 Task: Reply All to email with the signature Dylan Clark with the subject Request for paternity leave from softage.1@softage.net with the message Would it be possible to have a project review meeting with all stakeholders next week?, select last sentence, change the font color from current to black and background color to maroon Send the email
Action: Mouse moved to (976, 78)
Screenshot: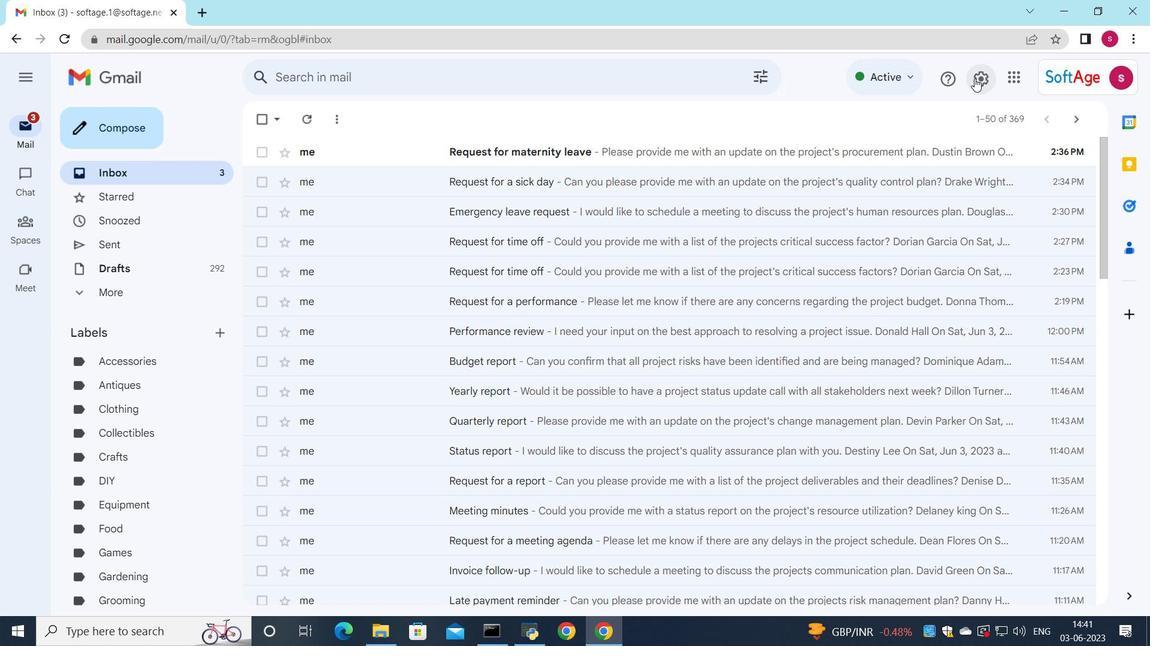 
Action: Mouse pressed left at (976, 78)
Screenshot: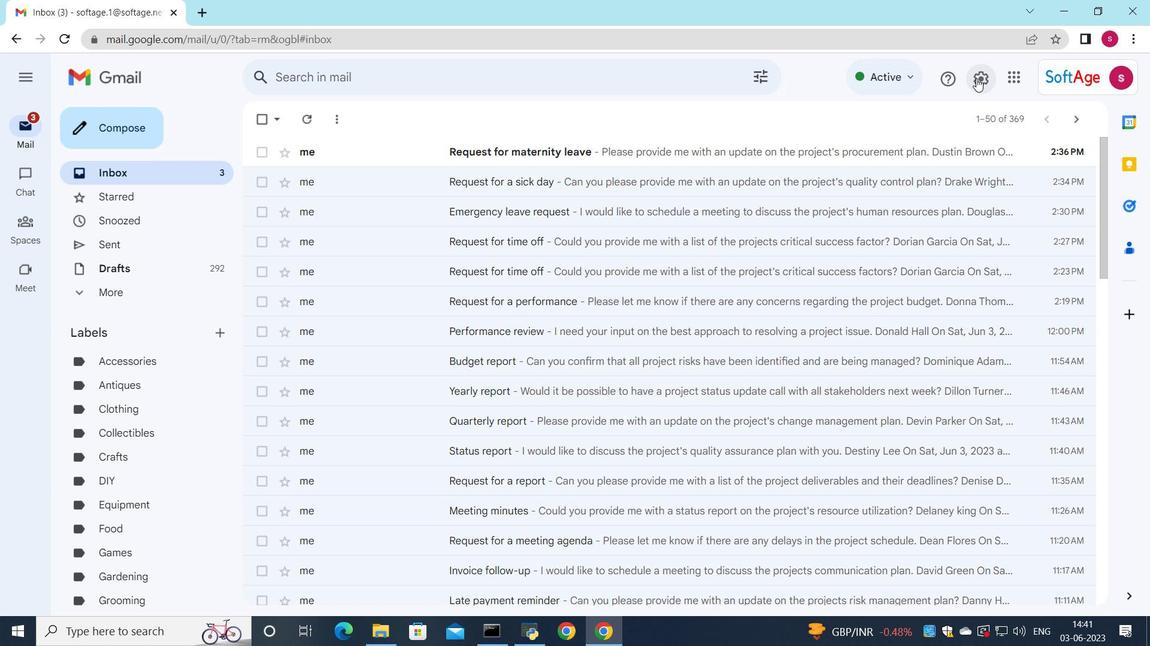 
Action: Mouse moved to (986, 156)
Screenshot: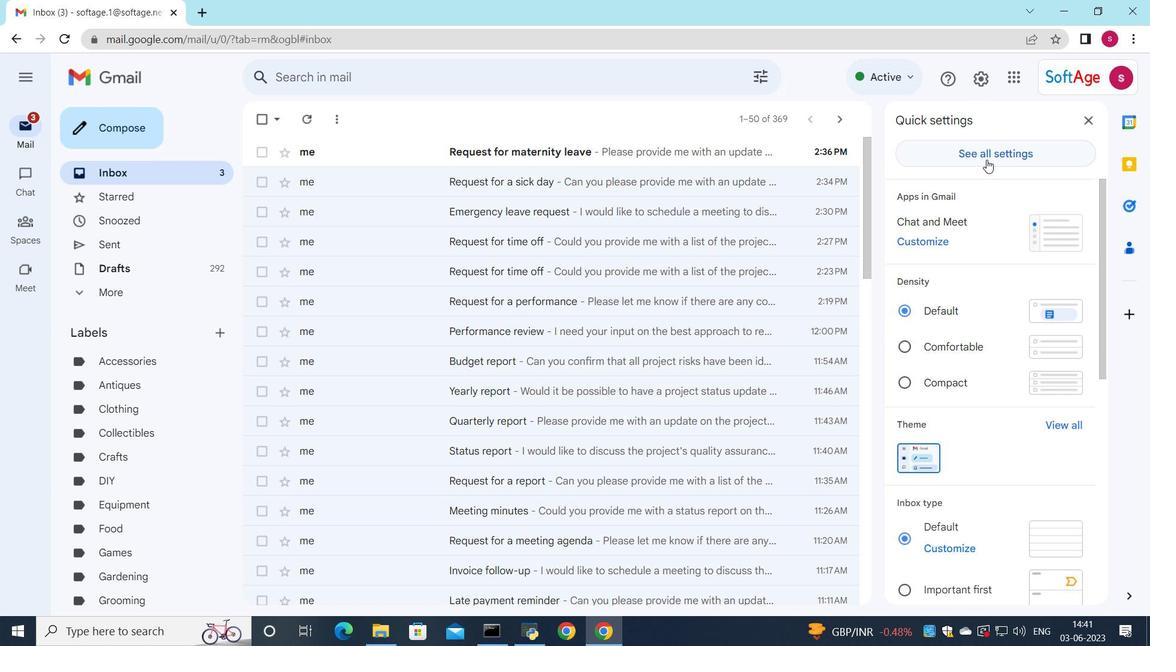 
Action: Mouse pressed left at (986, 156)
Screenshot: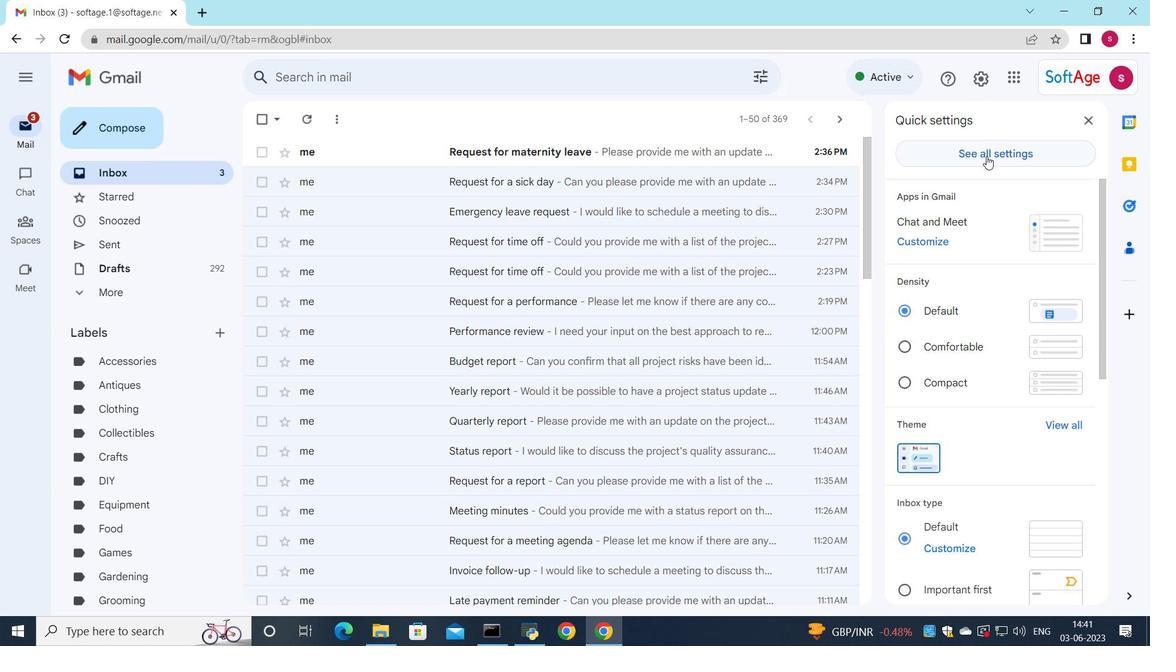 
Action: Mouse moved to (744, 318)
Screenshot: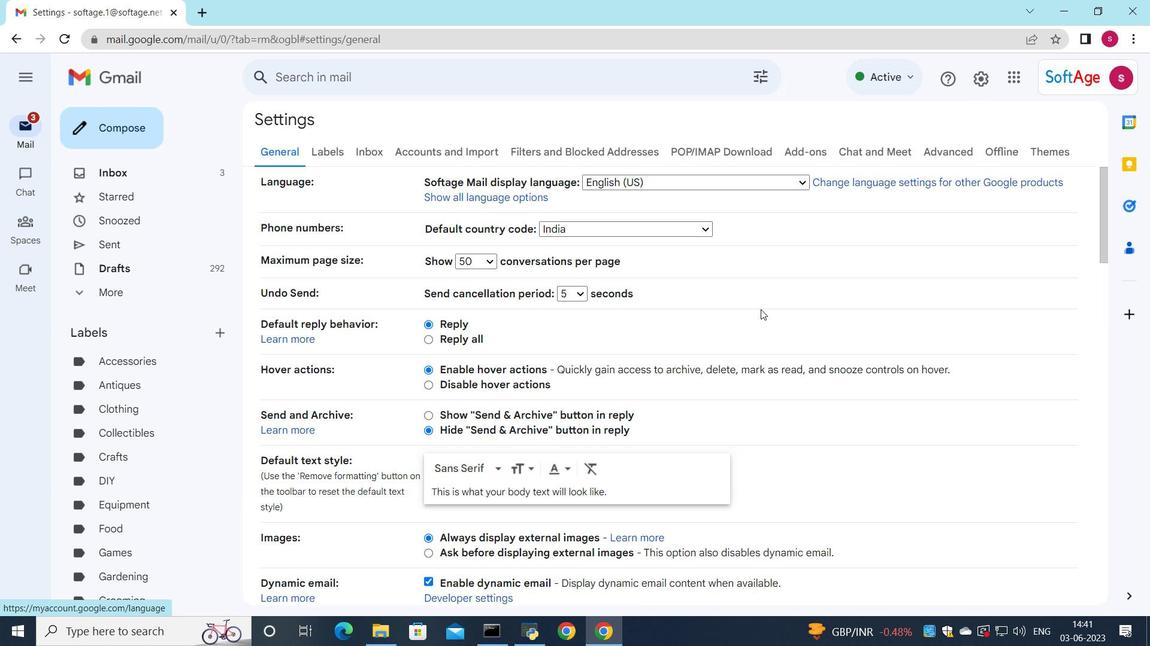 
Action: Mouse scrolled (744, 317) with delta (0, 0)
Screenshot: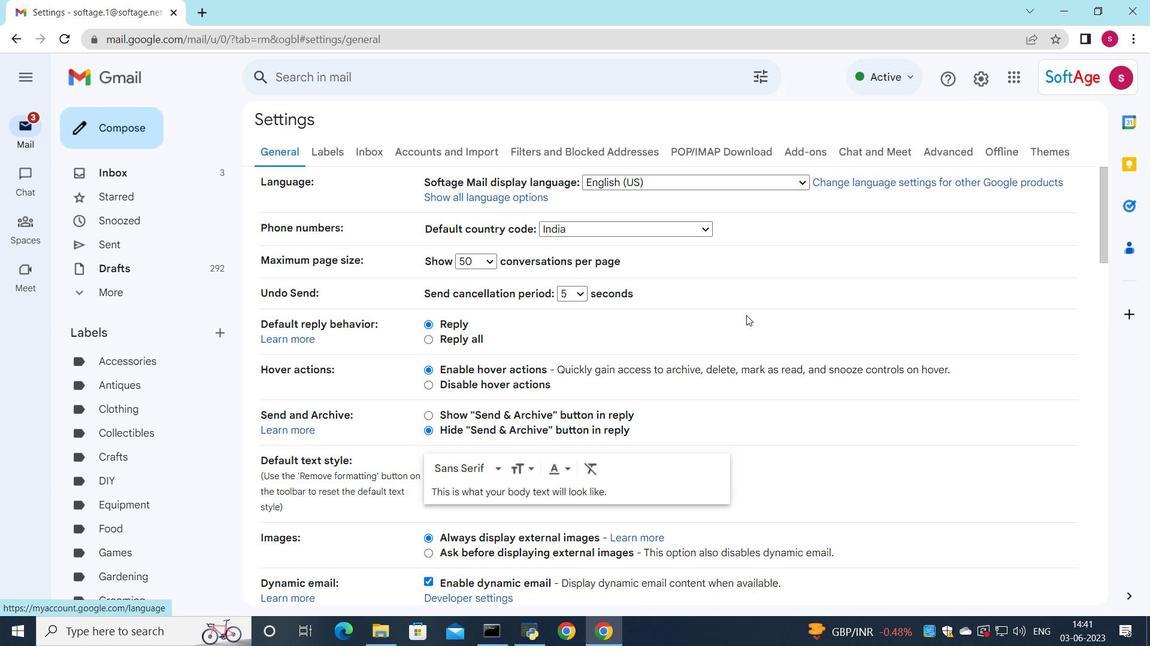 
Action: Mouse moved to (743, 323)
Screenshot: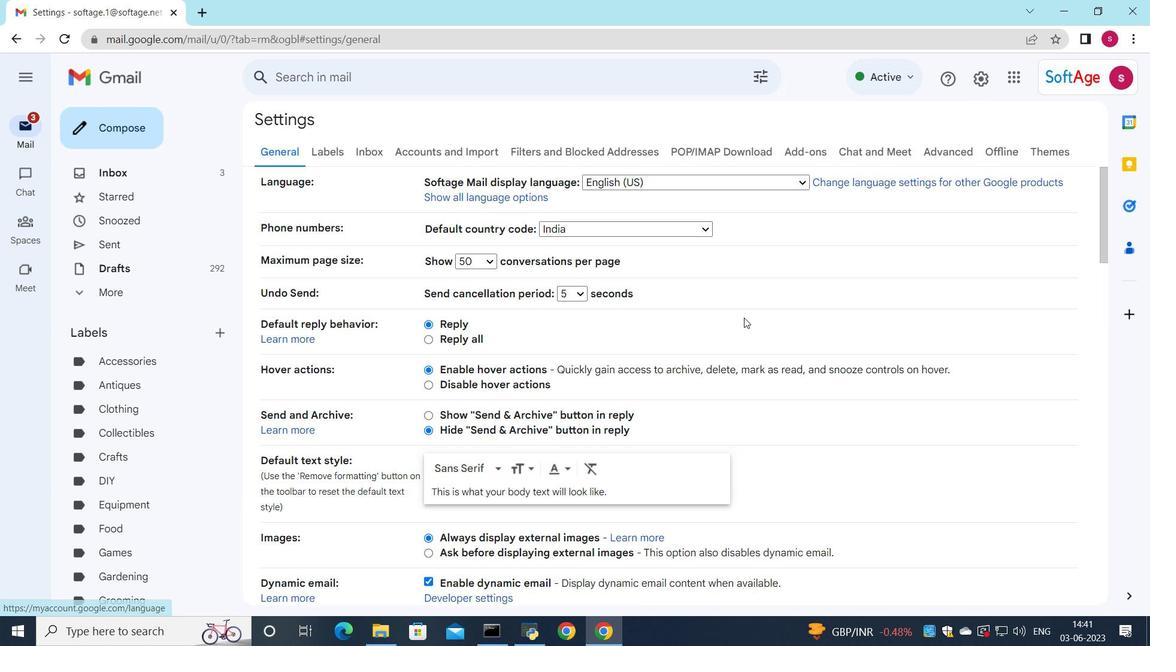 
Action: Mouse scrolled (744, 319) with delta (0, 0)
Screenshot: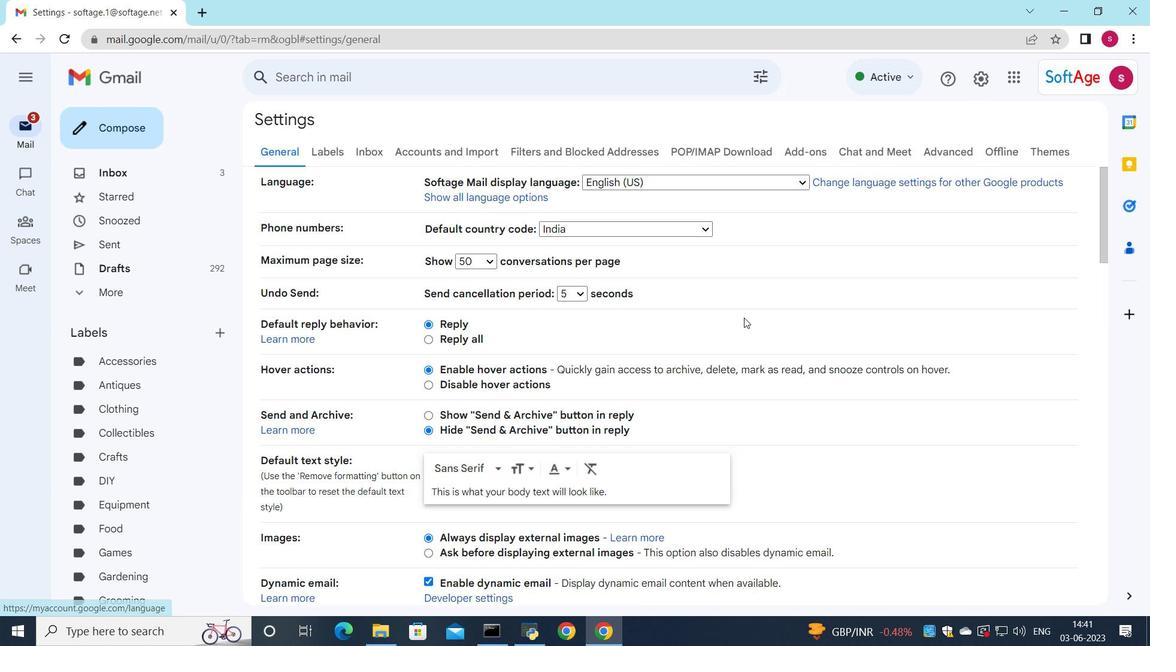 
Action: Mouse moved to (742, 325)
Screenshot: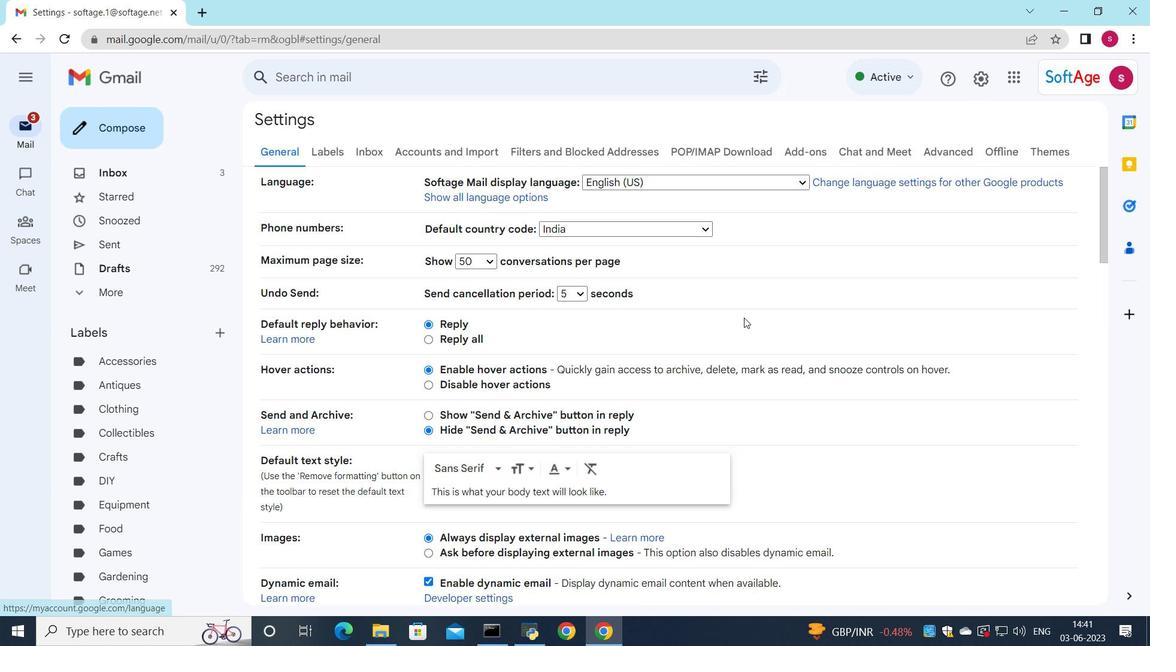 
Action: Mouse scrolled (742, 322) with delta (0, 0)
Screenshot: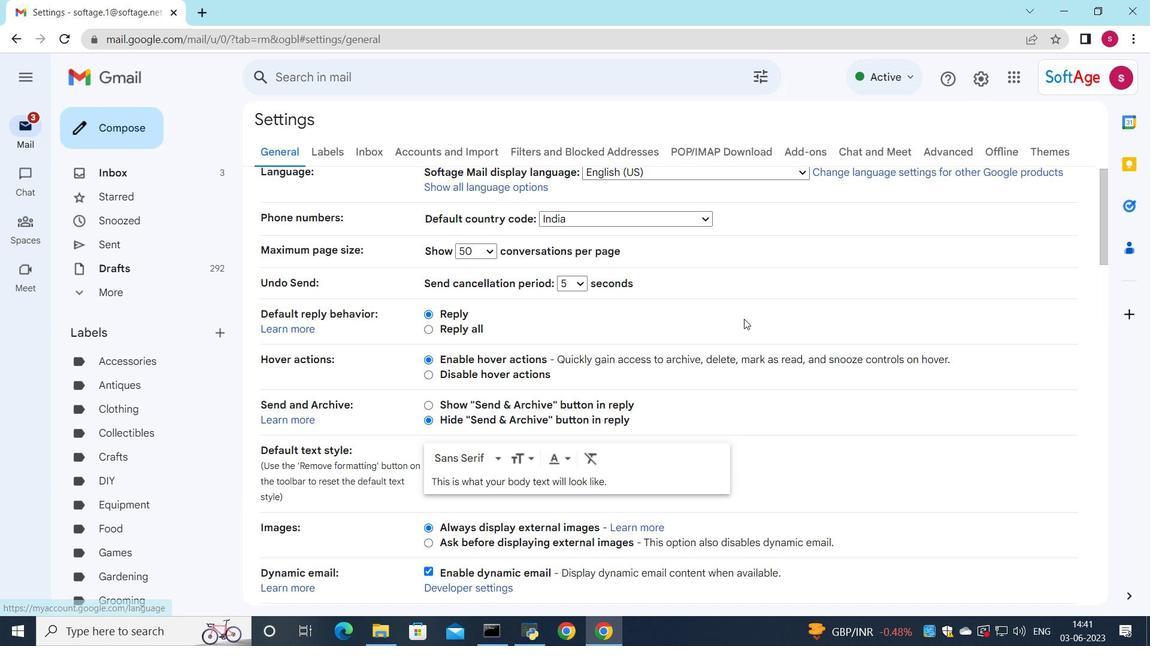 
Action: Mouse moved to (720, 339)
Screenshot: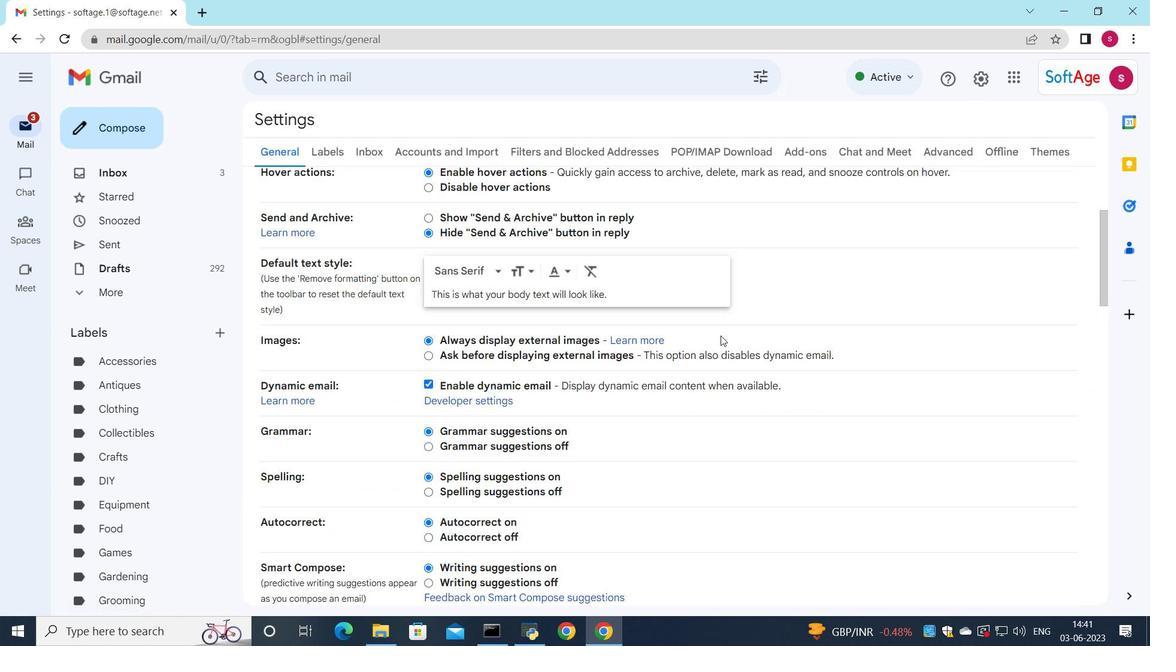
Action: Mouse scrolled (720, 337) with delta (0, 0)
Screenshot: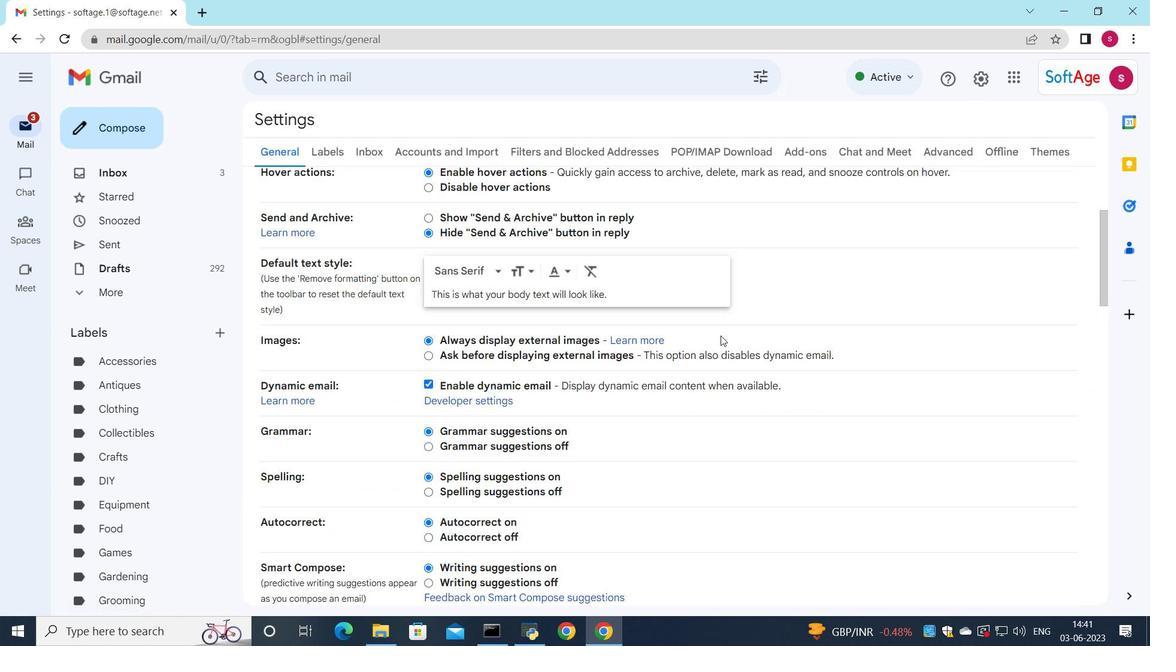 
Action: Mouse moved to (692, 367)
Screenshot: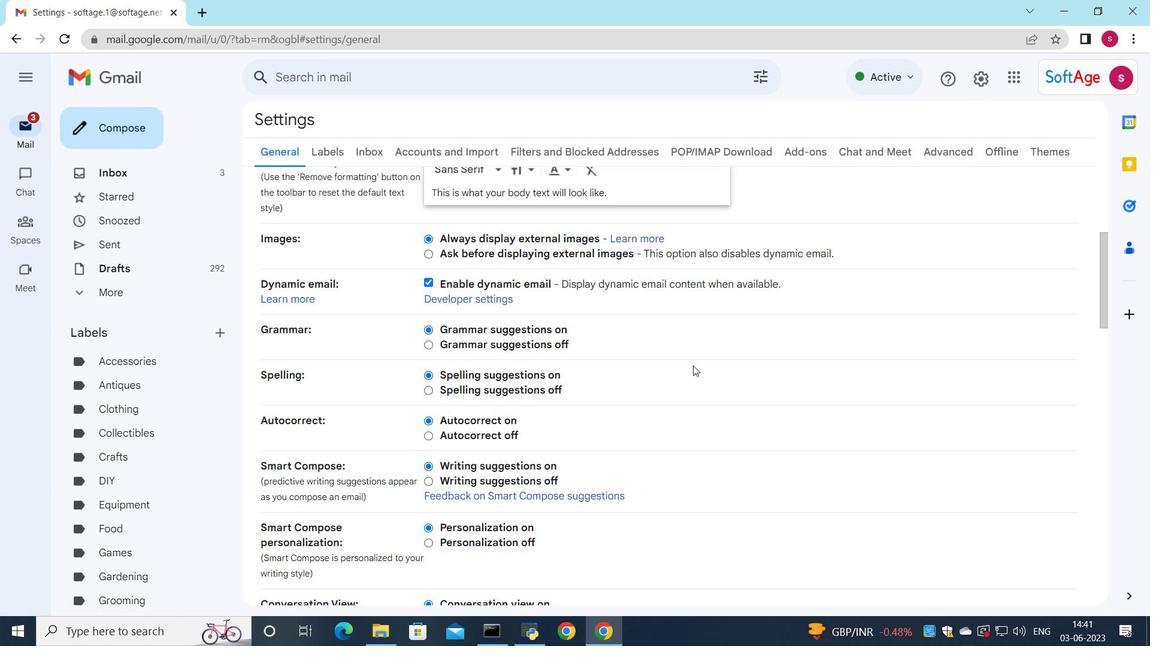
Action: Mouse scrolled (692, 367) with delta (0, 0)
Screenshot: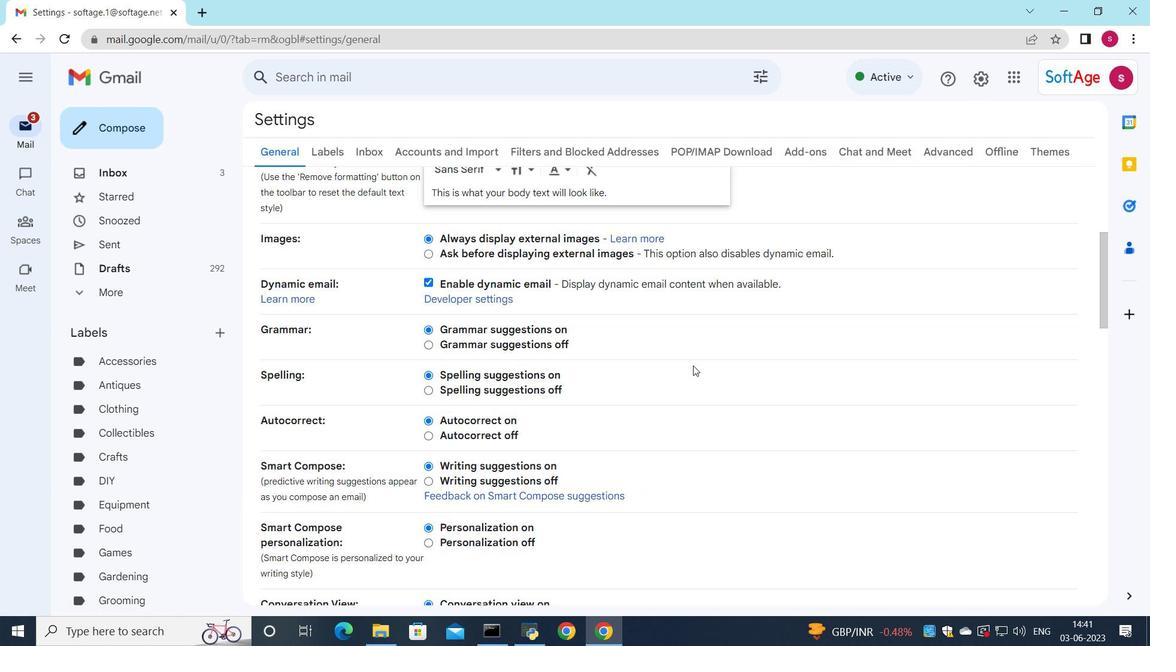 
Action: Mouse scrolled (692, 367) with delta (0, 0)
Screenshot: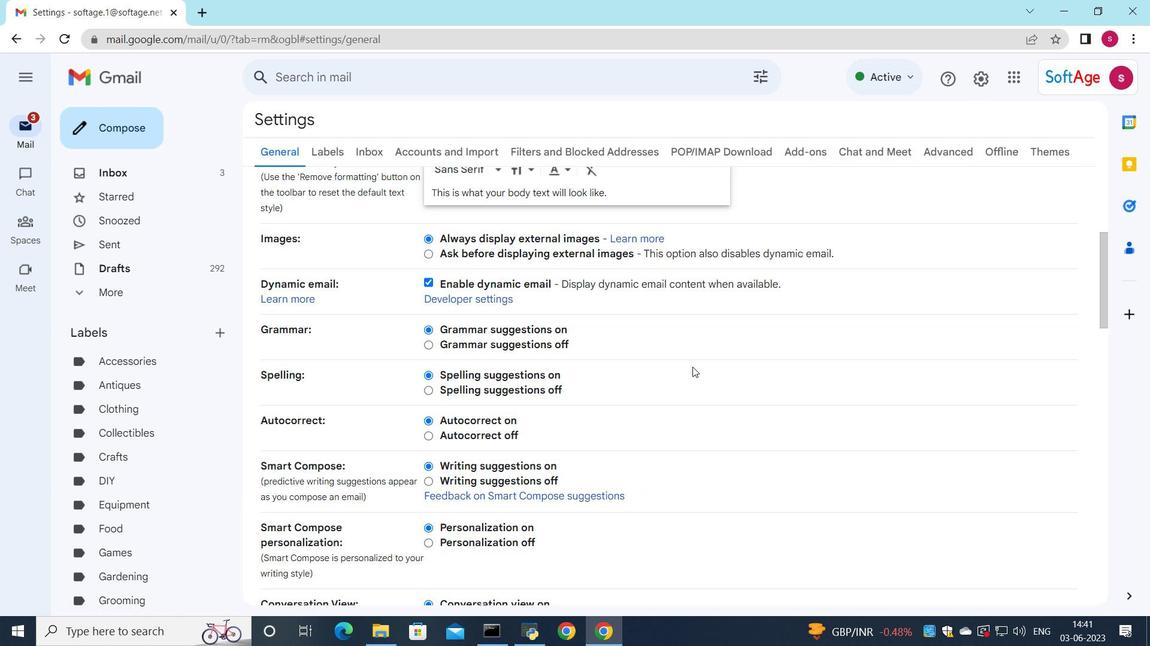 
Action: Mouse scrolled (692, 367) with delta (0, 0)
Screenshot: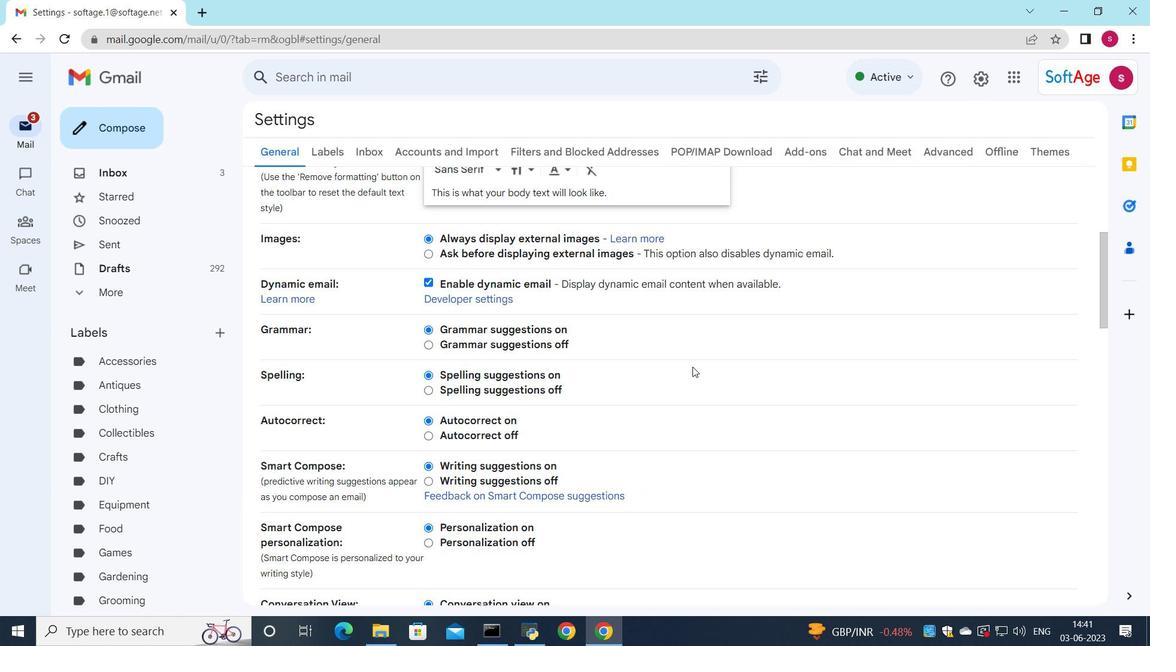 
Action: Mouse moved to (467, 486)
Screenshot: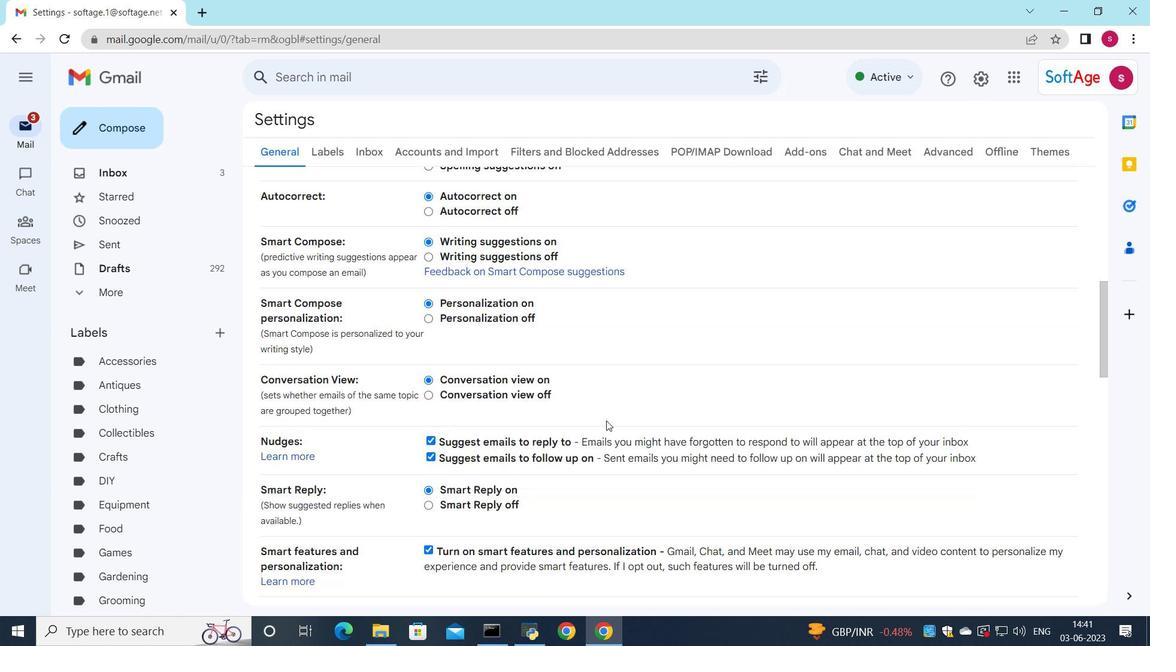 
Action: Mouse scrolled (467, 485) with delta (0, 0)
Screenshot: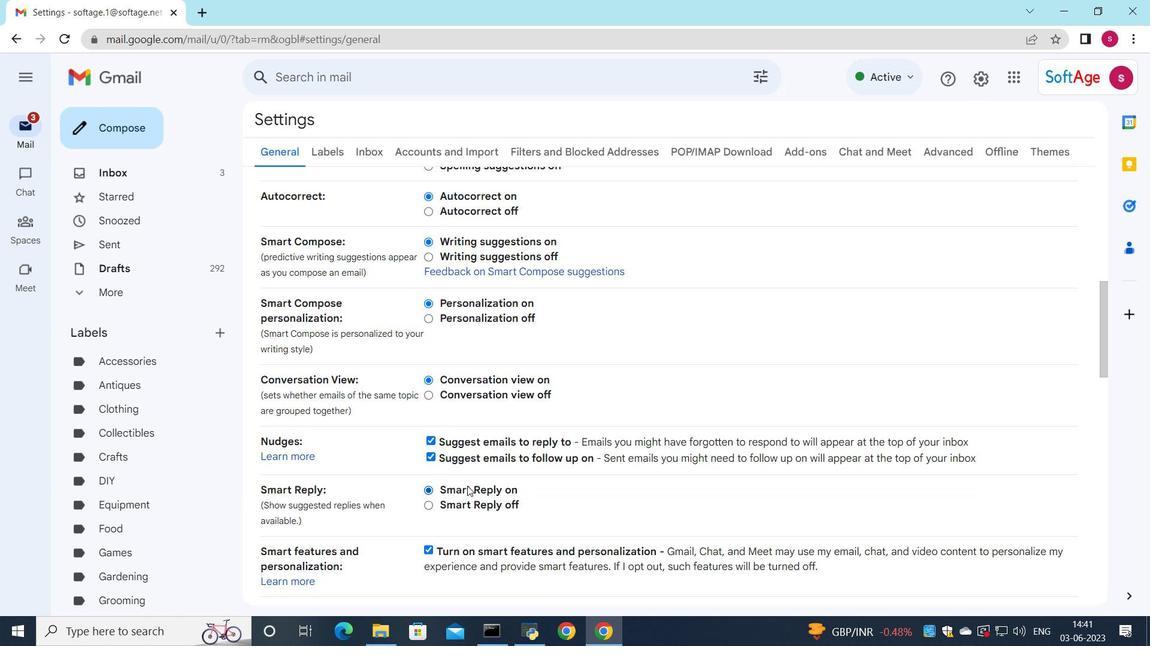 
Action: Mouse scrolled (467, 485) with delta (0, 0)
Screenshot: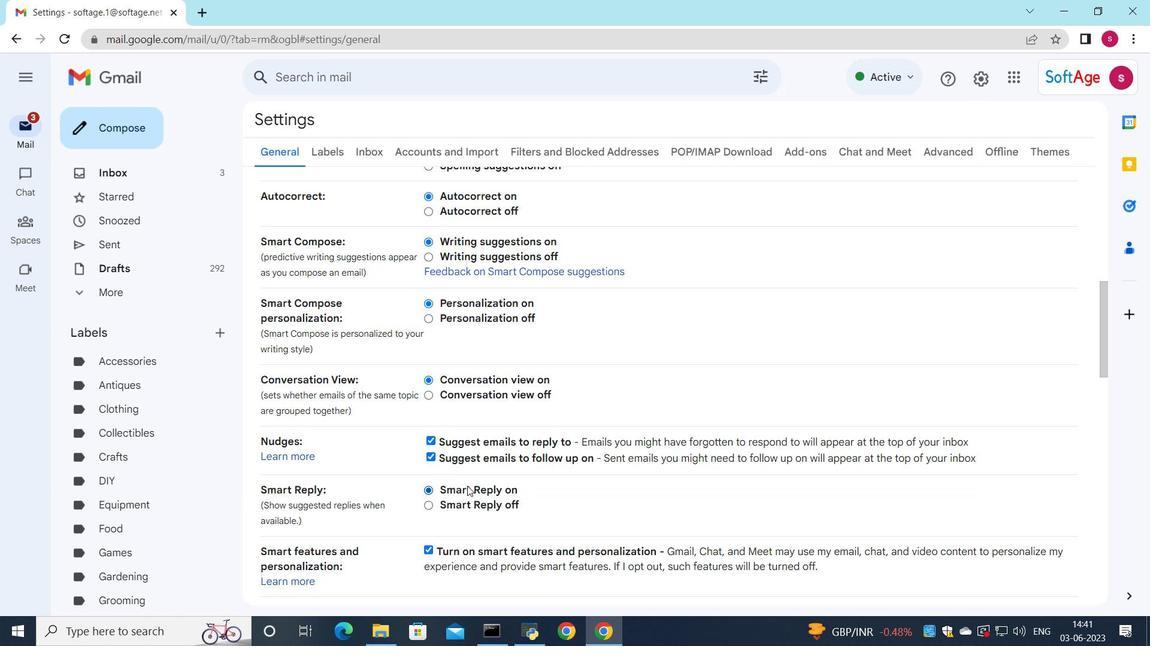 
Action: Mouse scrolled (467, 485) with delta (0, 0)
Screenshot: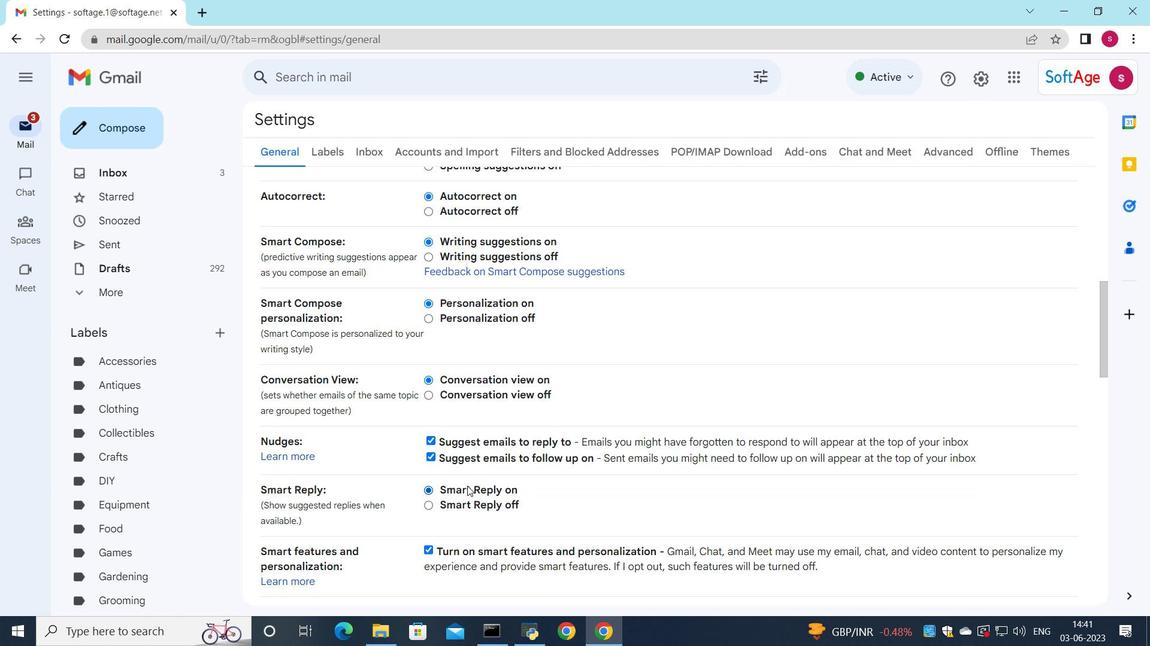 
Action: Mouse moved to (470, 482)
Screenshot: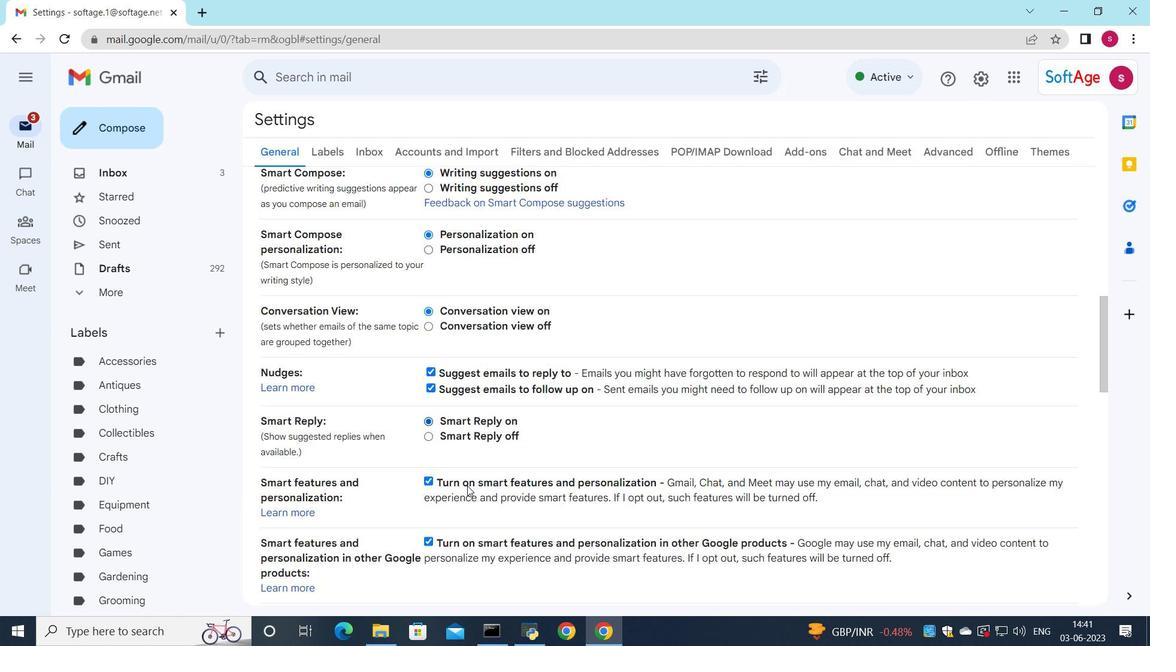 
Action: Mouse scrolled (470, 481) with delta (0, 0)
Screenshot: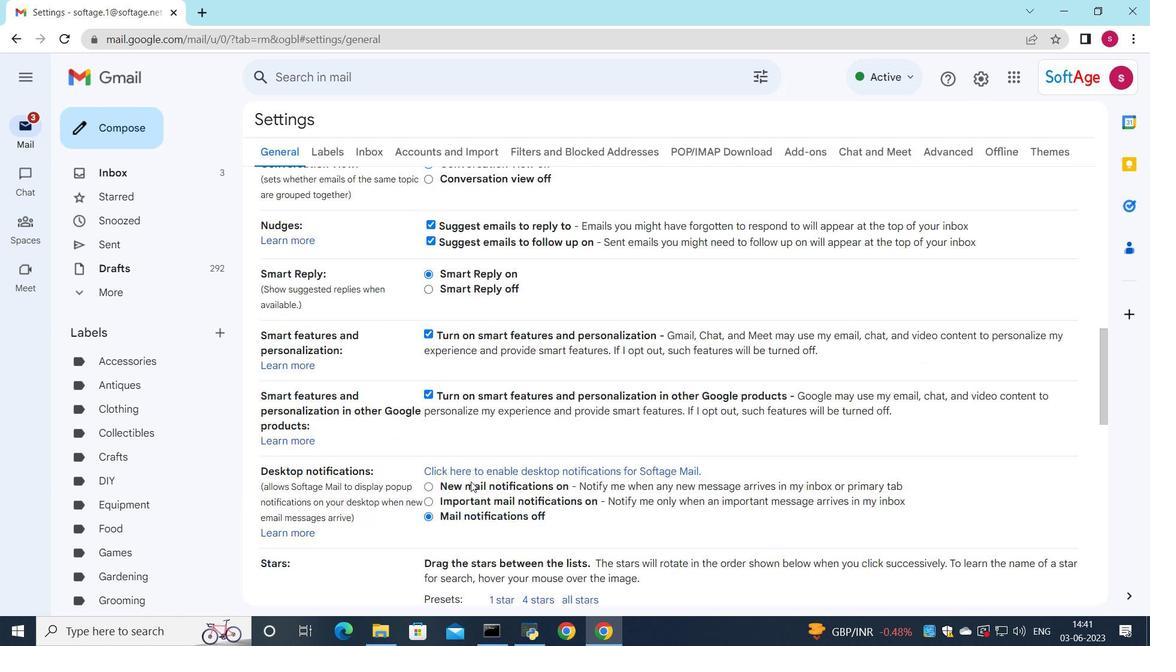 
Action: Mouse moved to (471, 482)
Screenshot: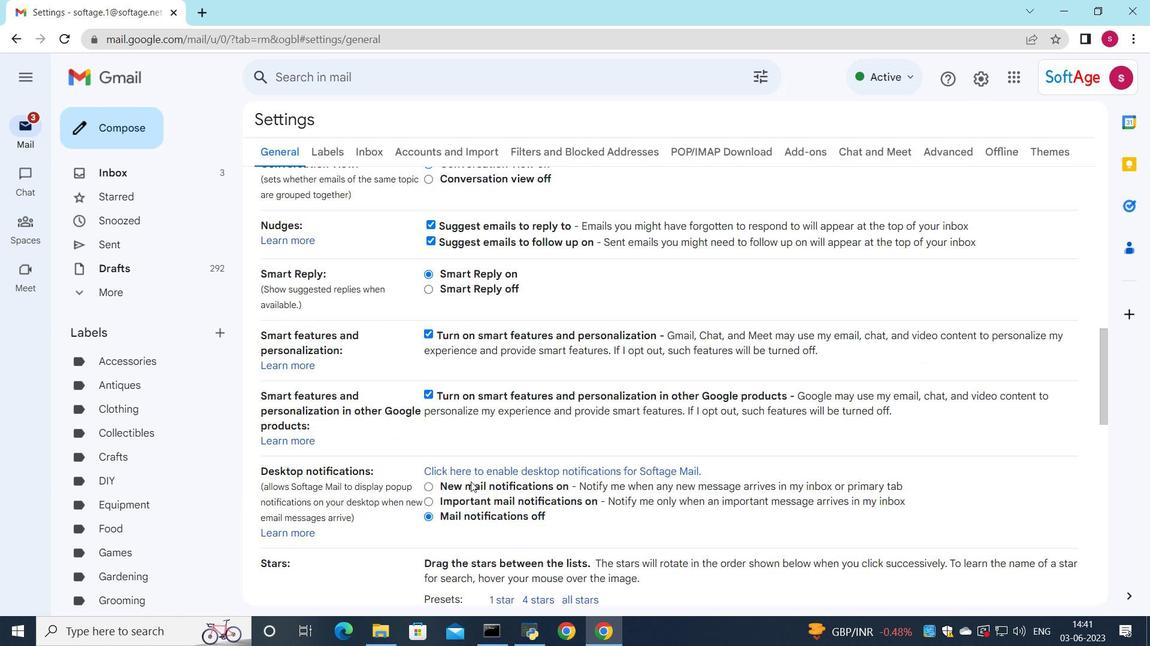 
Action: Mouse scrolled (471, 481) with delta (0, 0)
Screenshot: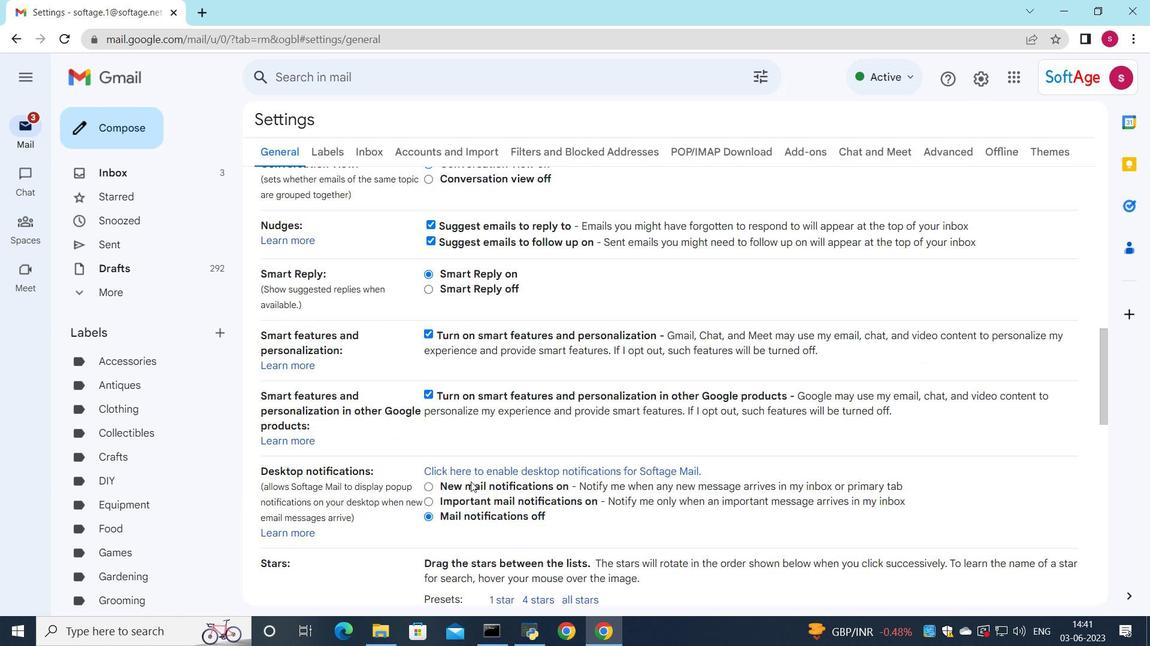 
Action: Mouse moved to (475, 479)
Screenshot: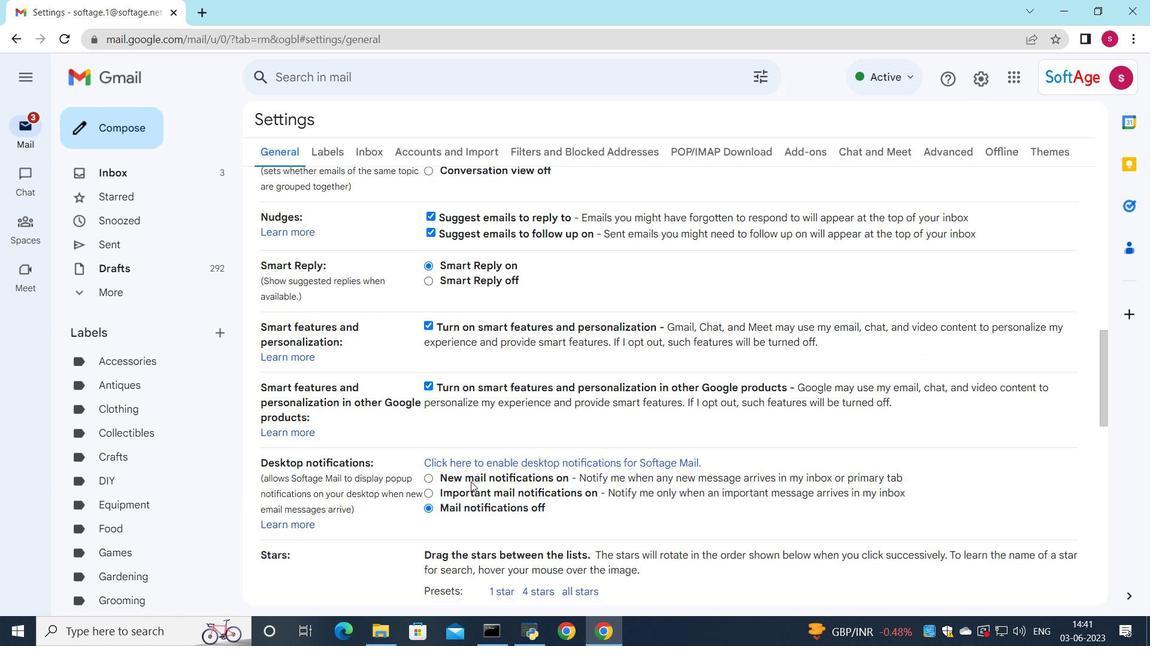 
Action: Mouse scrolled (475, 479) with delta (0, 0)
Screenshot: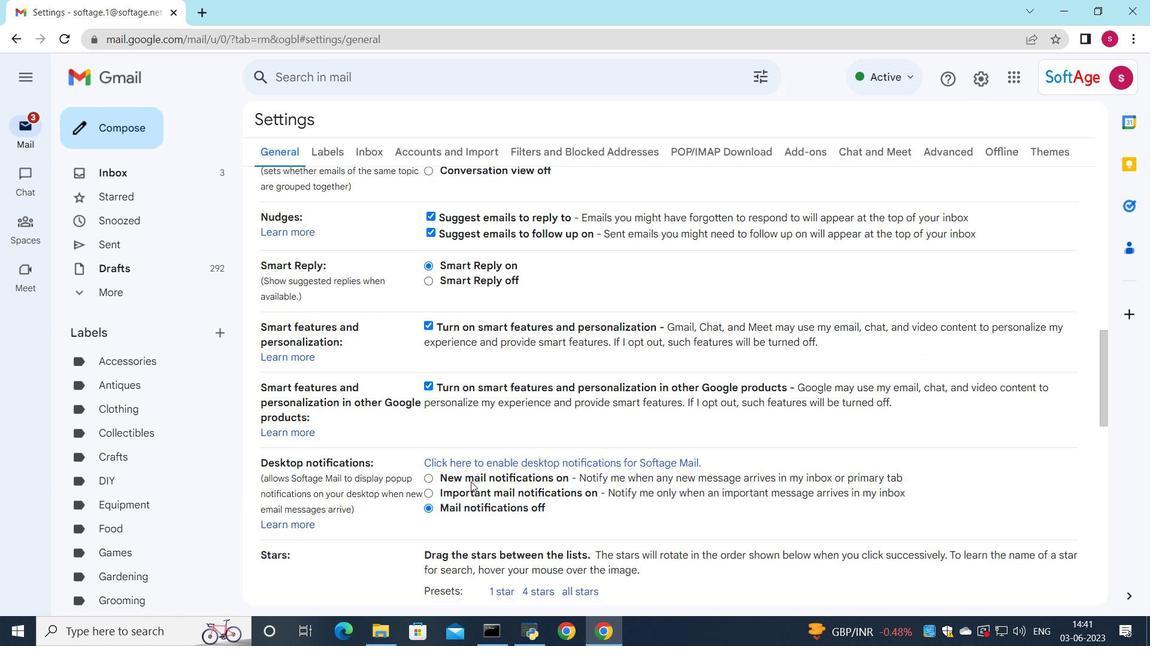 
Action: Mouse moved to (493, 464)
Screenshot: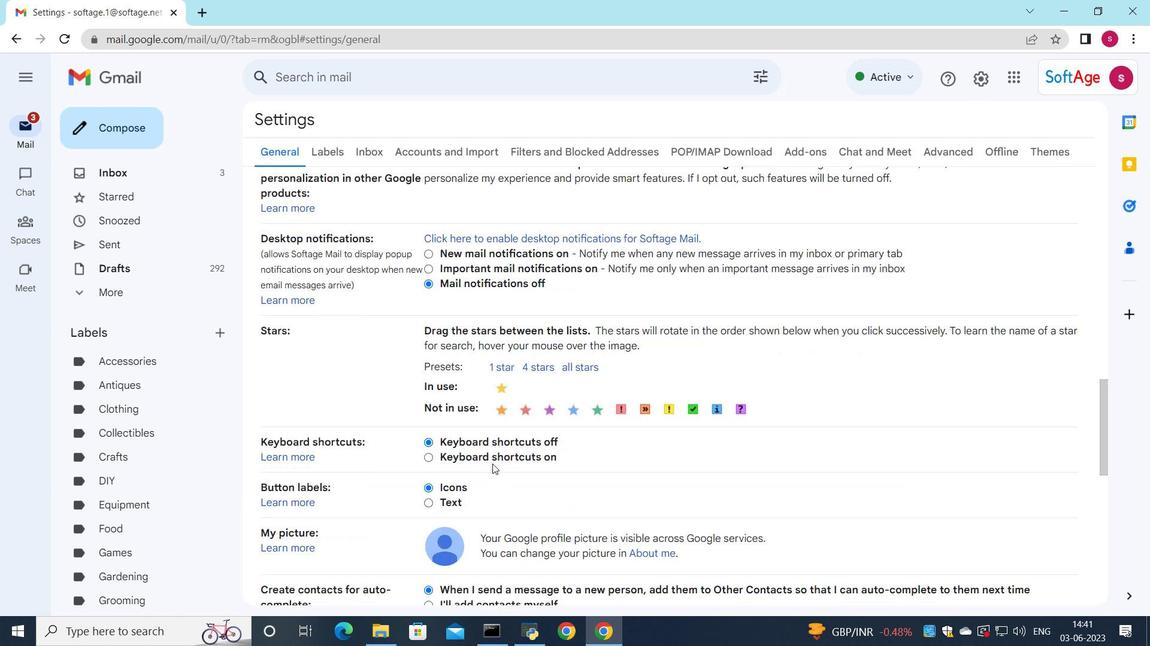 
Action: Mouse scrolled (493, 463) with delta (0, 0)
Screenshot: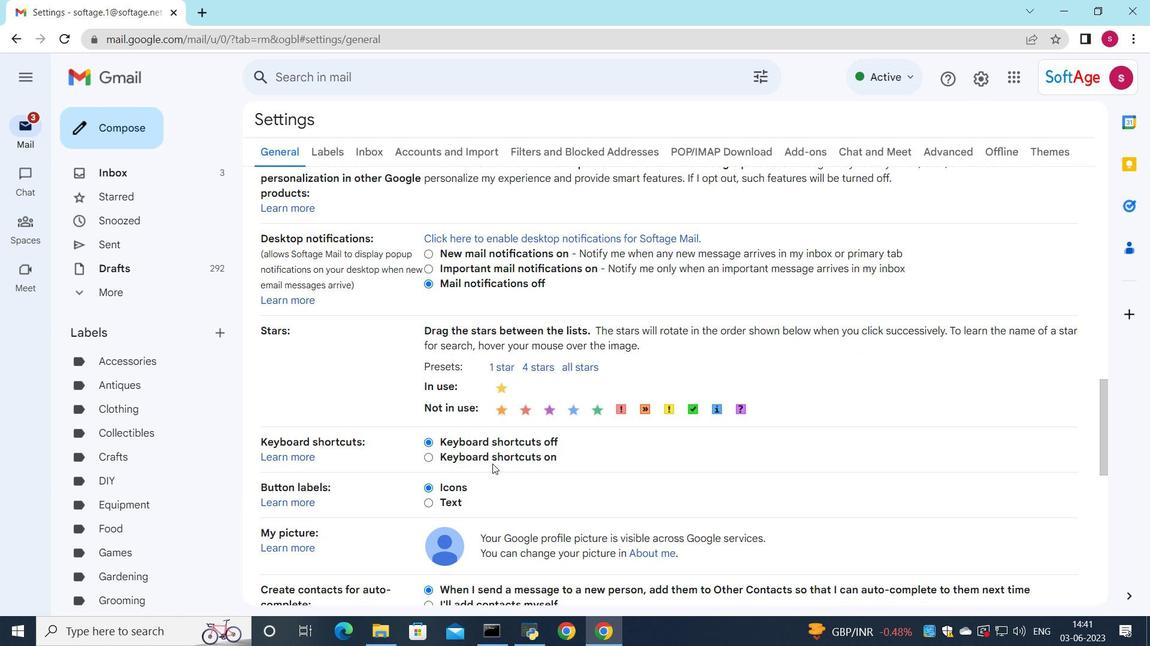 
Action: Mouse scrolled (493, 463) with delta (0, 0)
Screenshot: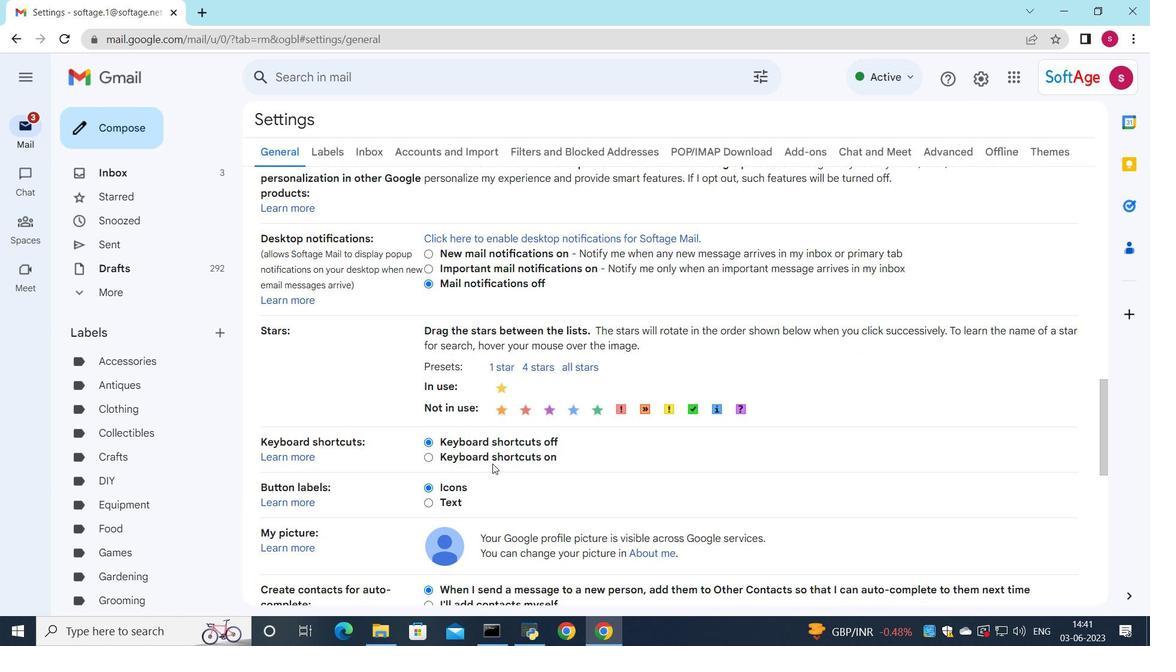 
Action: Mouse scrolled (493, 463) with delta (0, 0)
Screenshot: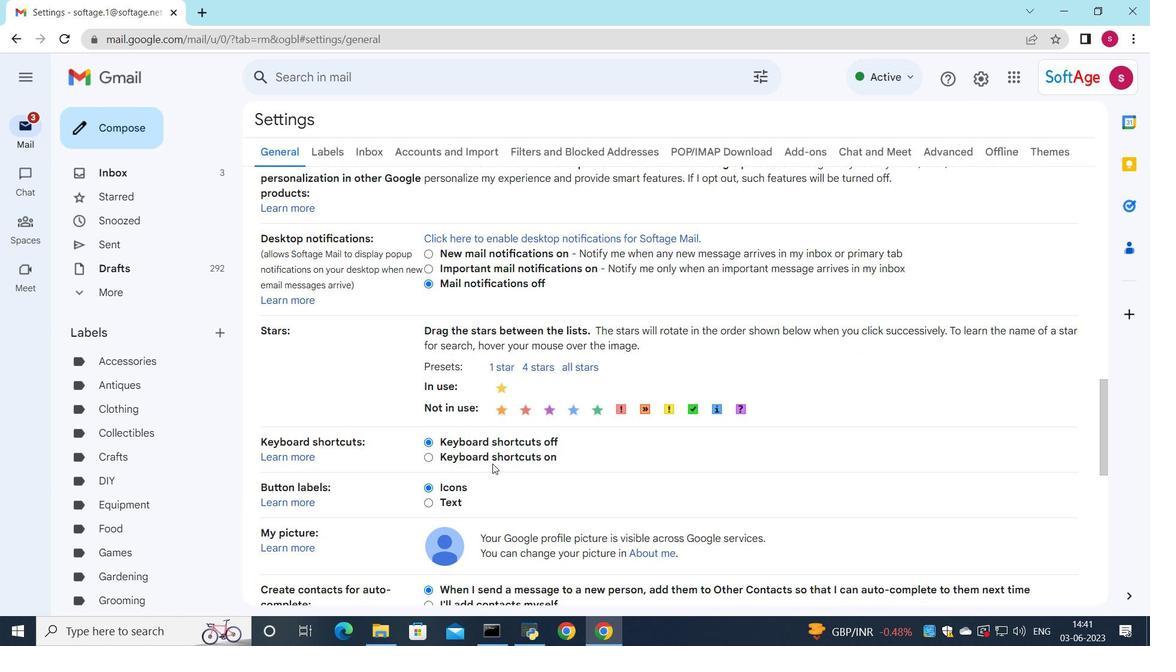 
Action: Mouse scrolled (493, 463) with delta (0, 0)
Screenshot: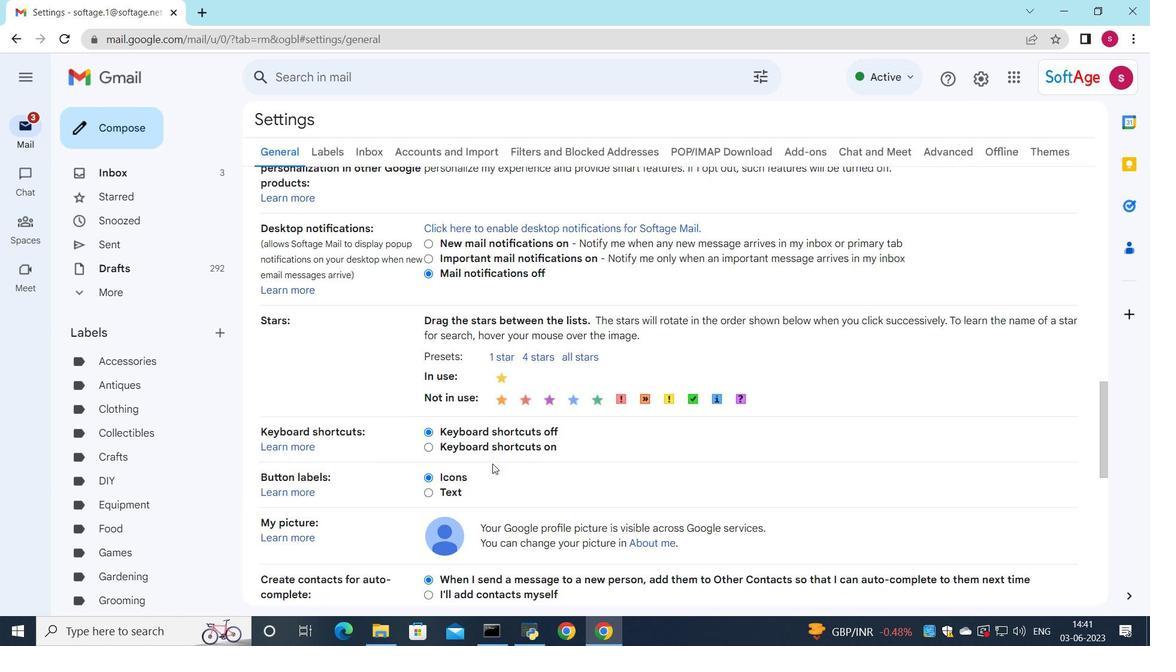 
Action: Mouse moved to (499, 367)
Screenshot: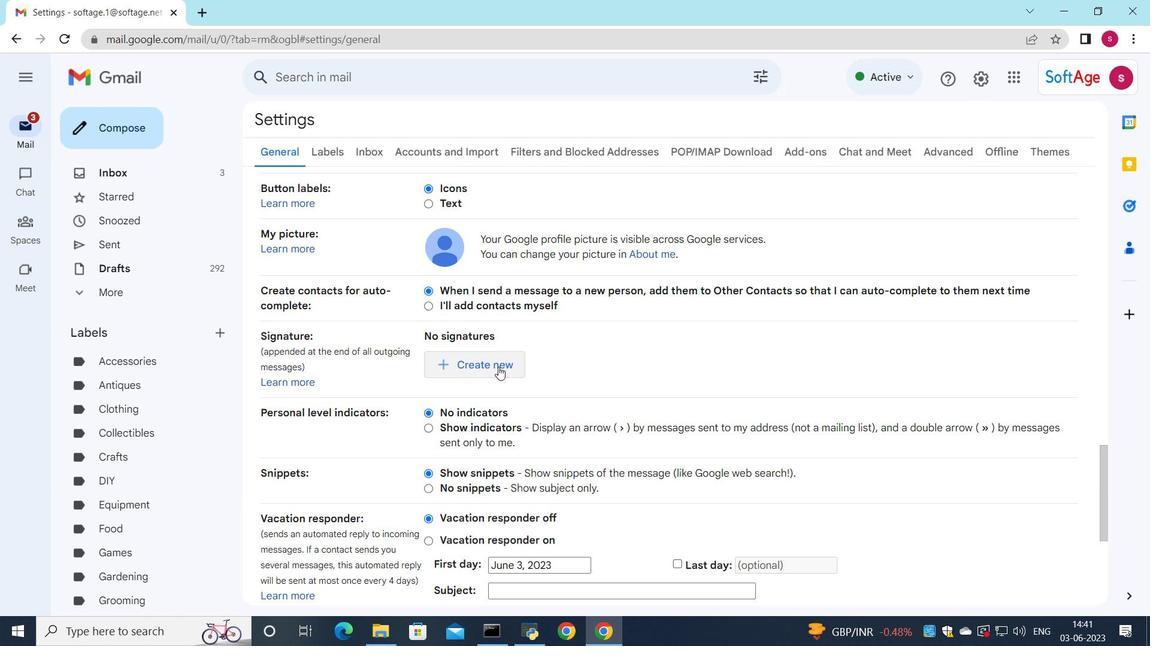 
Action: Mouse pressed left at (499, 367)
Screenshot: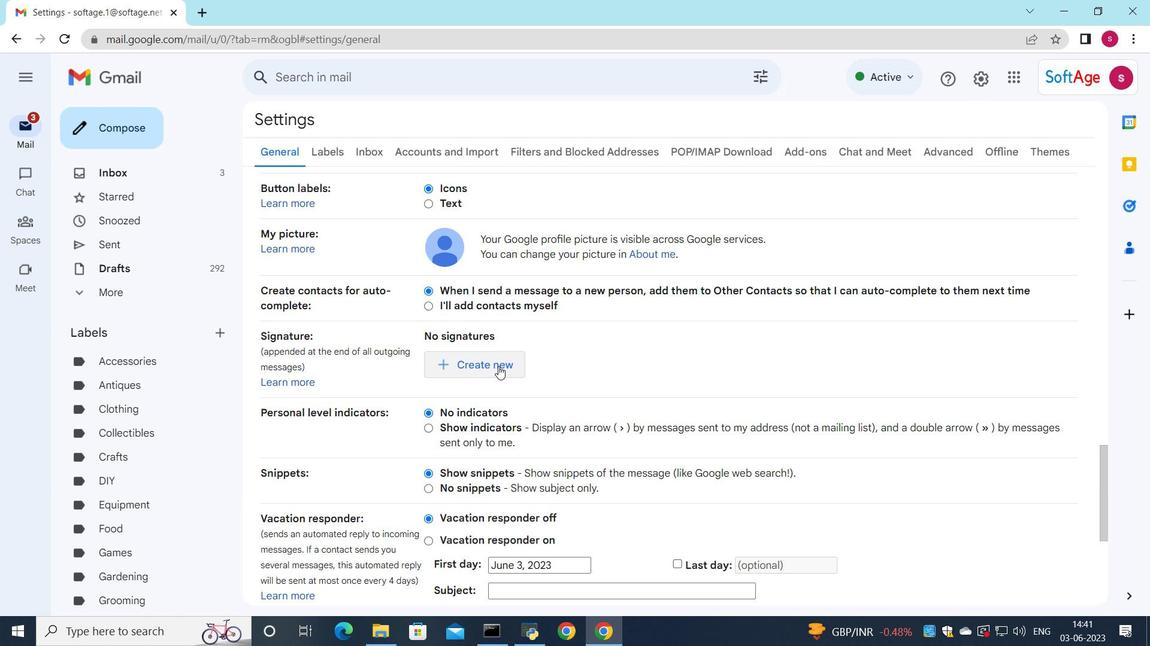 
Action: Mouse moved to (578, 326)
Screenshot: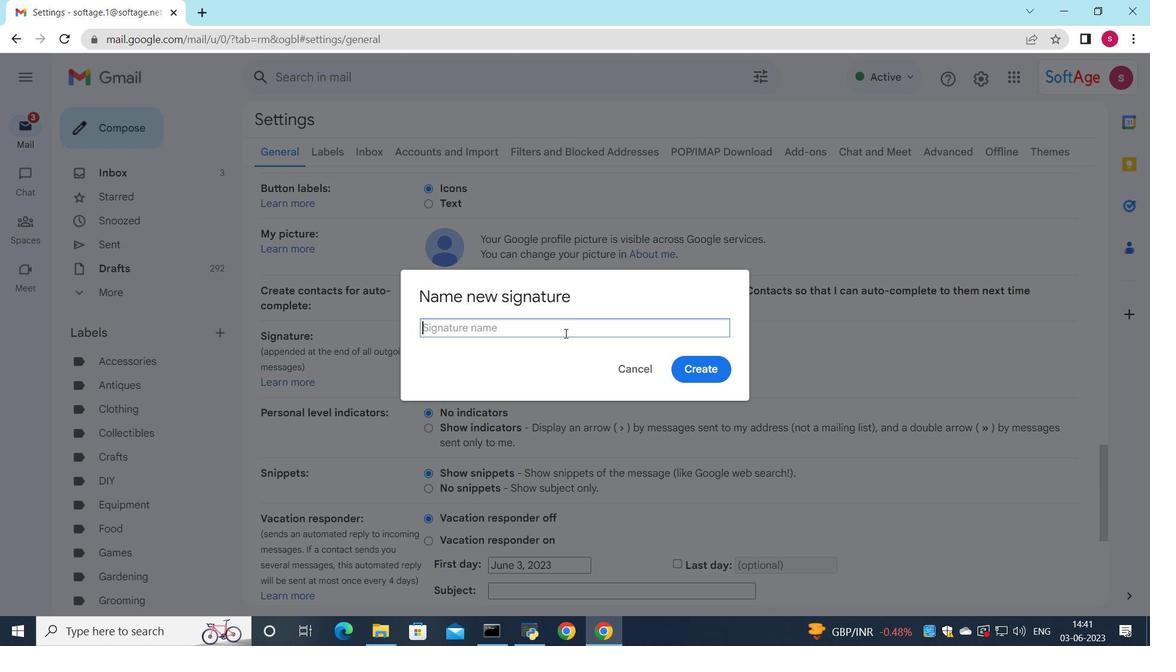 
Action: Key pressed <Key.shift>Dylan<Key.space><Key.shift><Key.shift><Key.shift><Key.shift><Key.shift><Key.shift><Key.shift><Key.shift>Clark
Screenshot: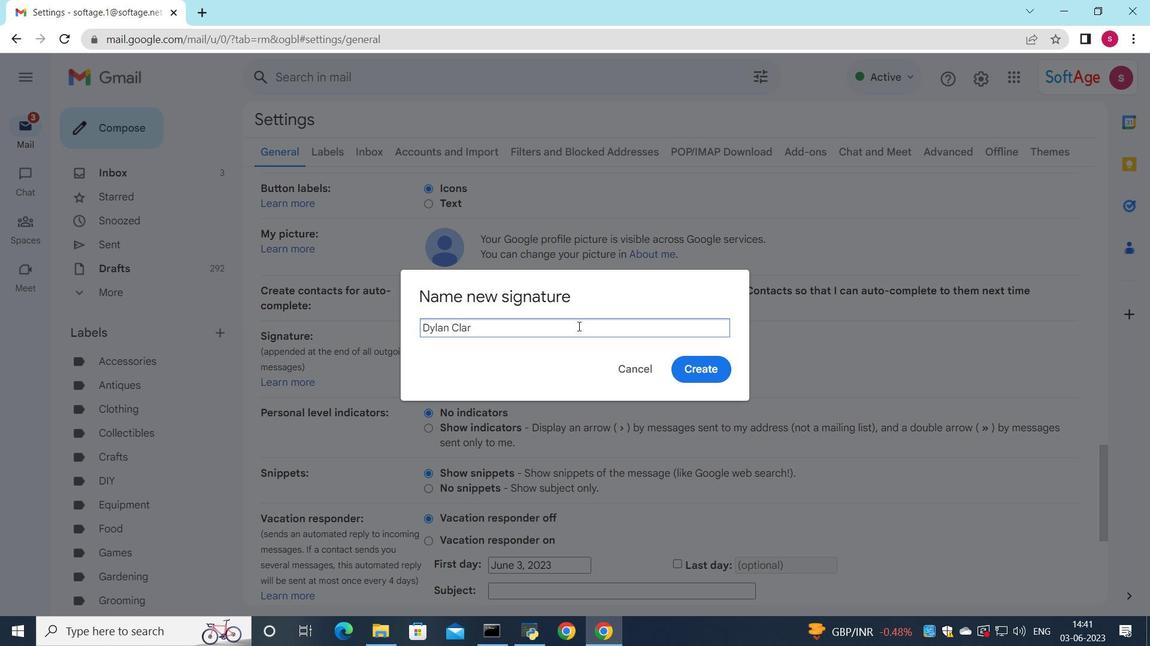 
Action: Mouse moved to (689, 368)
Screenshot: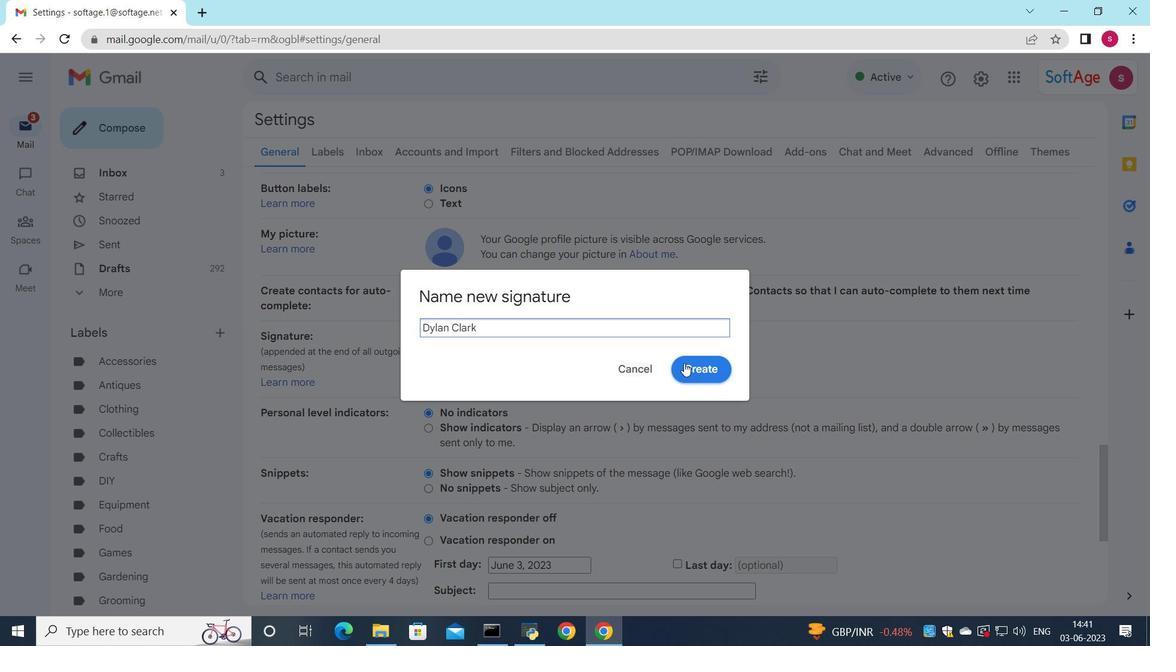 
Action: Mouse pressed left at (689, 368)
Screenshot: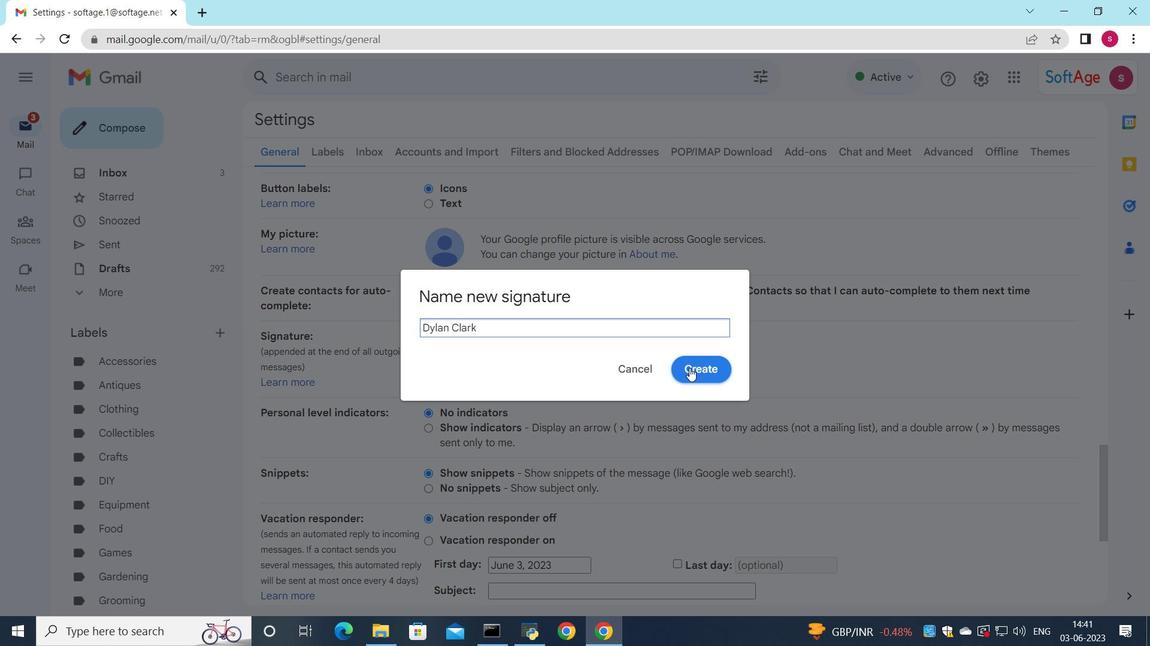 
Action: Mouse moved to (680, 366)
Screenshot: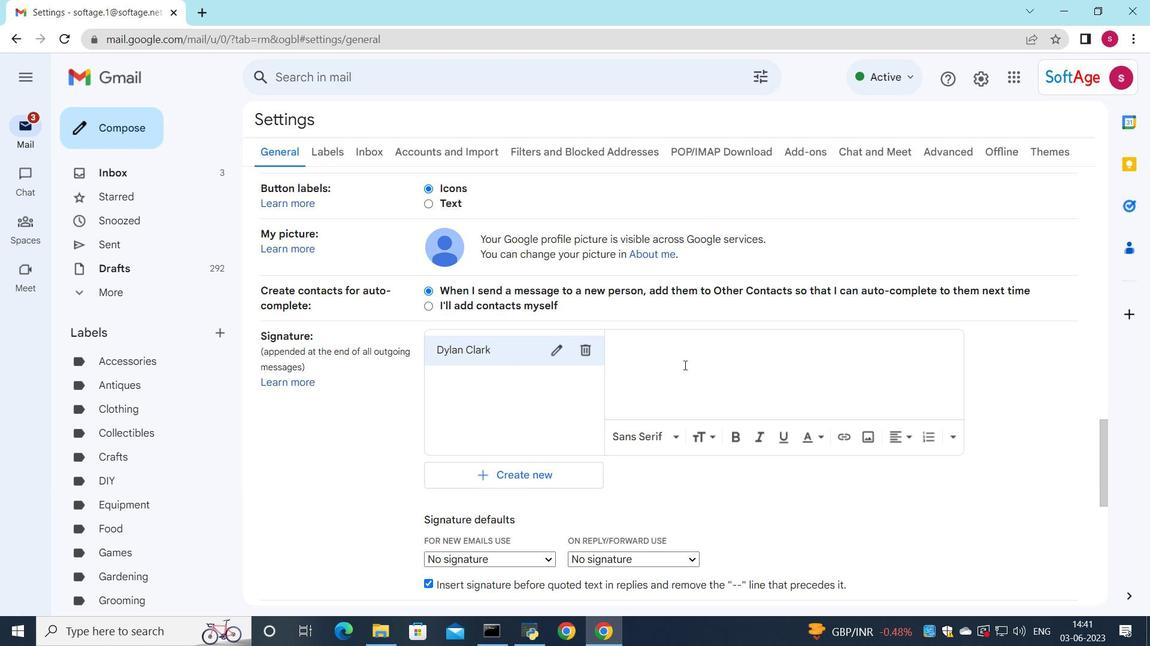 
Action: Mouse pressed left at (680, 366)
Screenshot: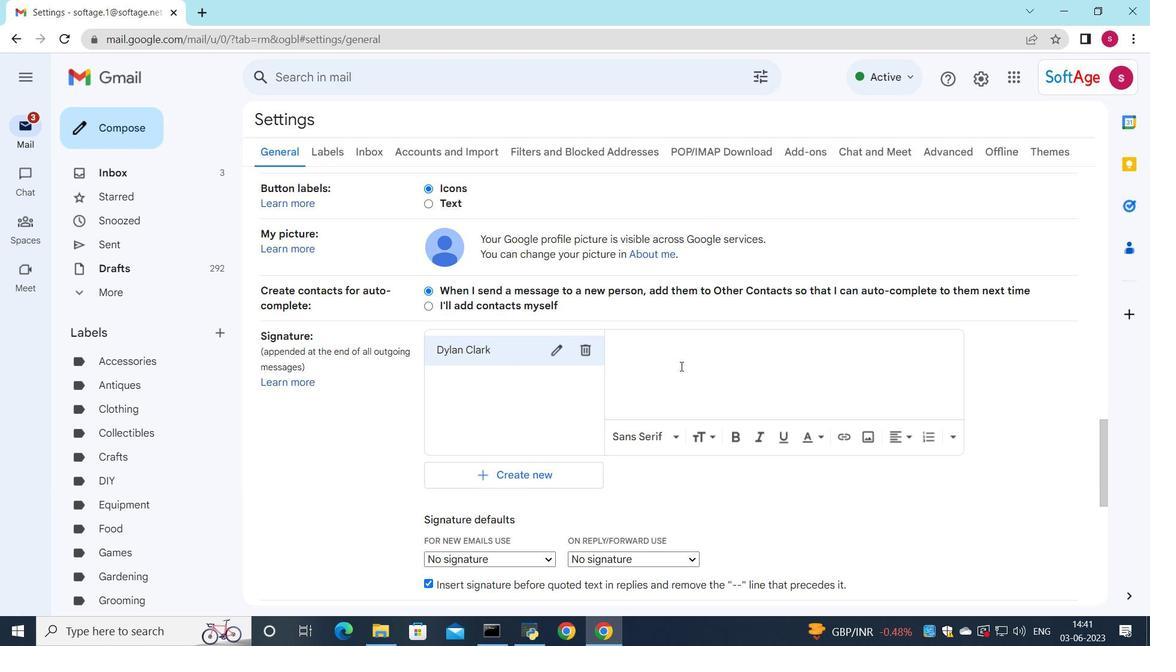 
Action: Key pressed <Key.shift>Dylan<Key.space><Key.shift>Clark
Screenshot: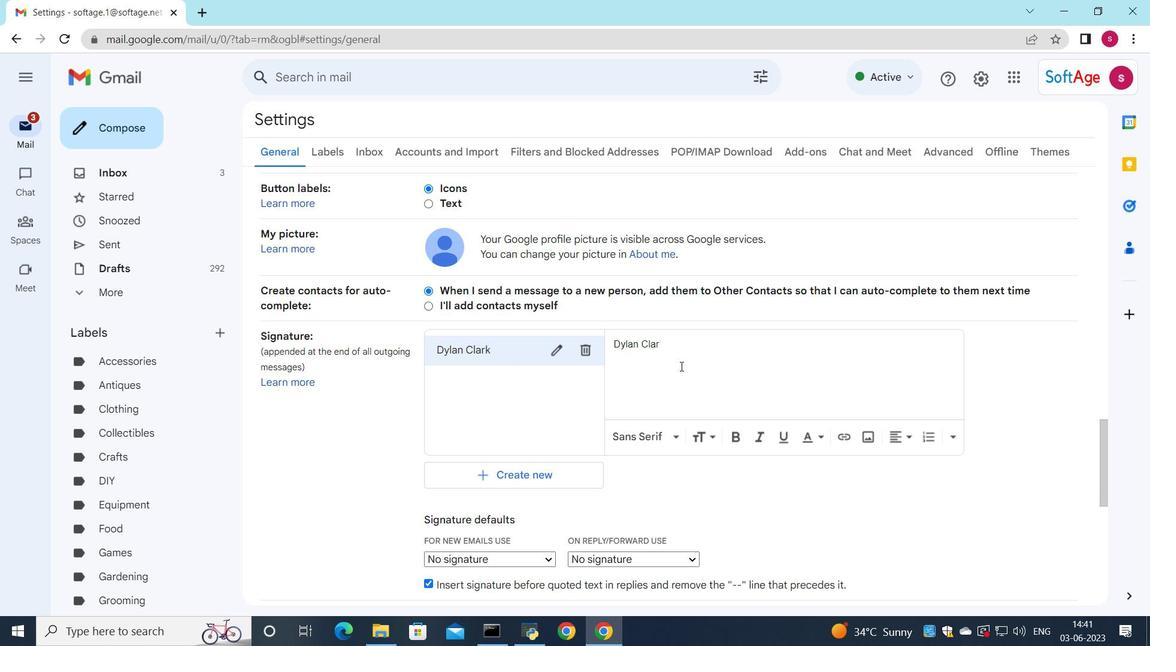 
Action: Mouse scrolled (680, 366) with delta (0, 0)
Screenshot: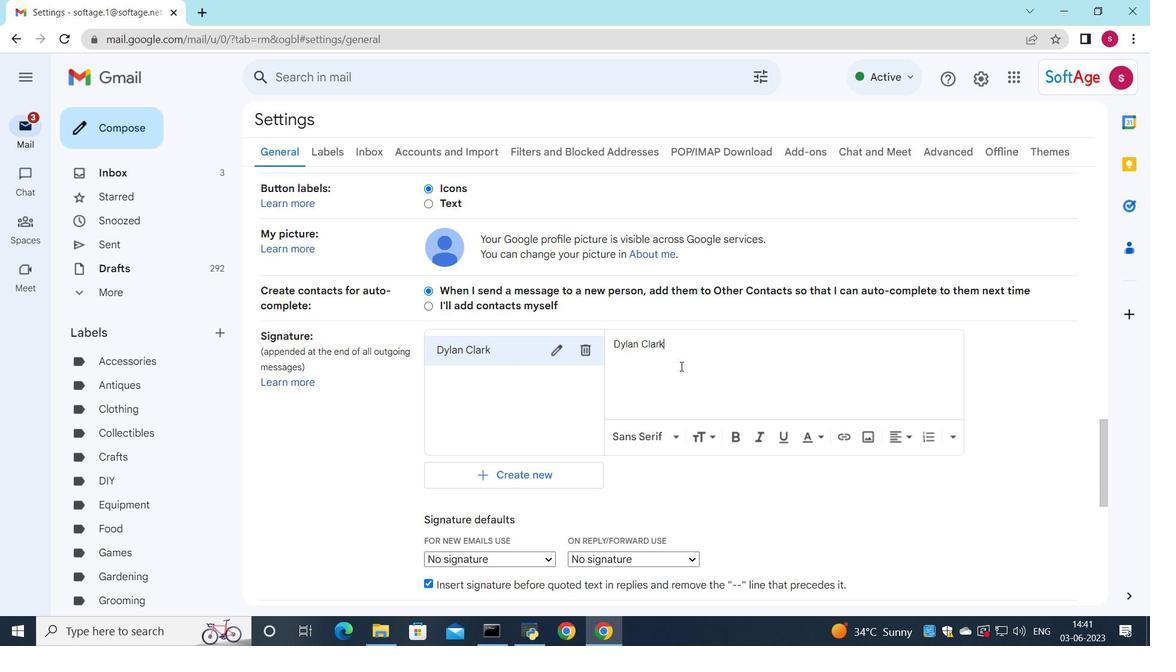 
Action: Mouse scrolled (680, 366) with delta (0, 0)
Screenshot: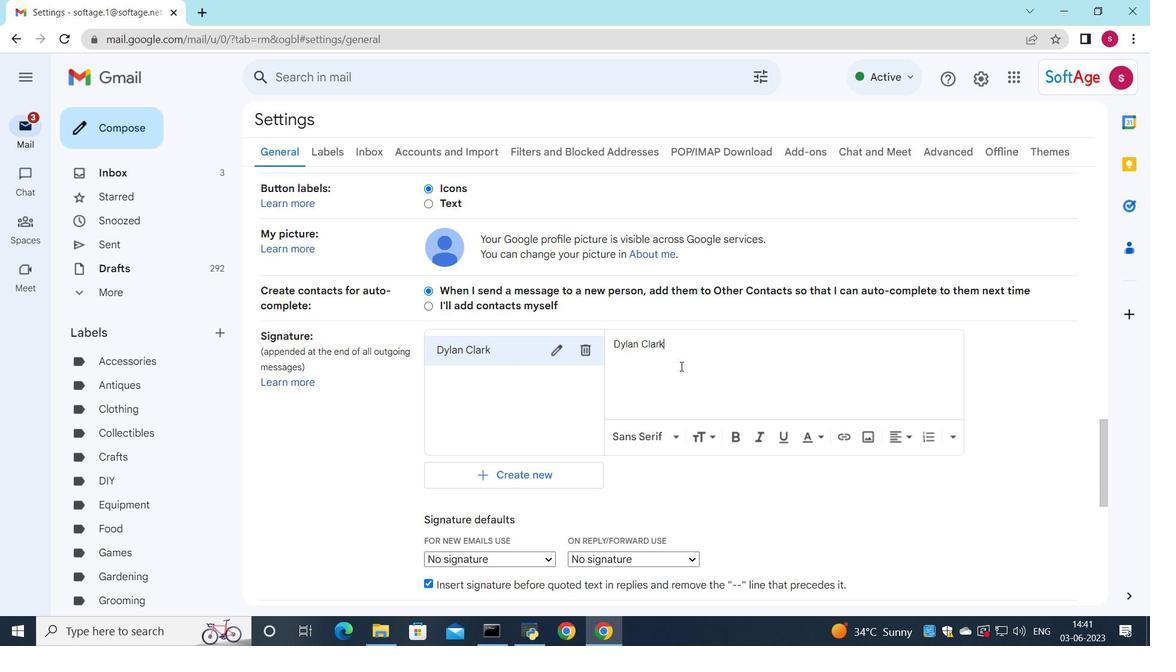
Action: Mouse moved to (544, 405)
Screenshot: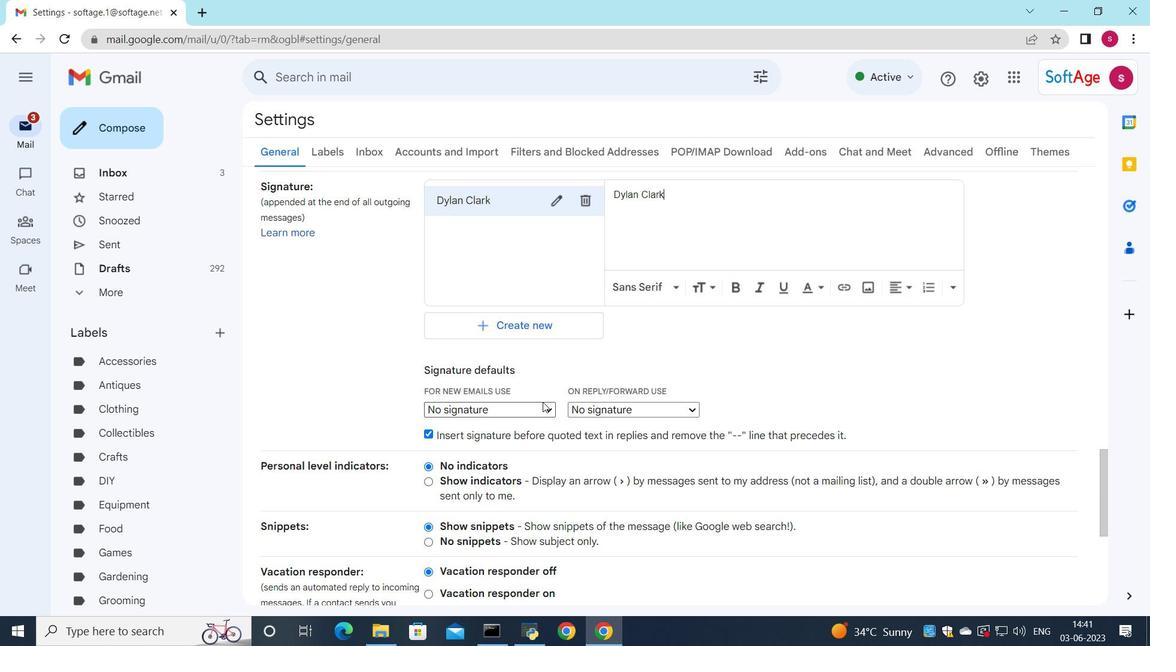 
Action: Mouse pressed left at (544, 405)
Screenshot: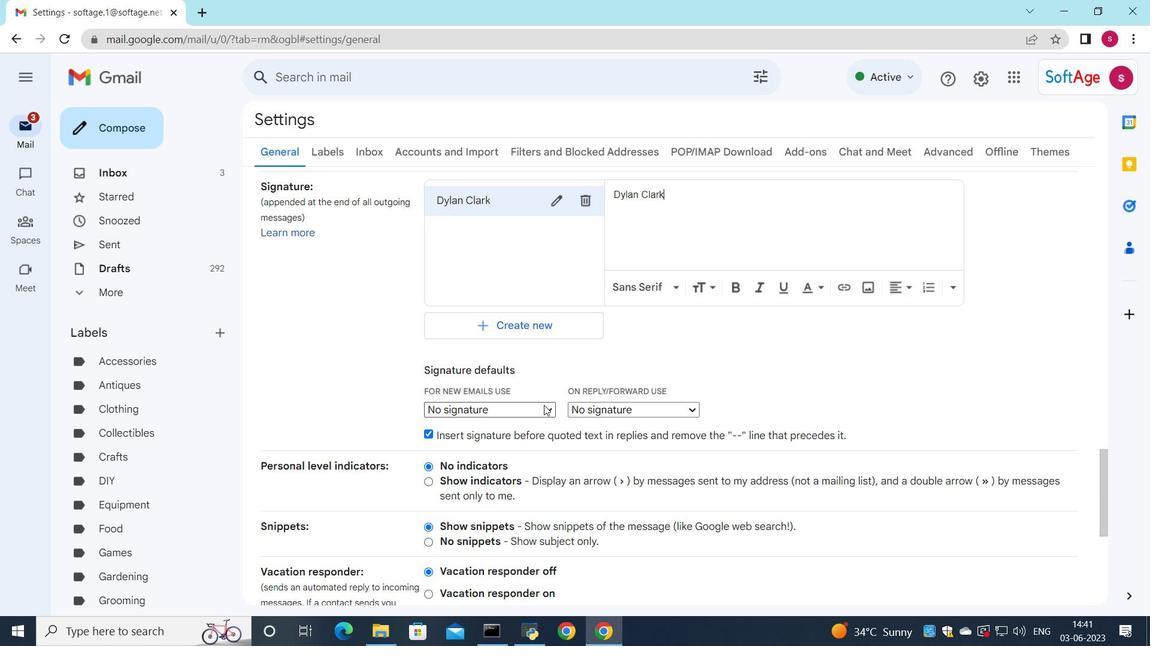 
Action: Mouse moved to (538, 436)
Screenshot: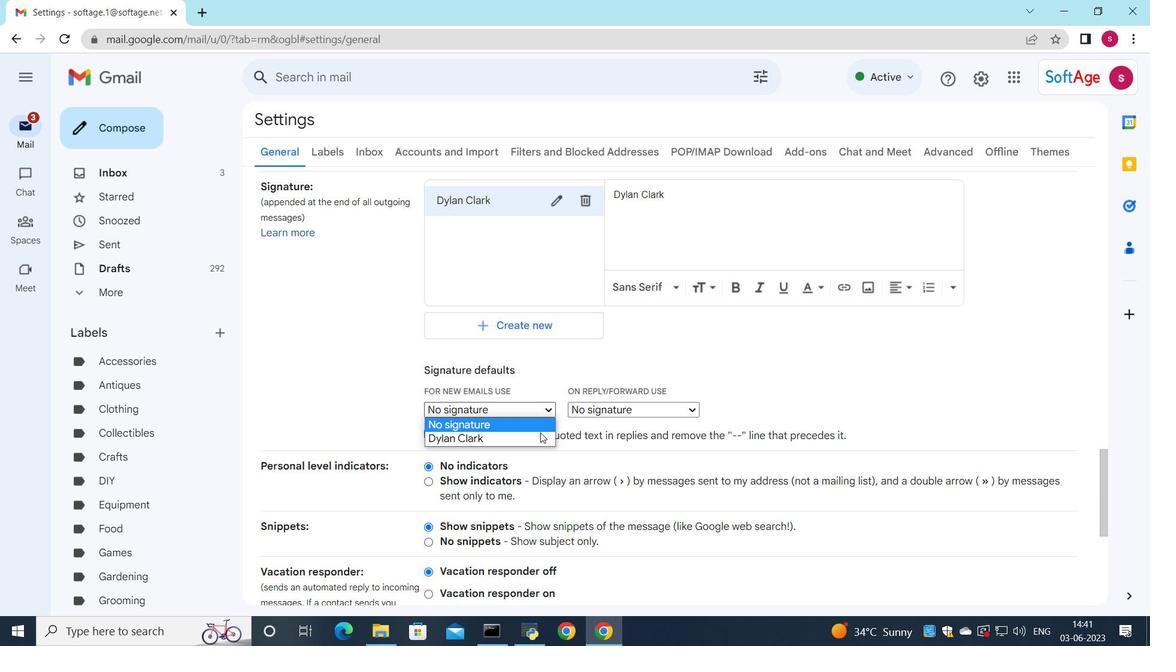 
Action: Mouse pressed left at (538, 436)
Screenshot: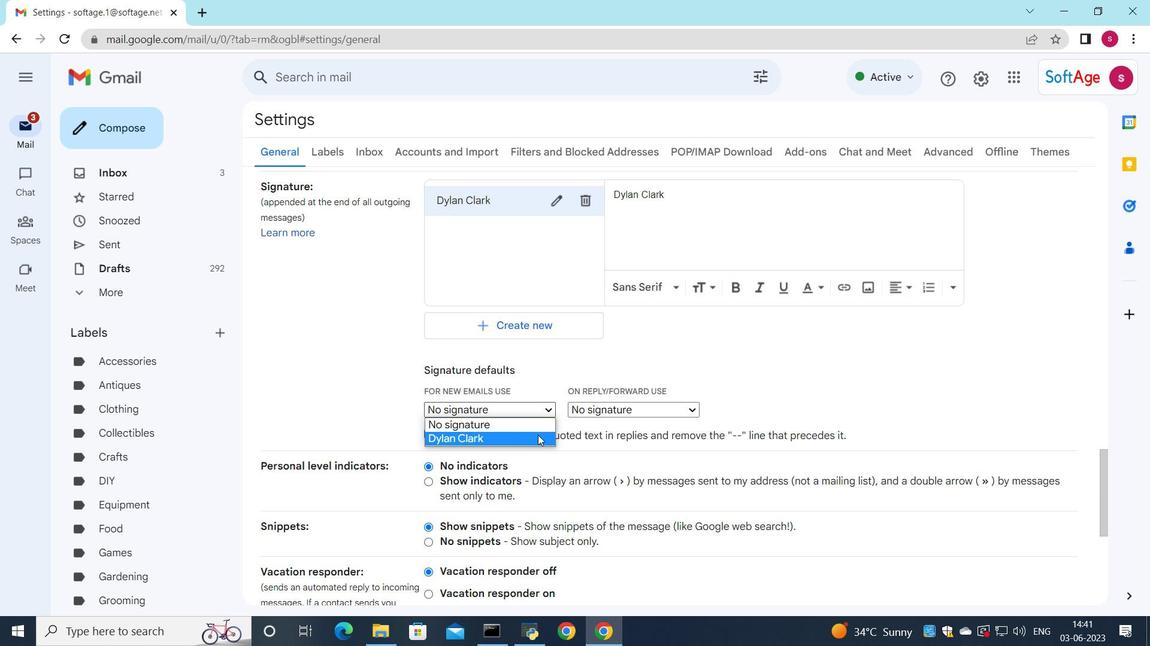
Action: Mouse moved to (598, 412)
Screenshot: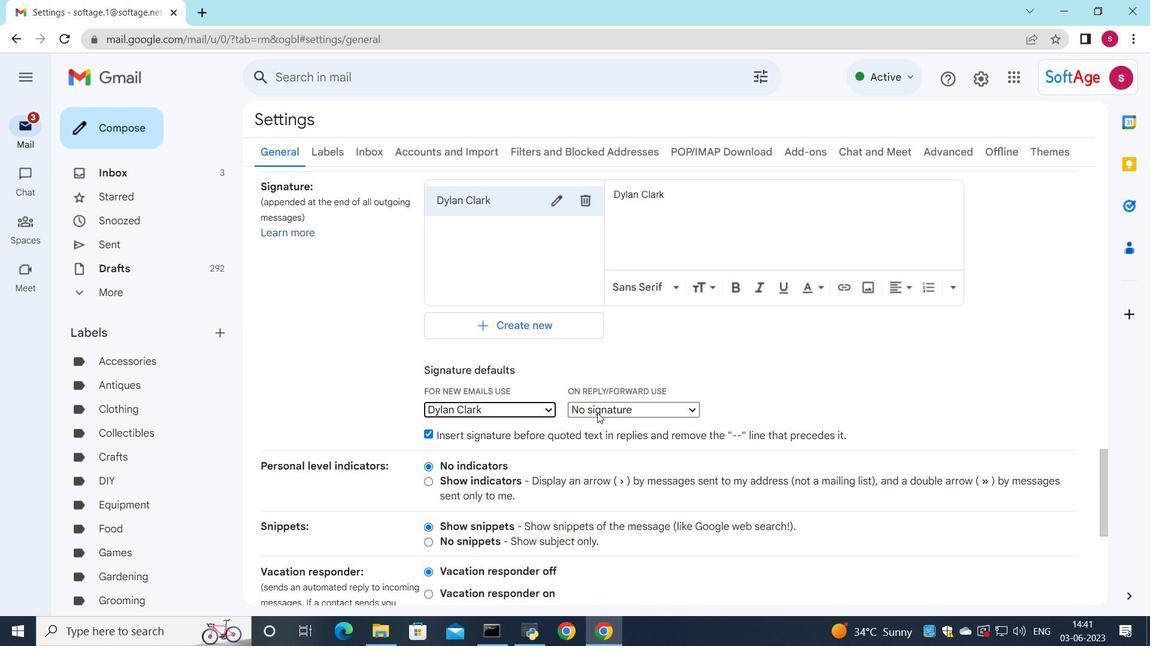 
Action: Mouse pressed left at (598, 412)
Screenshot: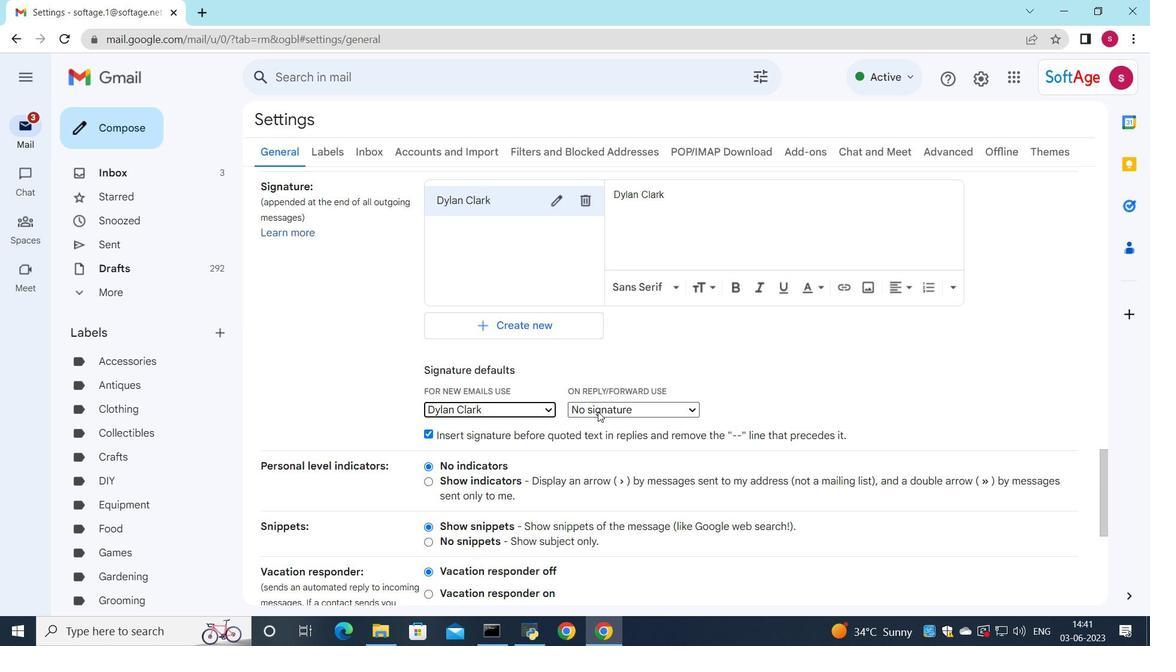 
Action: Mouse moved to (603, 434)
Screenshot: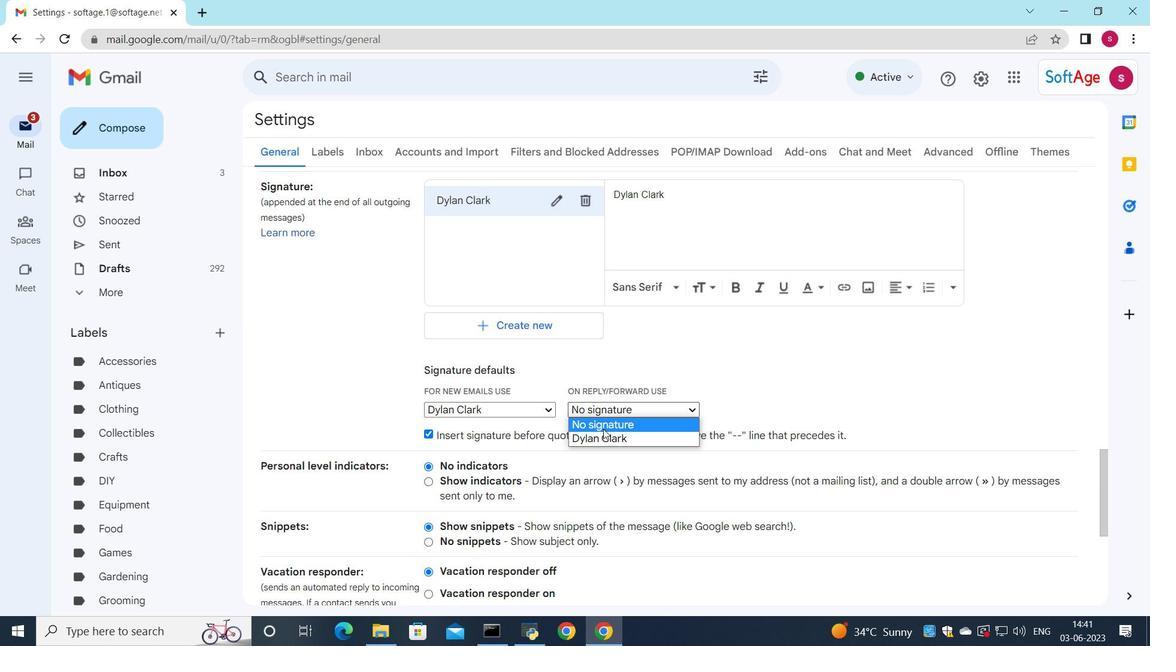 
Action: Mouse pressed left at (603, 434)
Screenshot: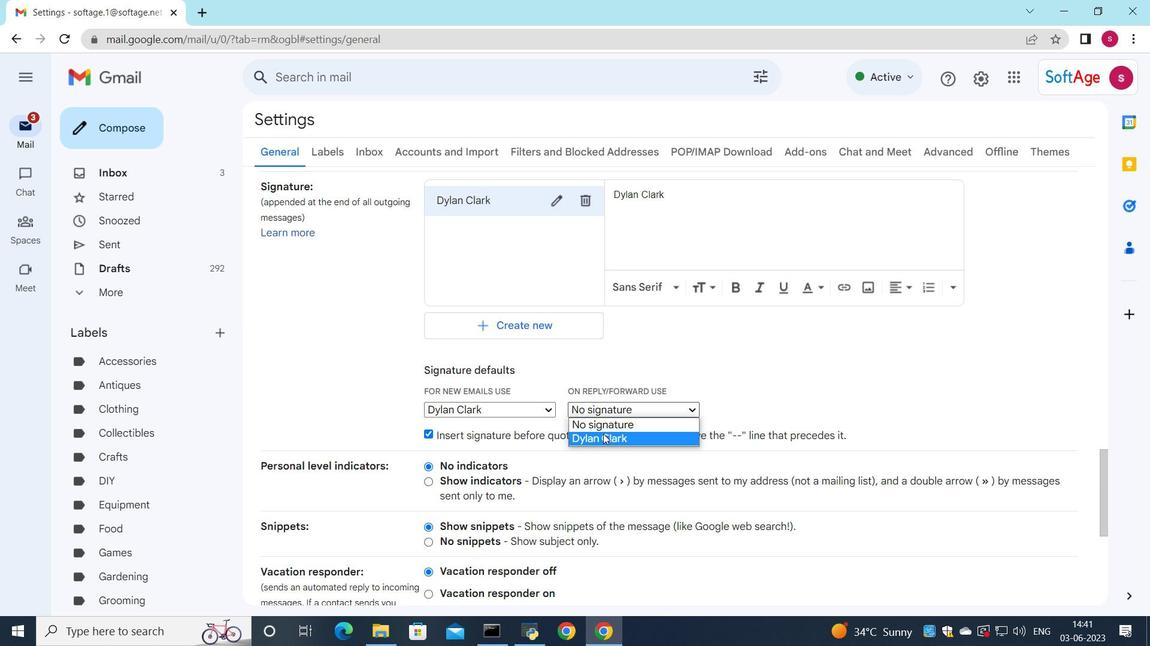 
Action: Mouse moved to (600, 431)
Screenshot: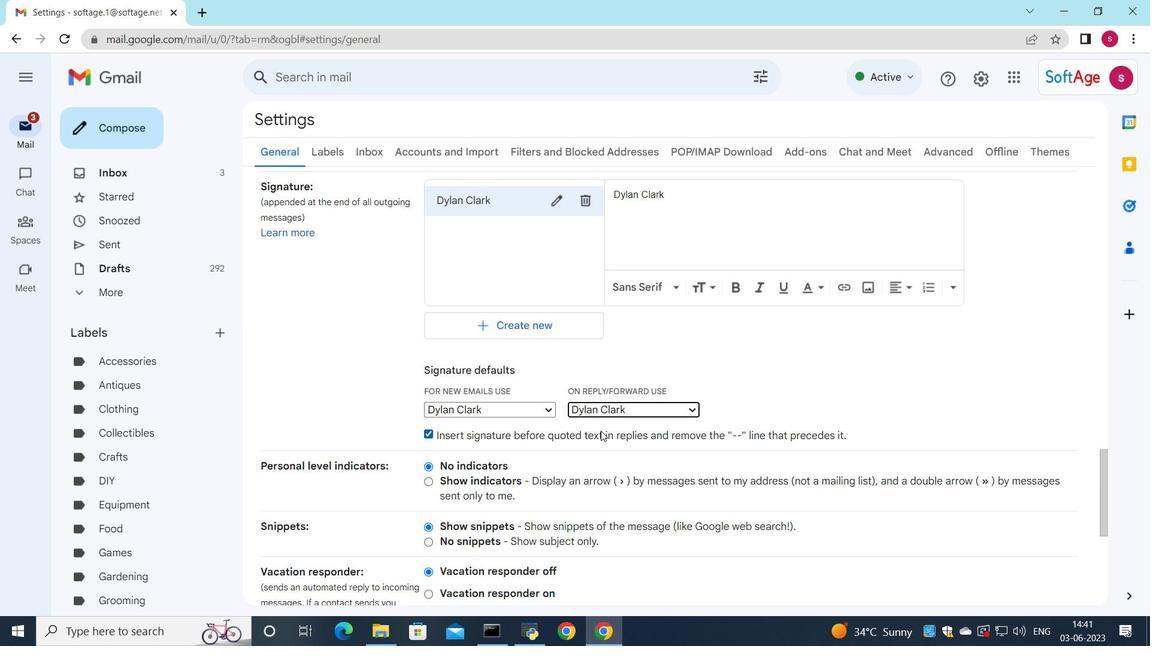 
Action: Mouse scrolled (600, 430) with delta (0, 0)
Screenshot: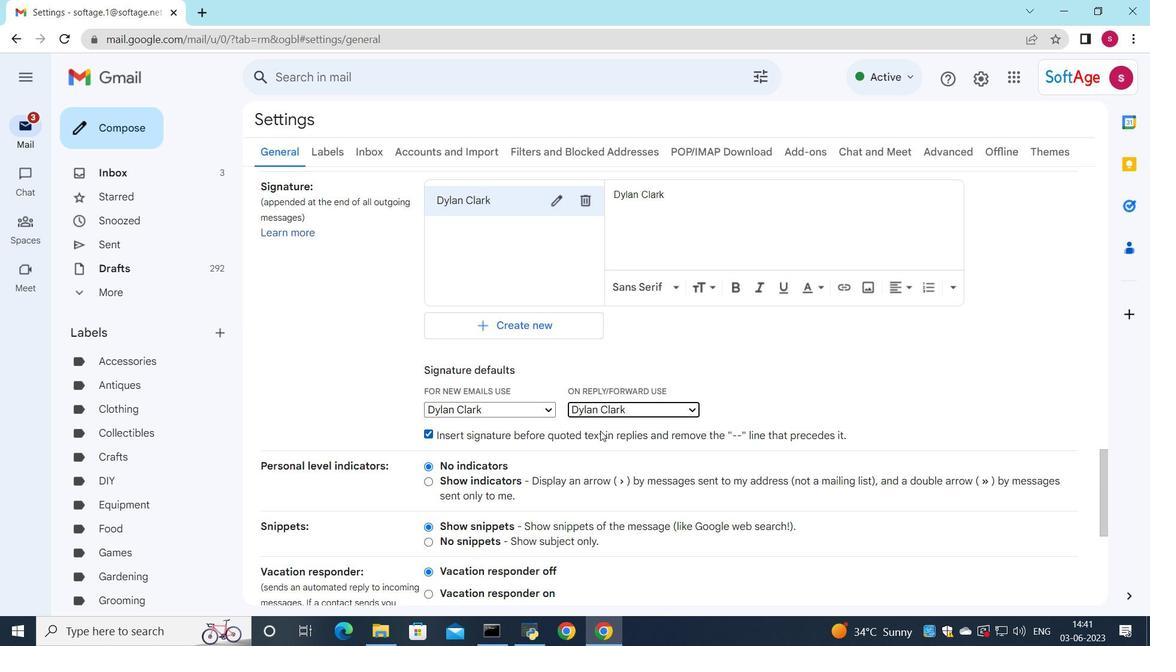 
Action: Mouse scrolled (600, 430) with delta (0, 0)
Screenshot: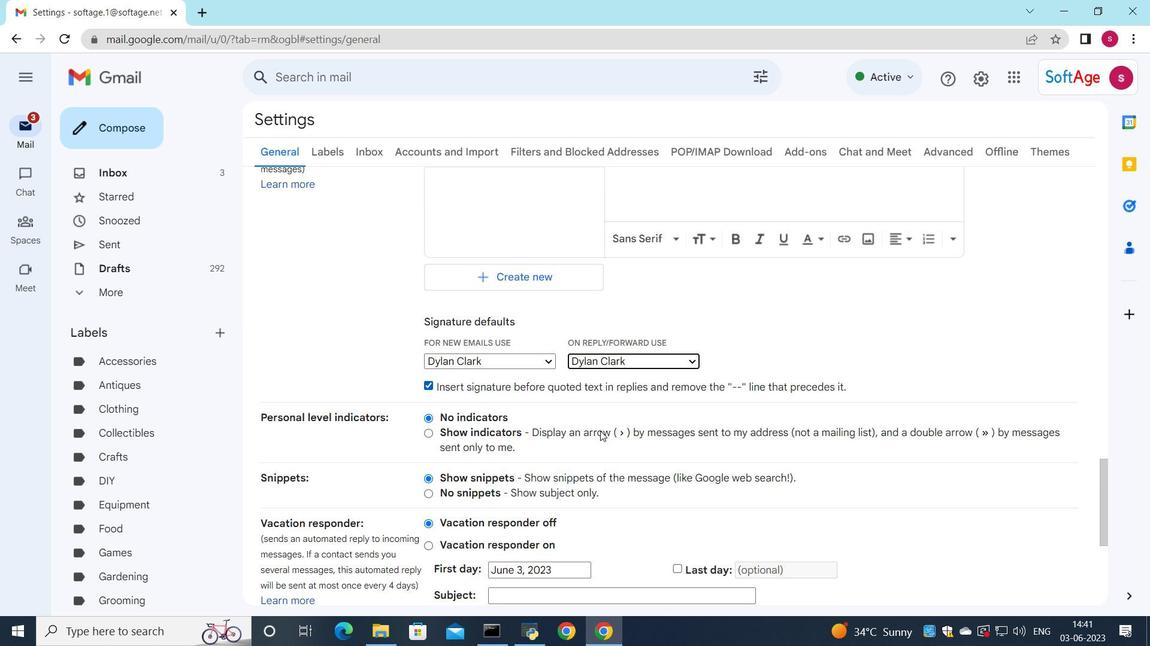 
Action: Mouse moved to (549, 413)
Screenshot: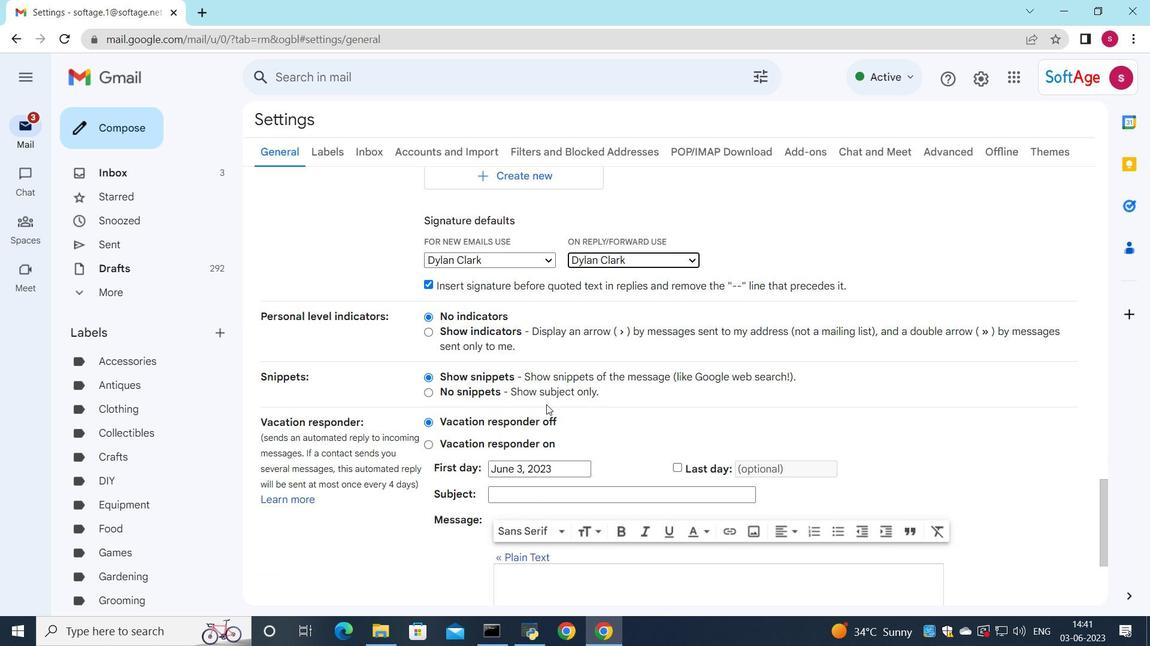 
Action: Mouse scrolled (549, 413) with delta (0, 0)
Screenshot: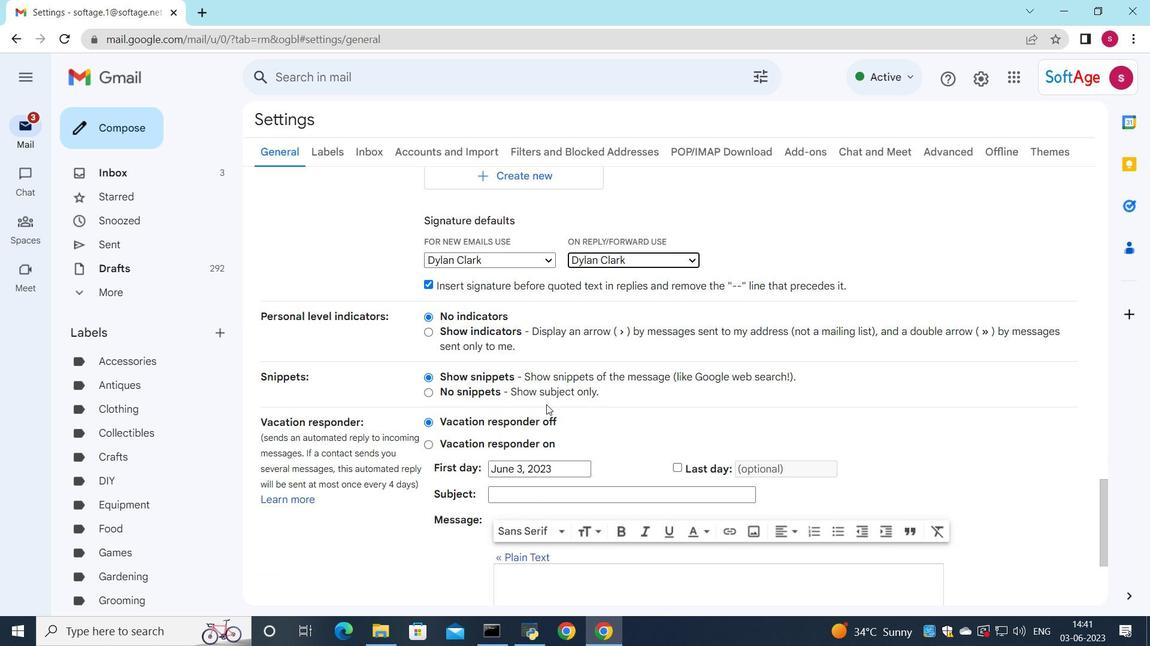 
Action: Mouse scrolled (549, 413) with delta (0, 0)
Screenshot: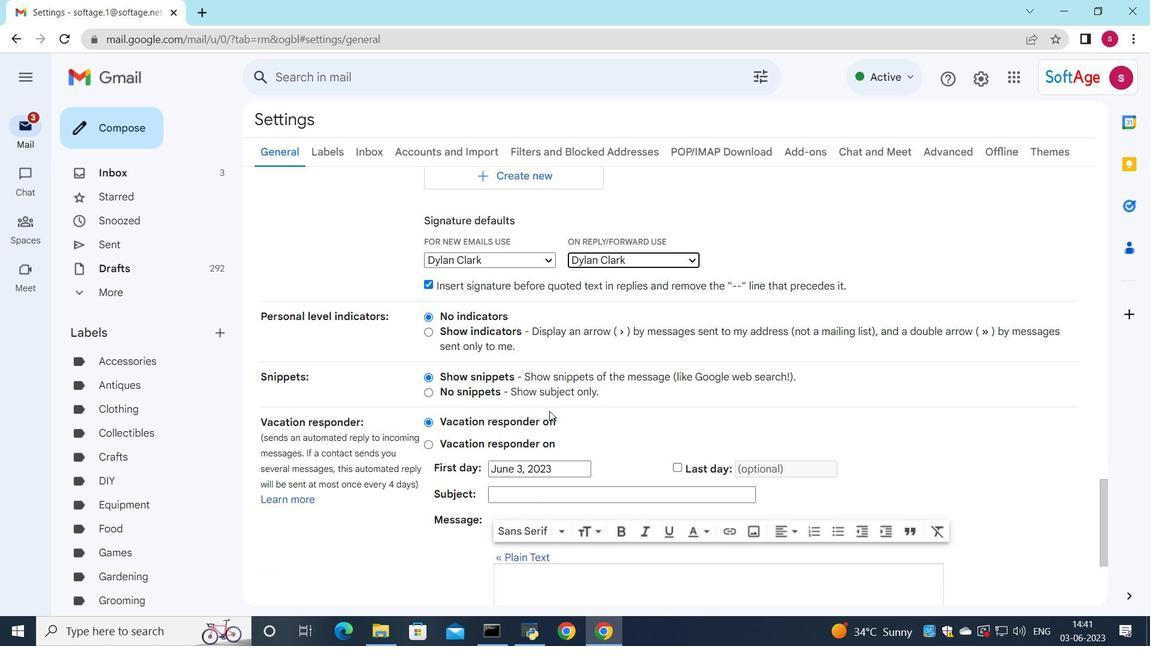 
Action: Mouse scrolled (549, 413) with delta (0, 0)
Screenshot: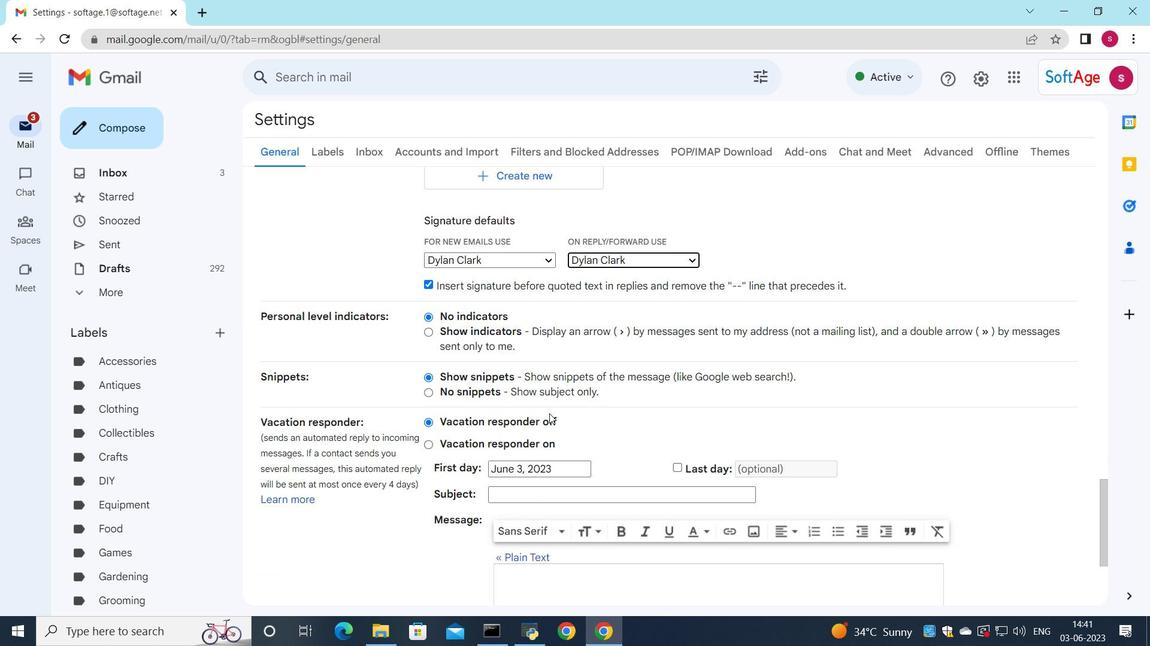 
Action: Mouse moved to (569, 460)
Screenshot: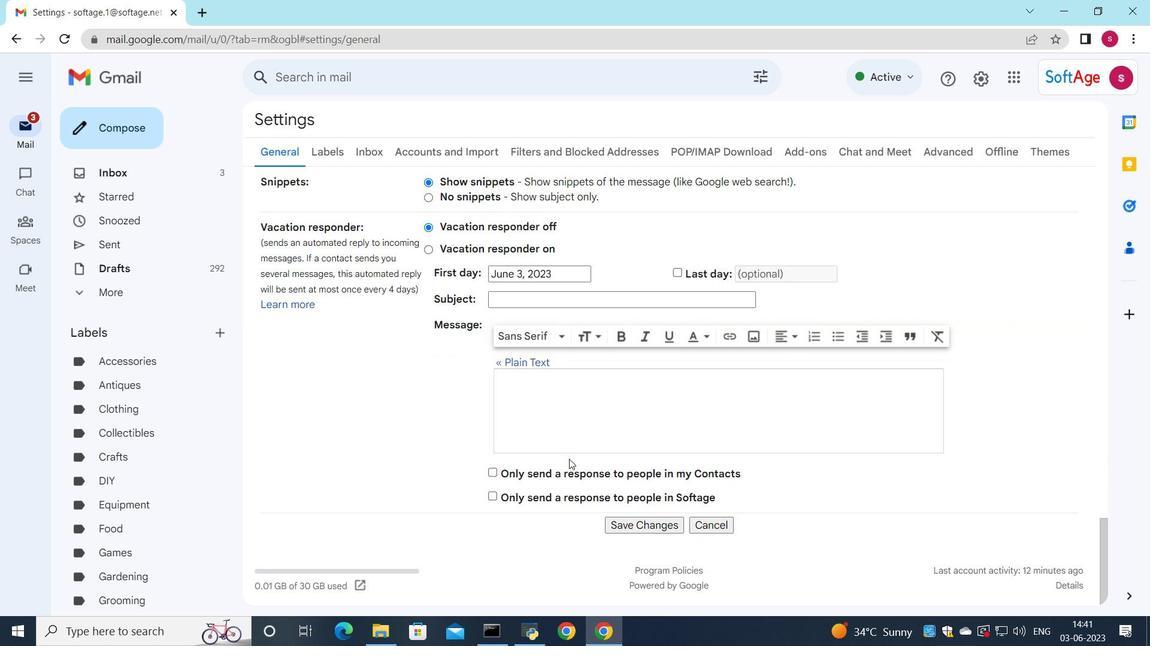 
Action: Mouse scrolled (569, 459) with delta (0, 0)
Screenshot: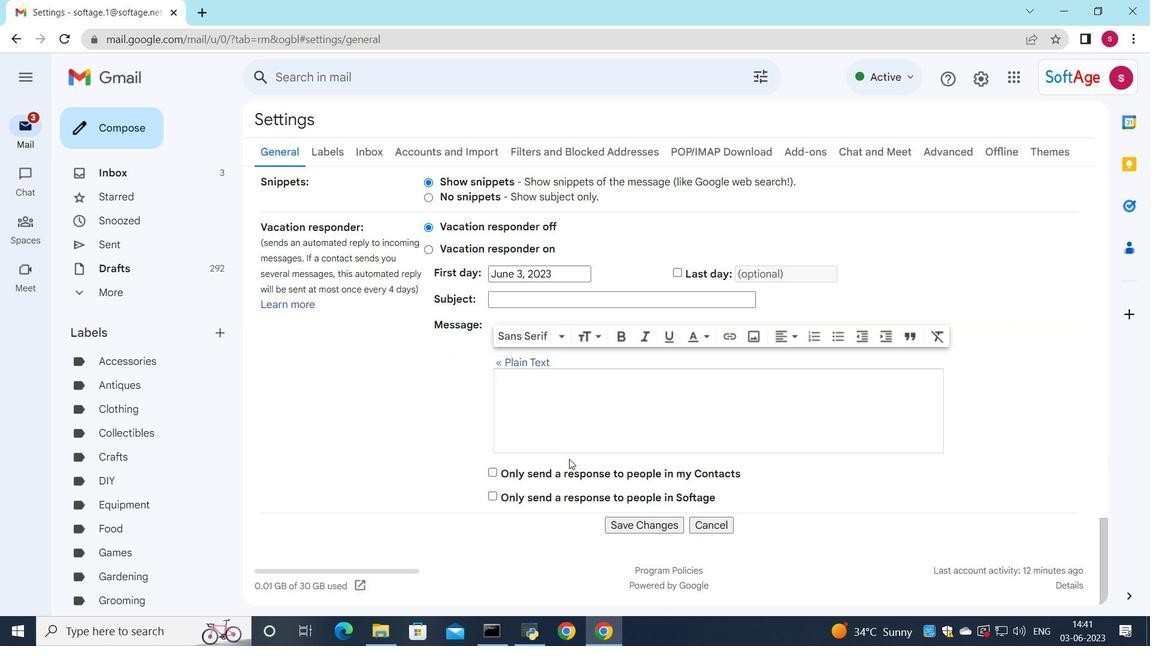
Action: Mouse moved to (581, 466)
Screenshot: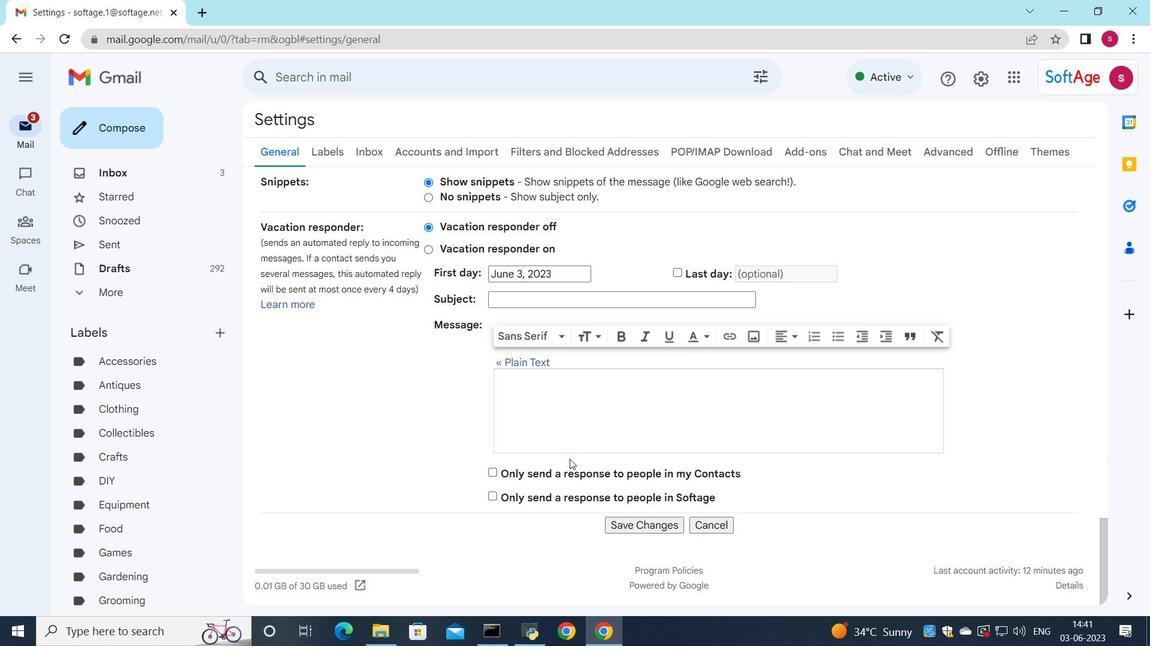 
Action: Mouse scrolled (581, 466) with delta (0, 0)
Screenshot: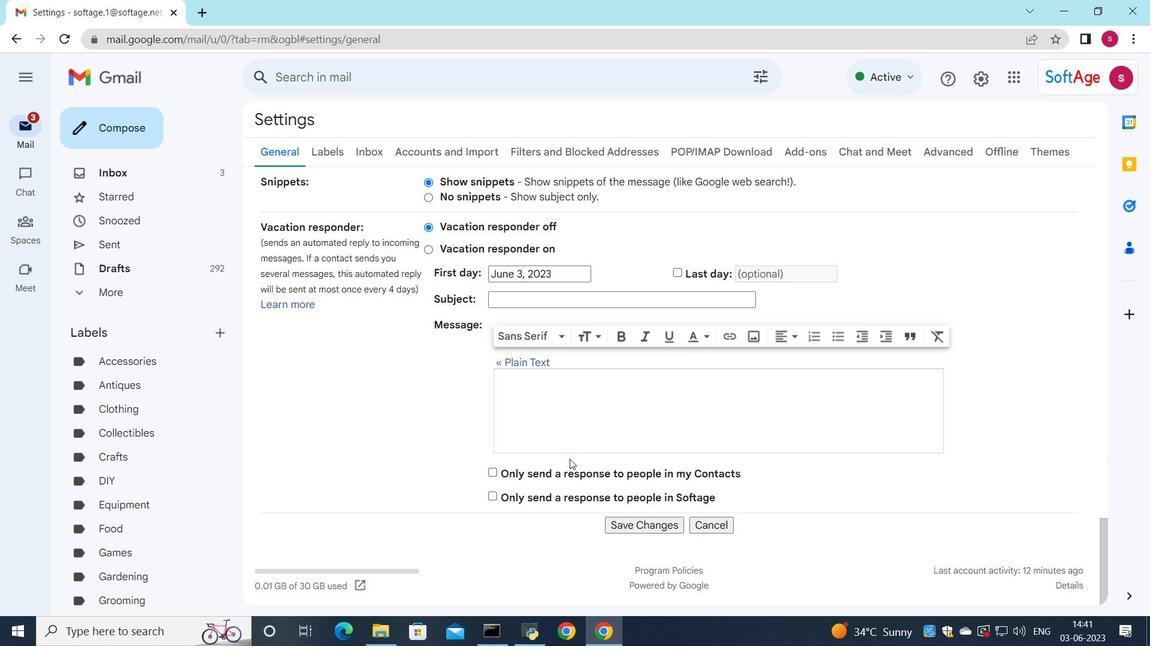 
Action: Mouse moved to (592, 472)
Screenshot: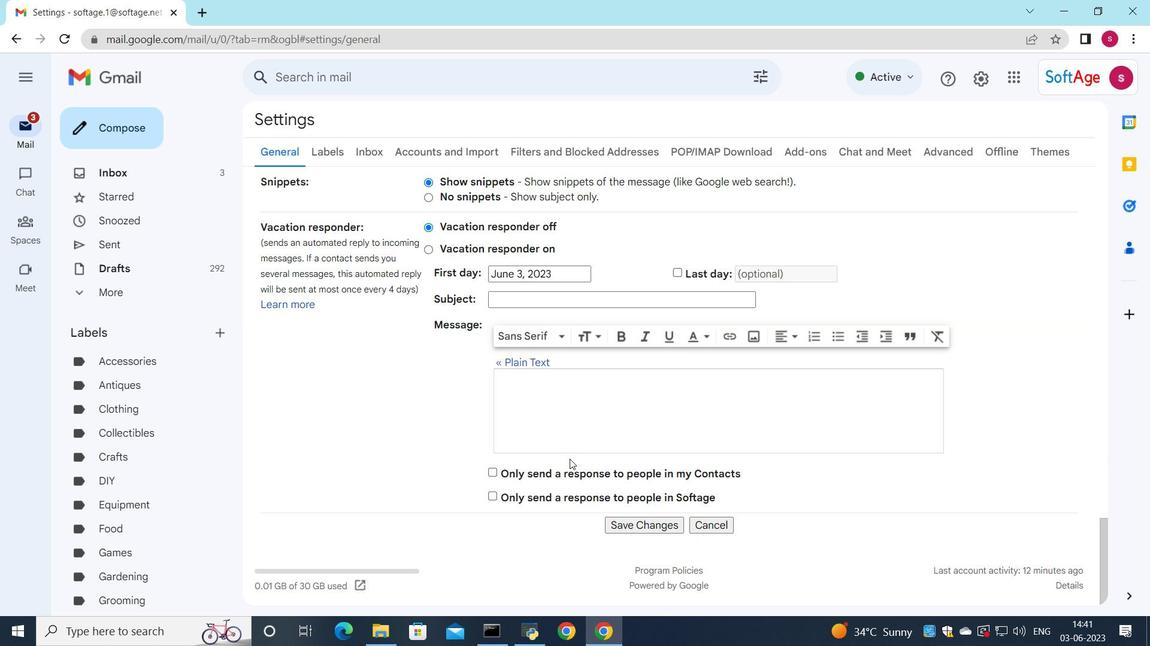 
Action: Mouse scrolled (592, 471) with delta (0, 0)
Screenshot: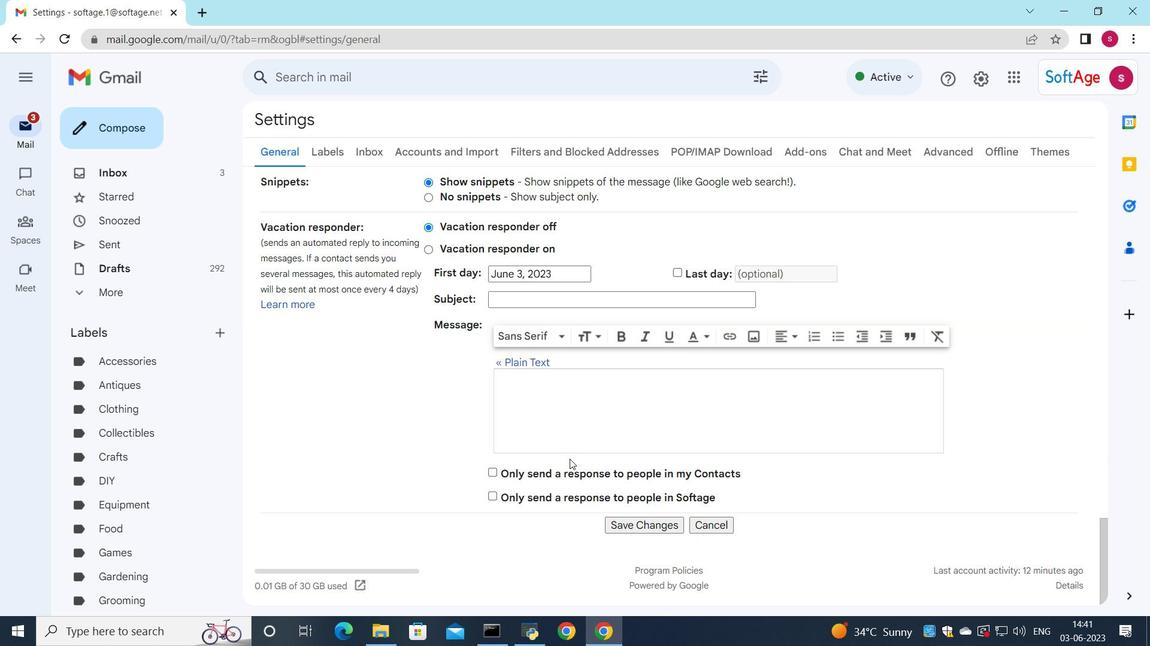 
Action: Mouse moved to (636, 522)
Screenshot: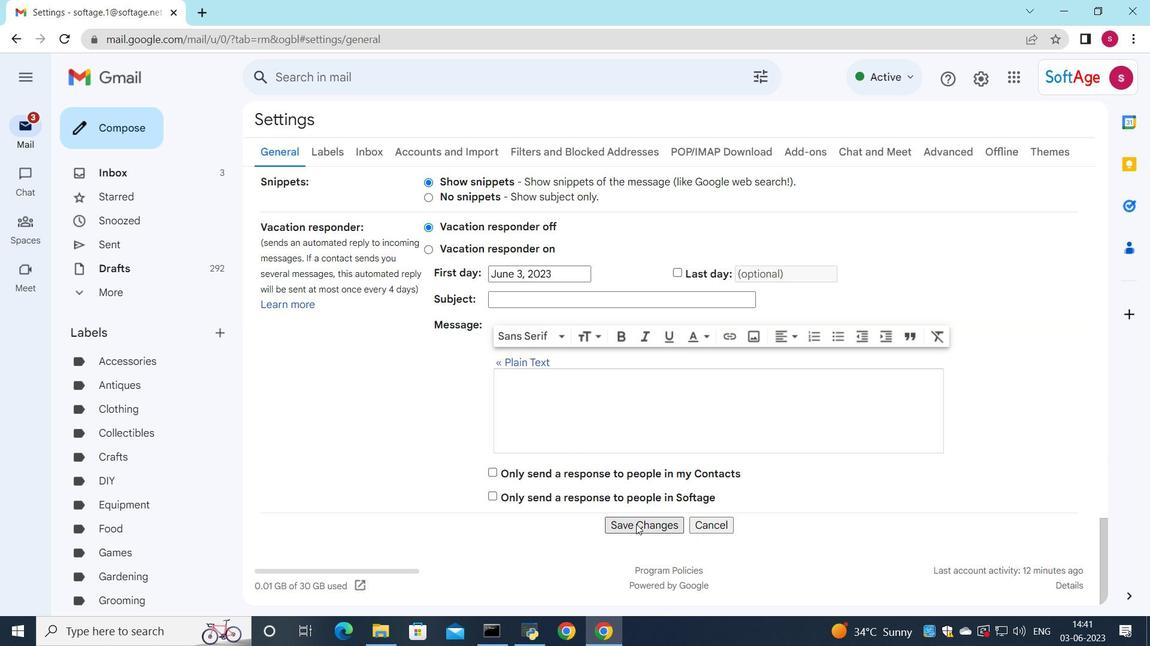 
Action: Mouse pressed left at (636, 522)
Screenshot: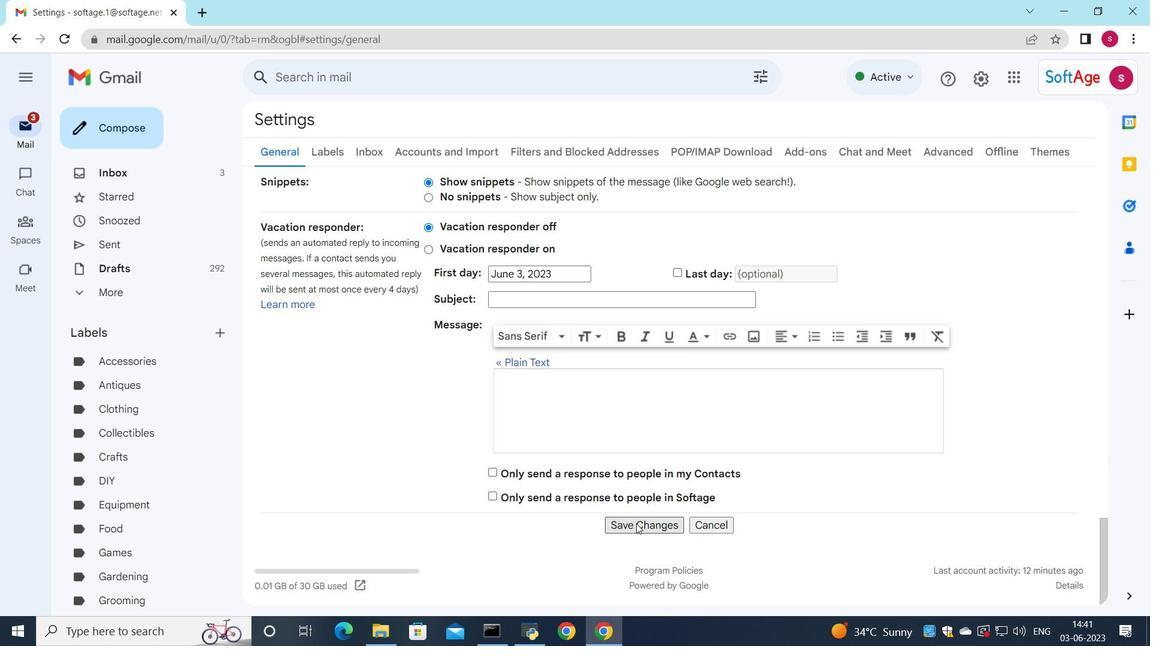 
Action: Mouse moved to (700, 155)
Screenshot: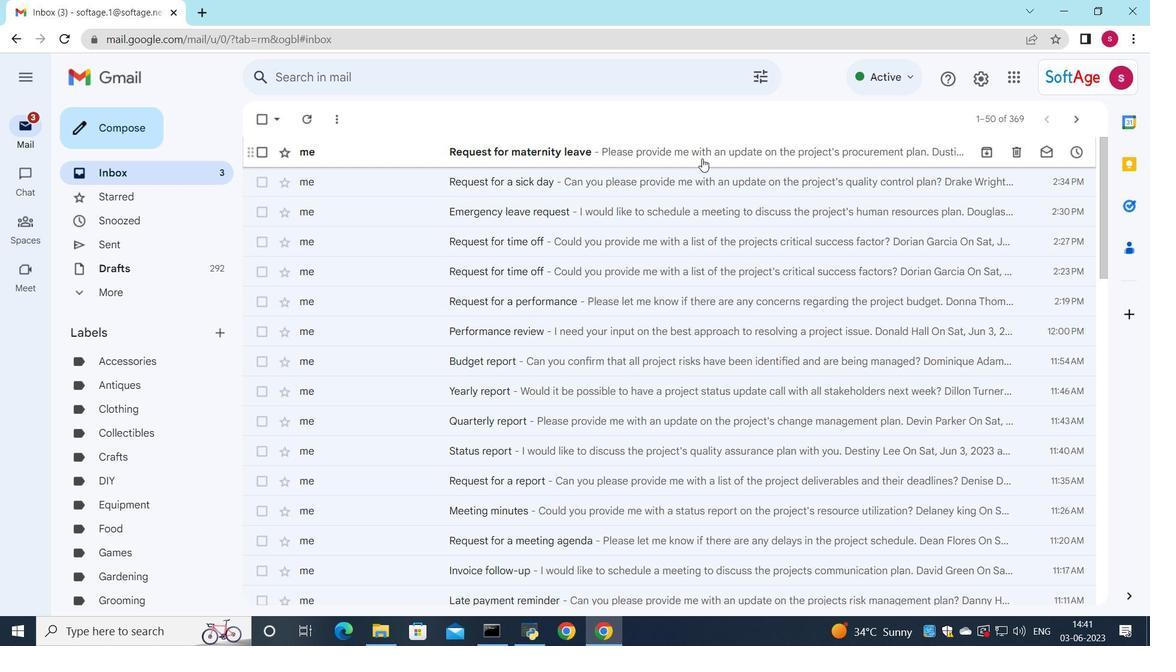 
Action: Mouse pressed left at (700, 155)
Screenshot: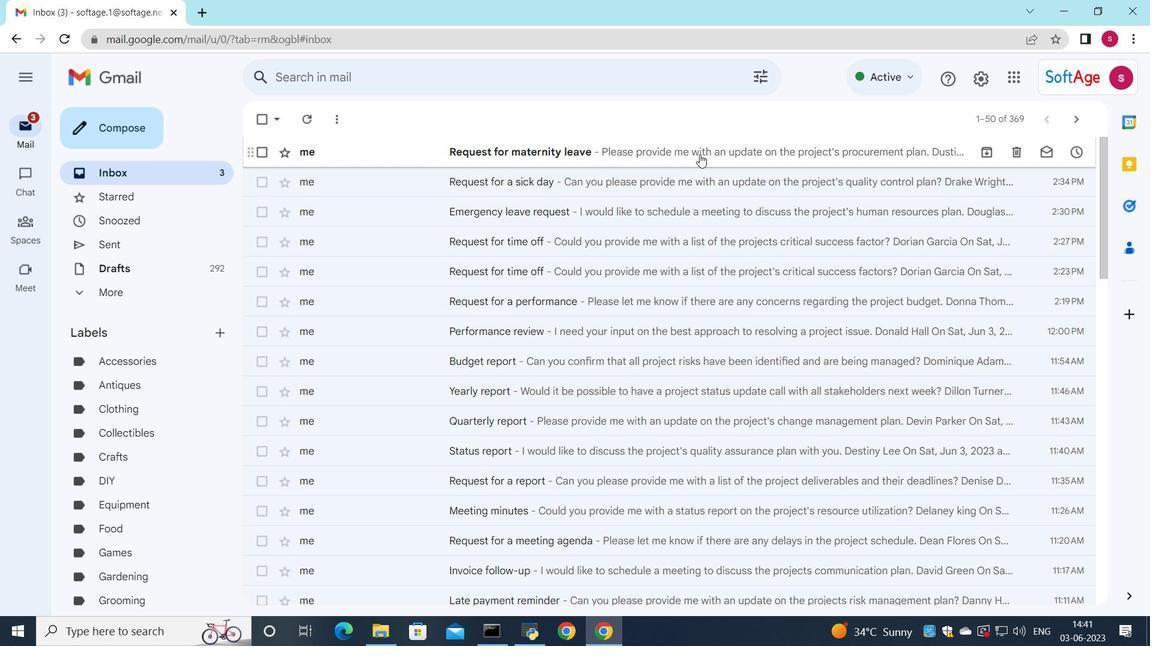 
Action: Mouse moved to (525, 425)
Screenshot: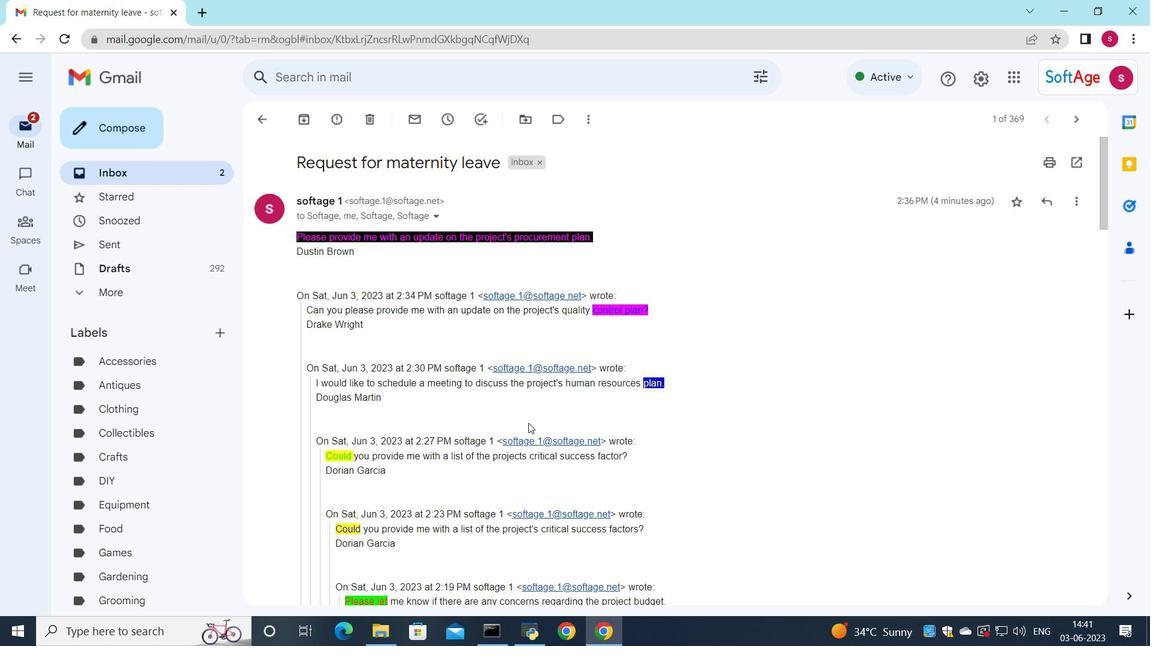 
Action: Mouse scrolled (525, 424) with delta (0, 0)
Screenshot: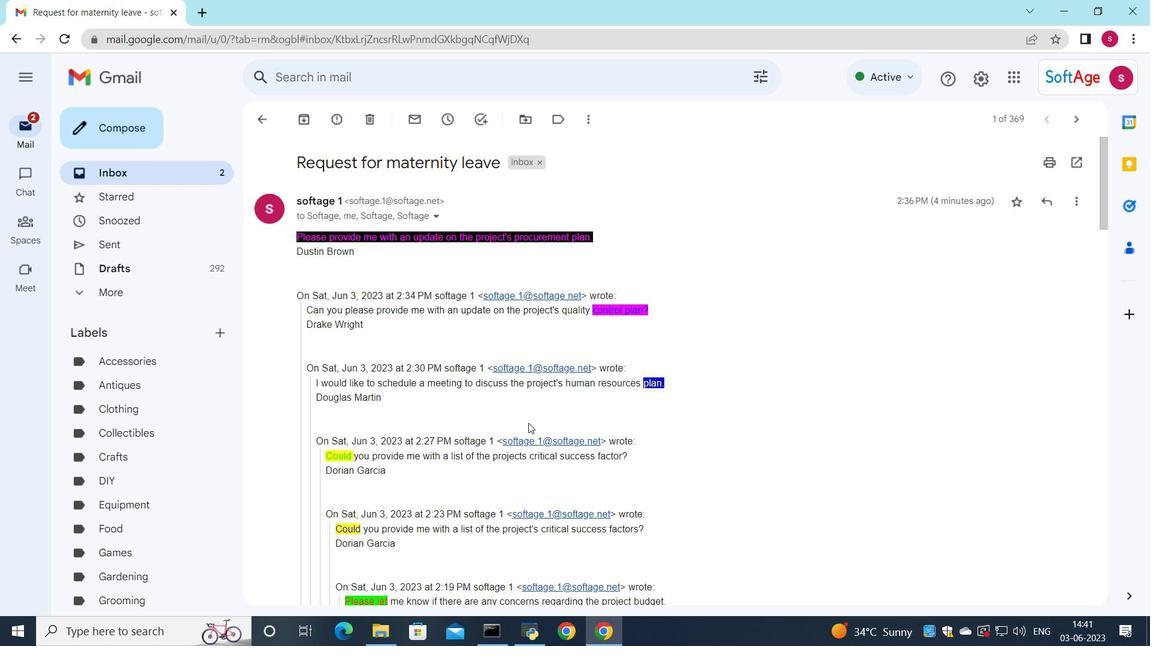 
Action: Mouse scrolled (525, 424) with delta (0, 0)
Screenshot: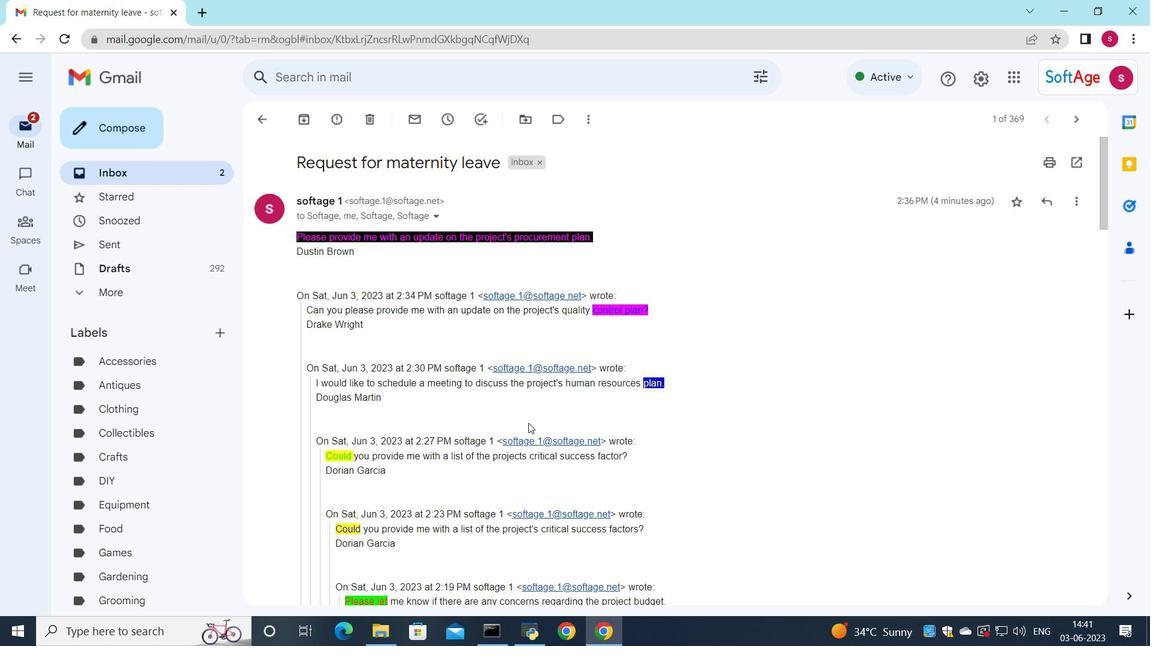 
Action: Mouse scrolled (525, 424) with delta (0, 0)
Screenshot: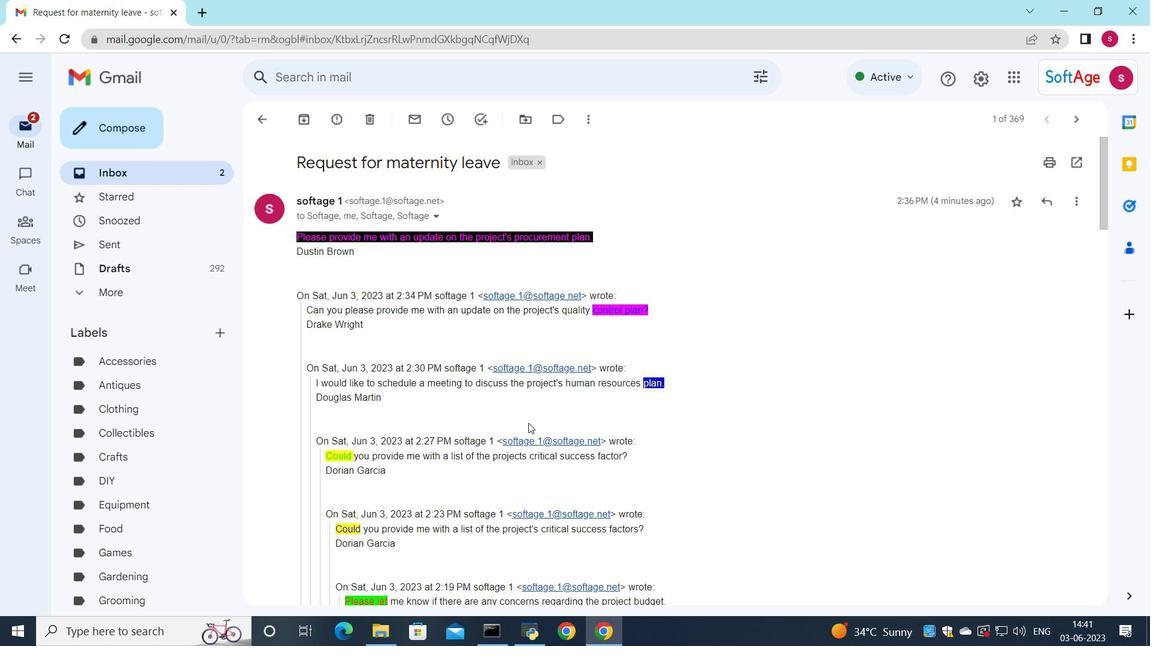 
Action: Mouse scrolled (525, 424) with delta (0, 0)
Screenshot: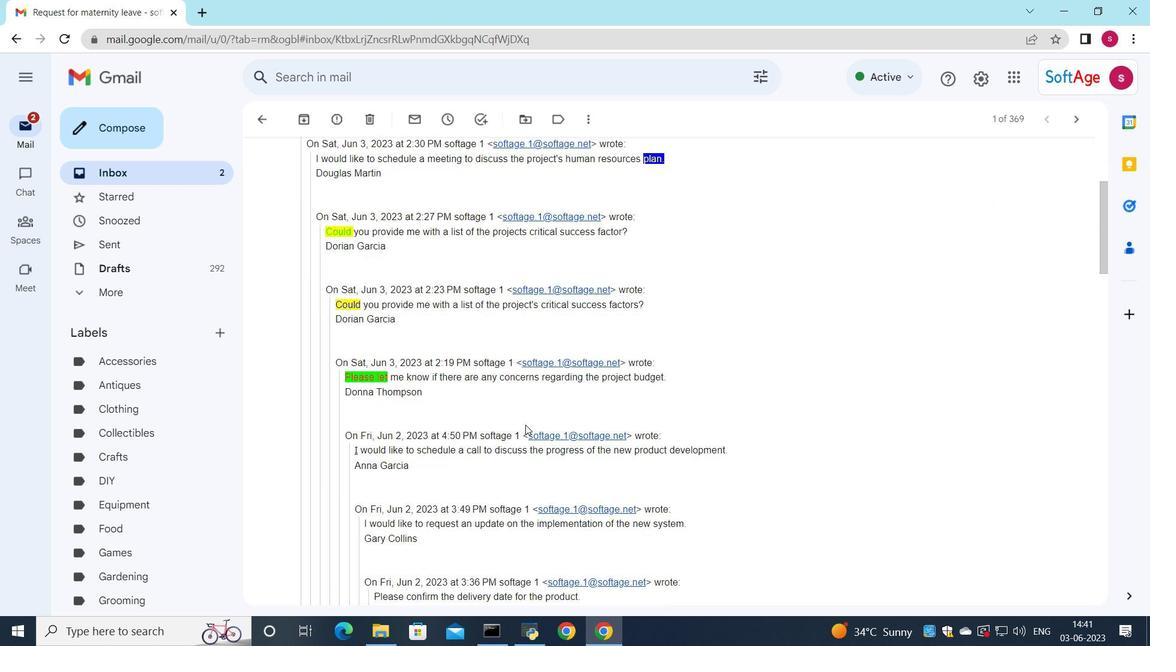 
Action: Mouse scrolled (525, 424) with delta (0, 0)
Screenshot: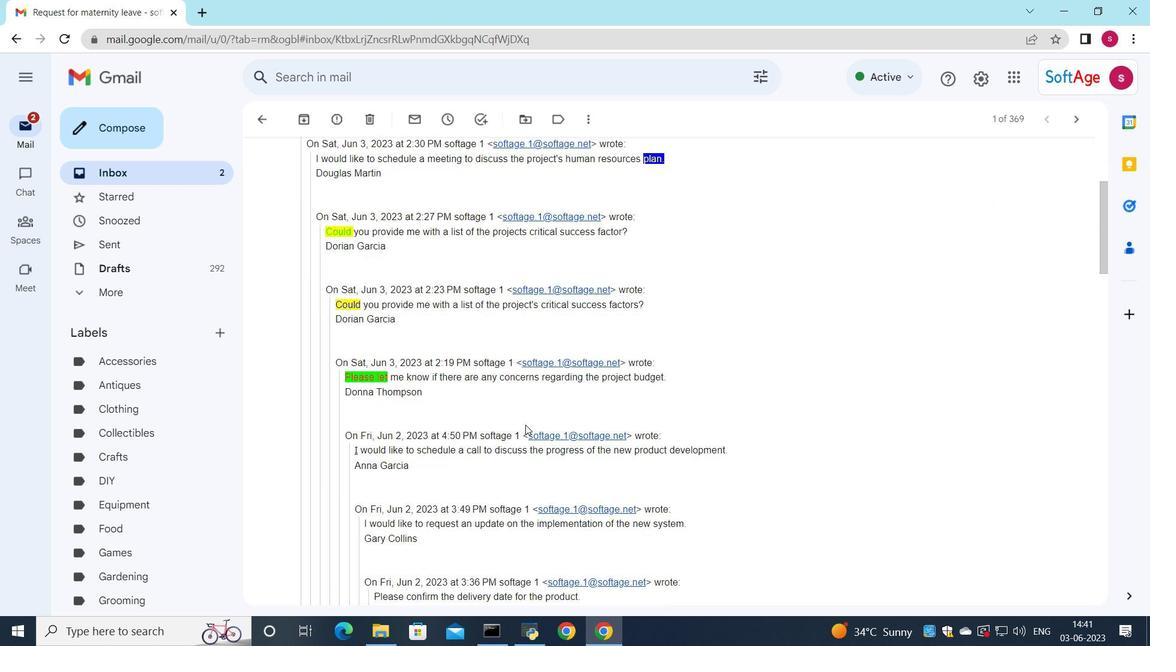 
Action: Mouse scrolled (525, 424) with delta (0, 0)
Screenshot: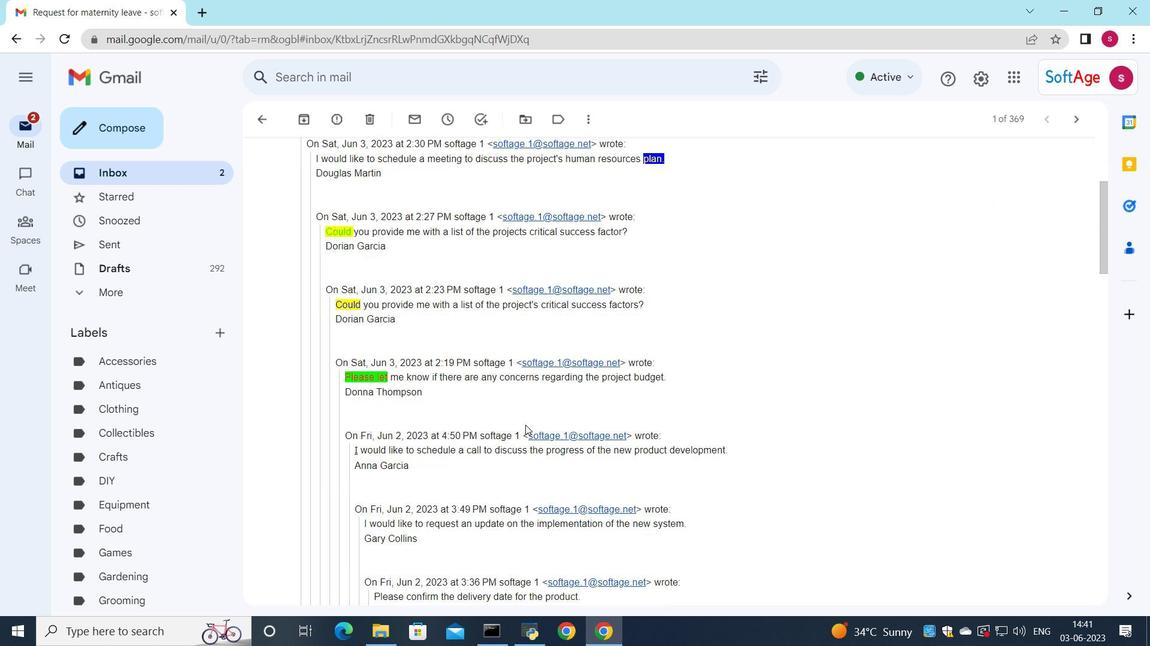 
Action: Mouse moved to (519, 436)
Screenshot: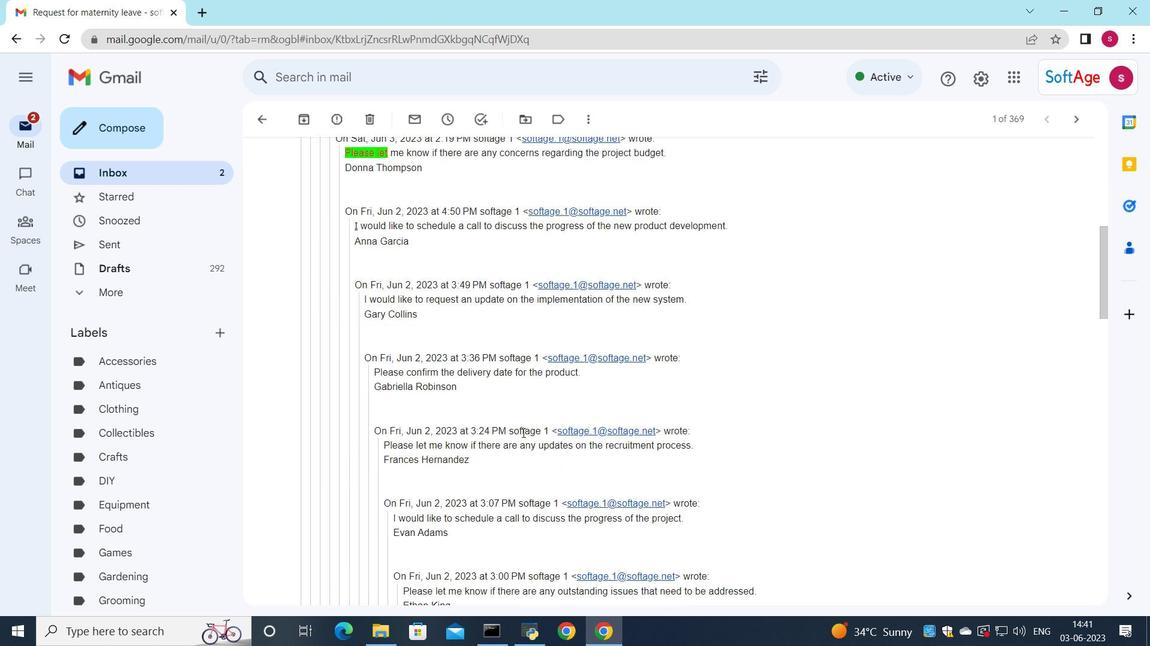 
Action: Mouse scrolled (519, 436) with delta (0, 0)
Screenshot: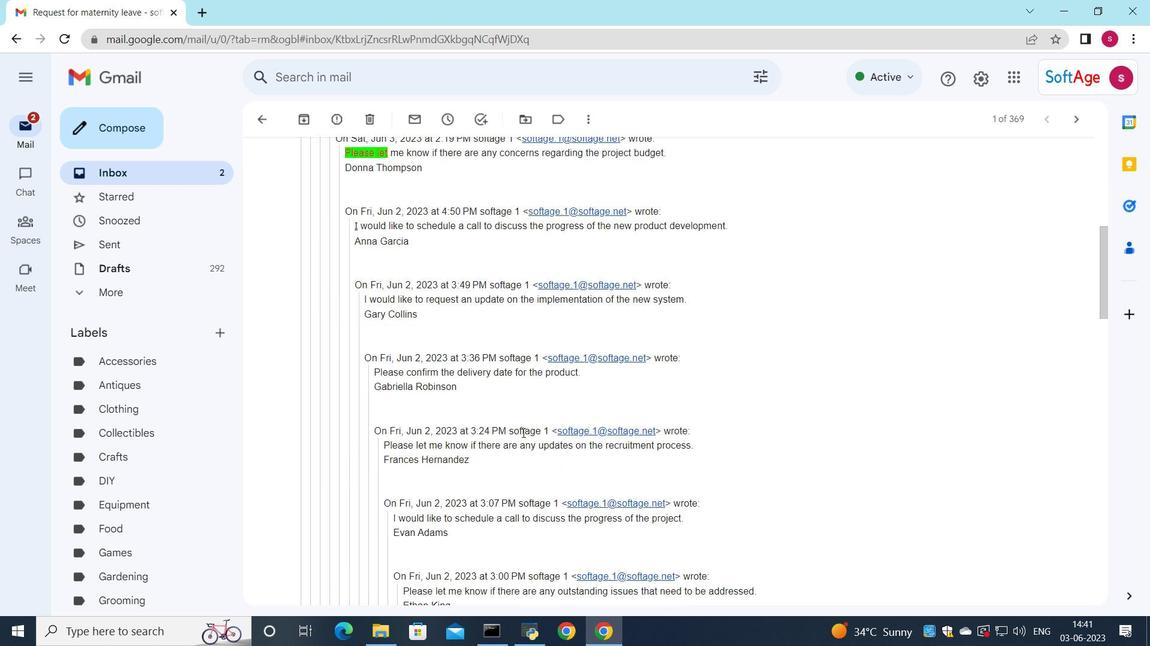 
Action: Mouse moved to (518, 437)
Screenshot: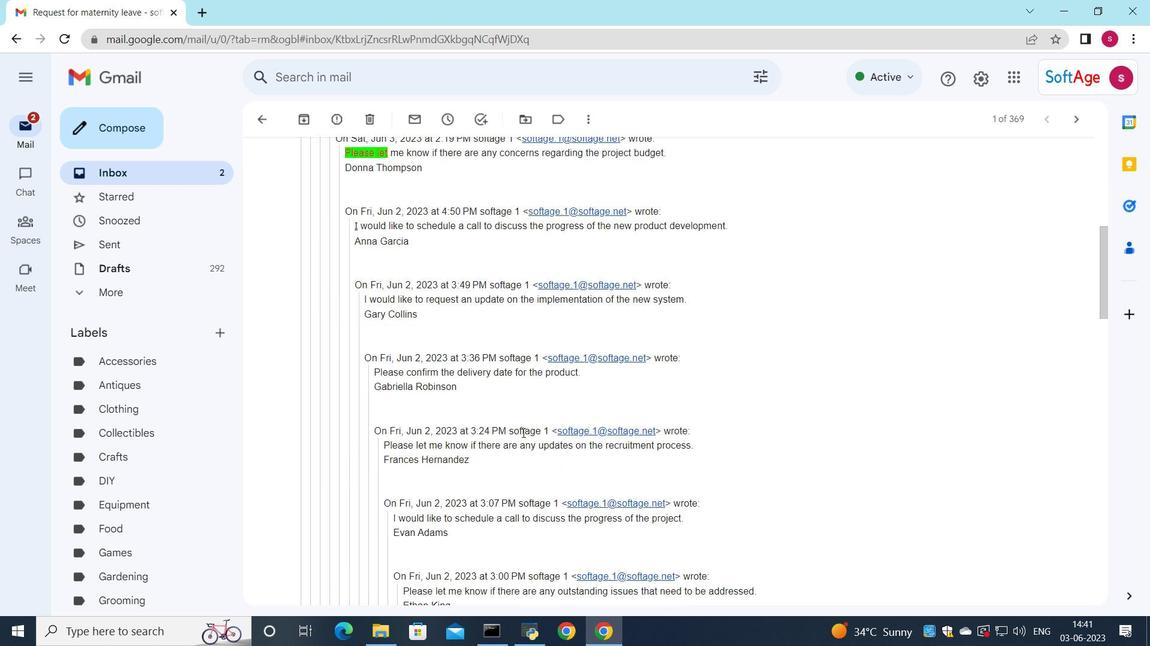 
Action: Mouse scrolled (518, 436) with delta (0, 0)
Screenshot: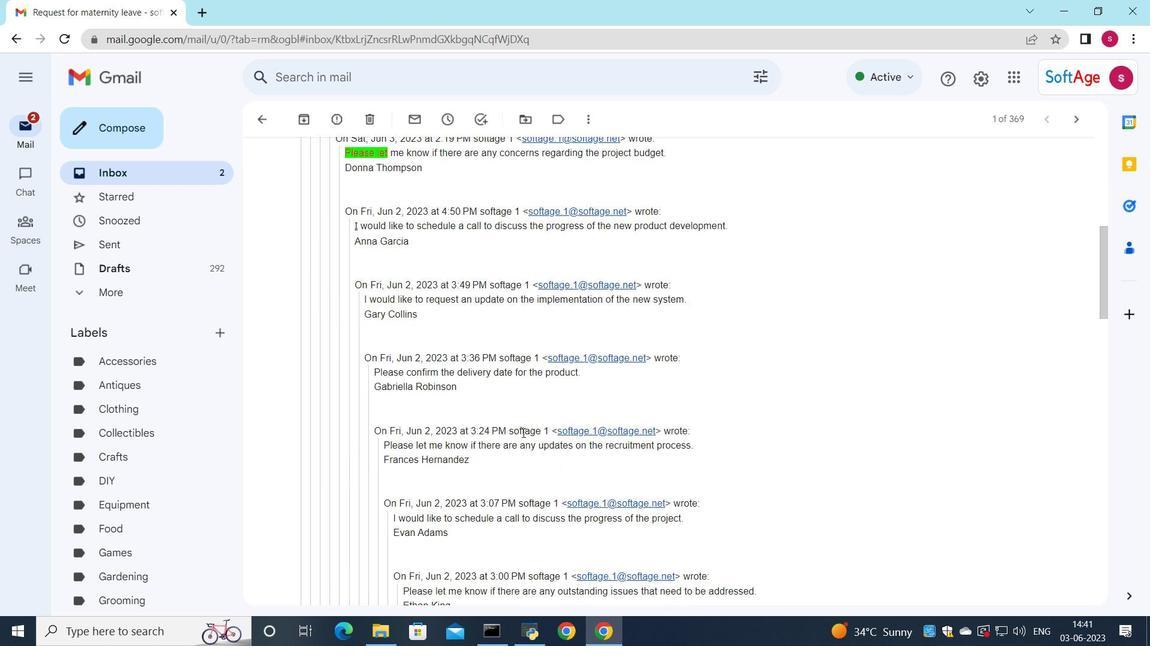 
Action: Mouse scrolled (518, 436) with delta (0, 0)
Screenshot: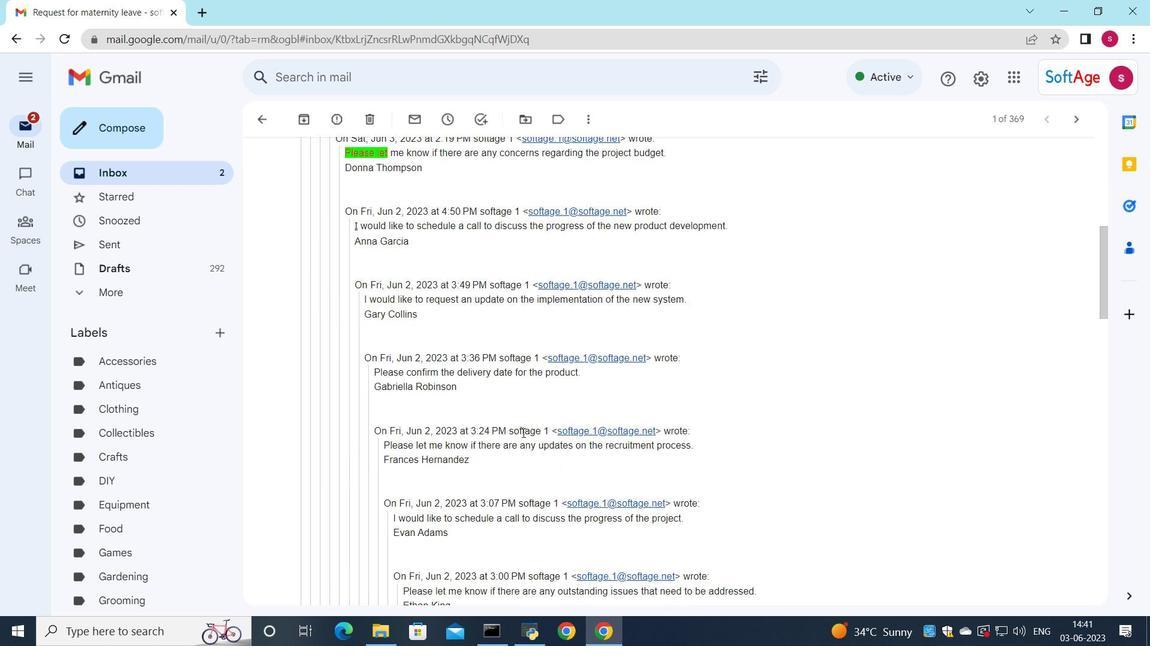 
Action: Mouse scrolled (518, 436) with delta (0, 0)
Screenshot: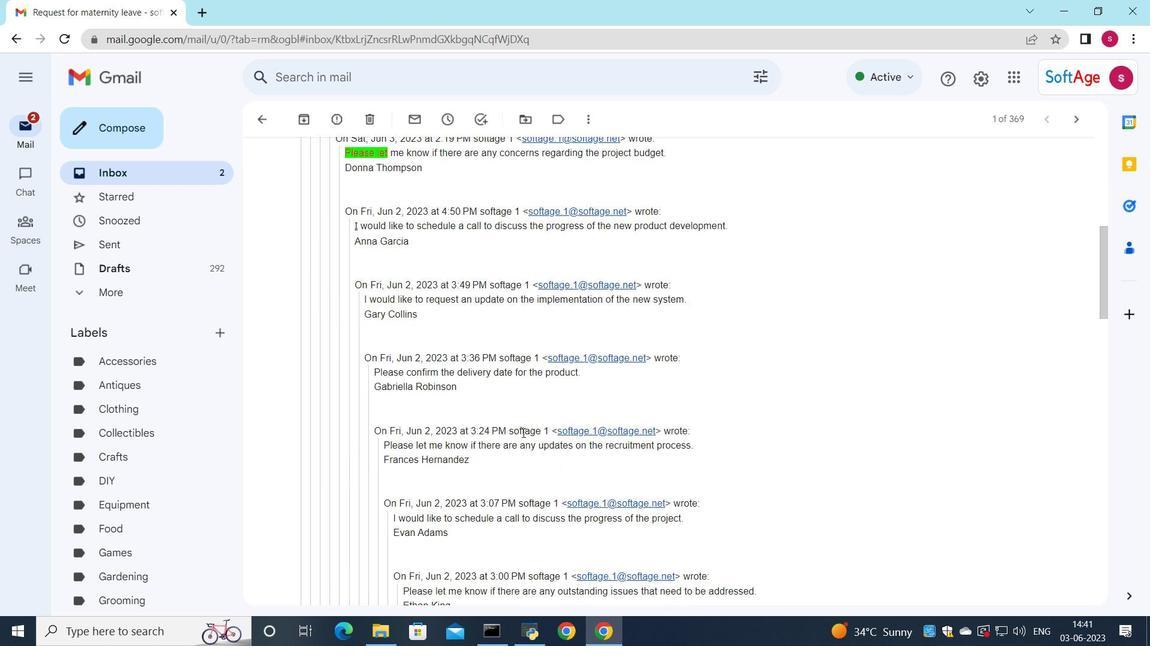 
Action: Mouse moved to (518, 437)
Screenshot: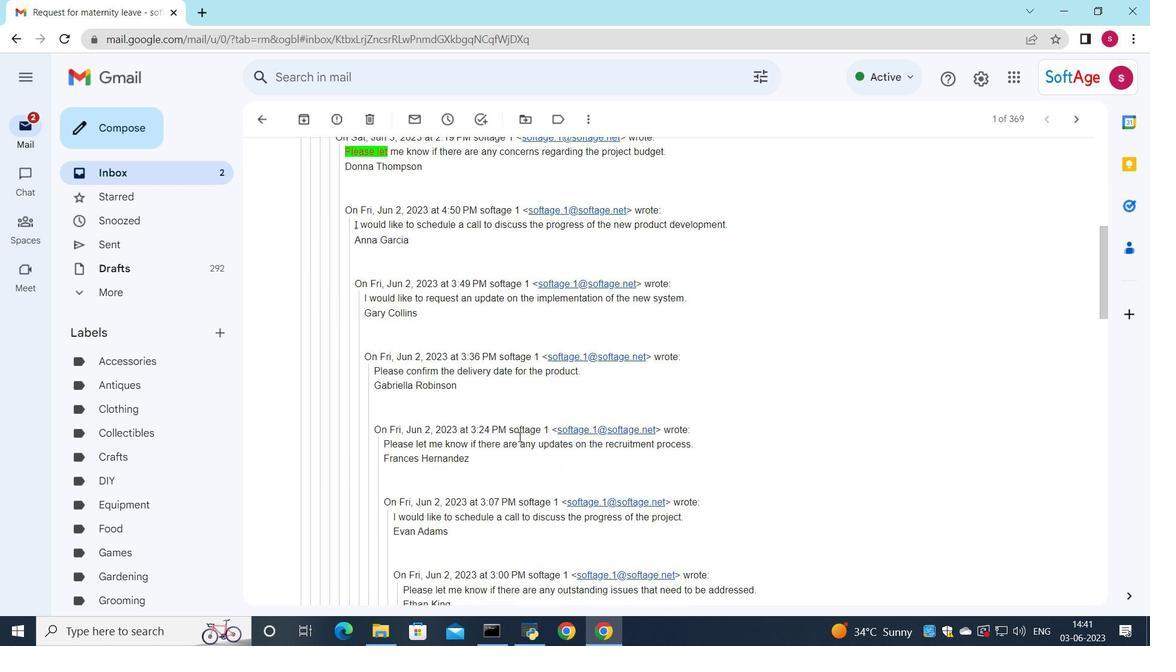 
Action: Mouse scrolled (518, 437) with delta (0, 0)
Screenshot: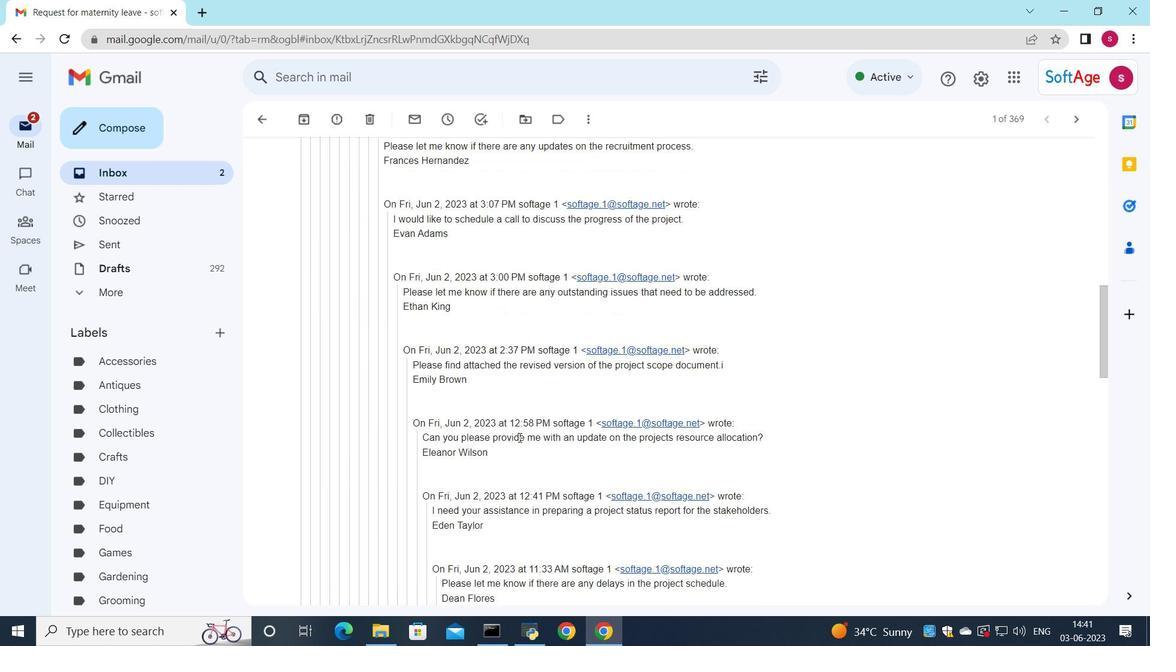 
Action: Mouse moved to (518, 438)
Screenshot: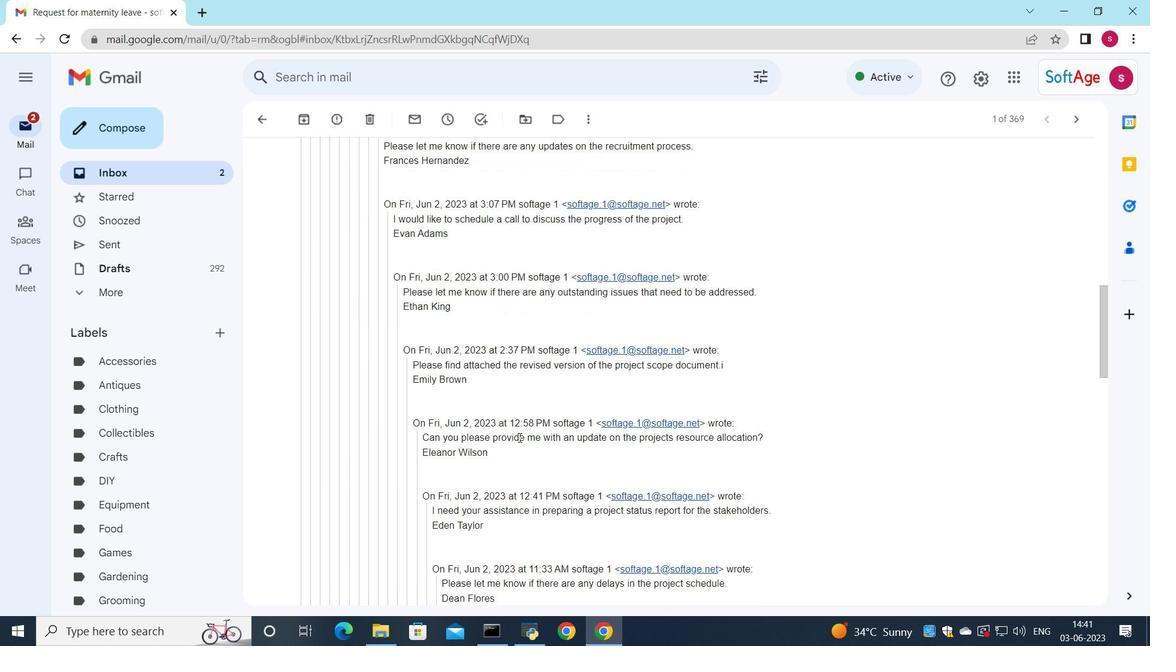 
Action: Mouse scrolled (518, 437) with delta (0, 0)
Screenshot: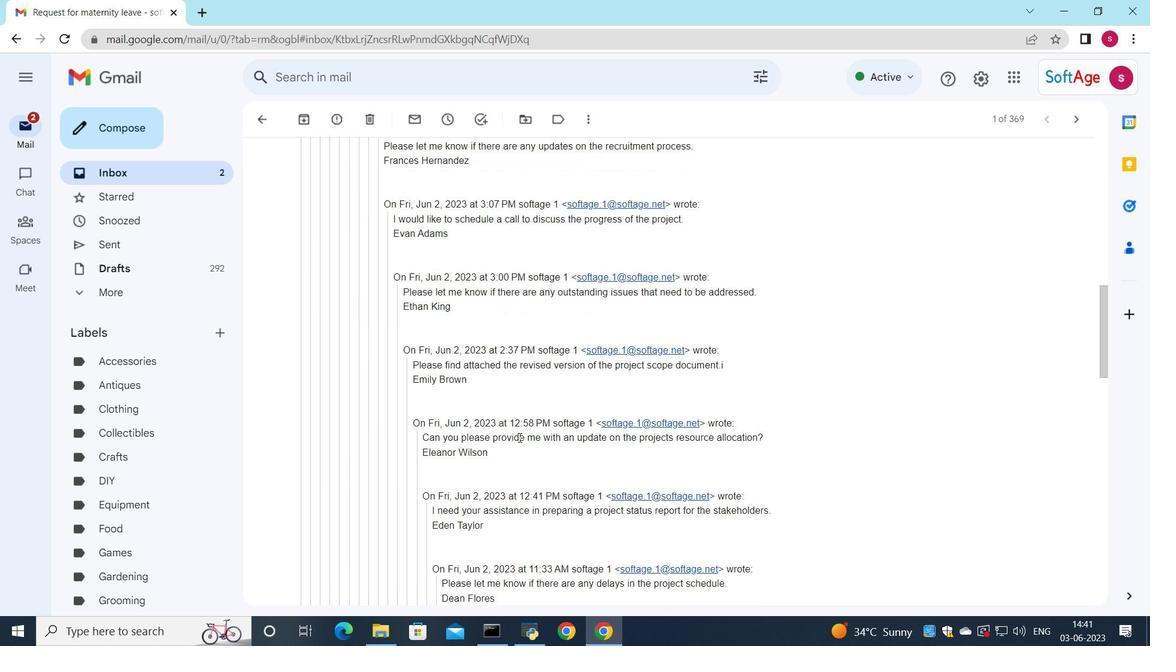 
Action: Mouse moved to (516, 443)
Screenshot: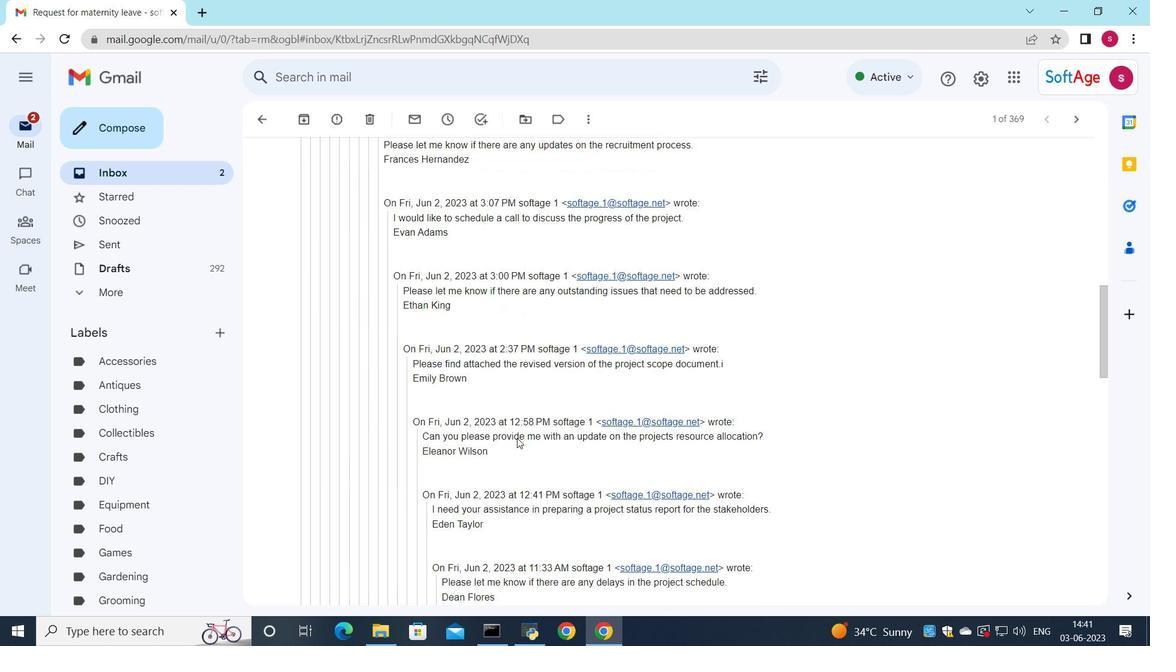 
Action: Mouse scrolled (516, 442) with delta (0, 0)
Screenshot: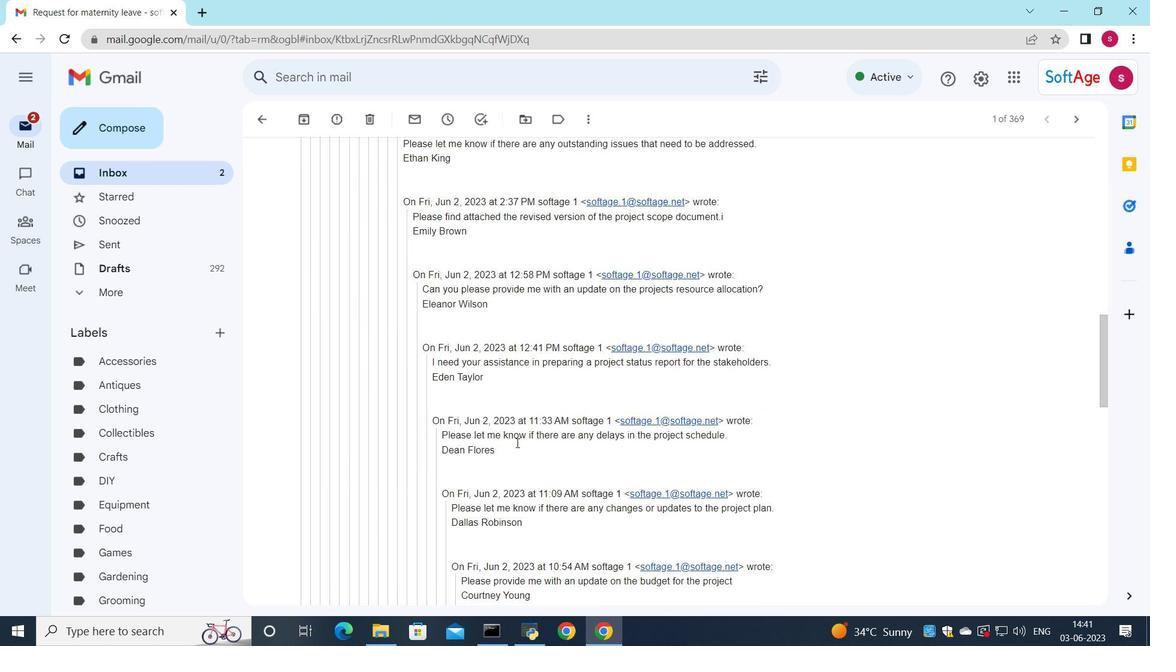 
Action: Mouse scrolled (516, 442) with delta (0, 0)
Screenshot: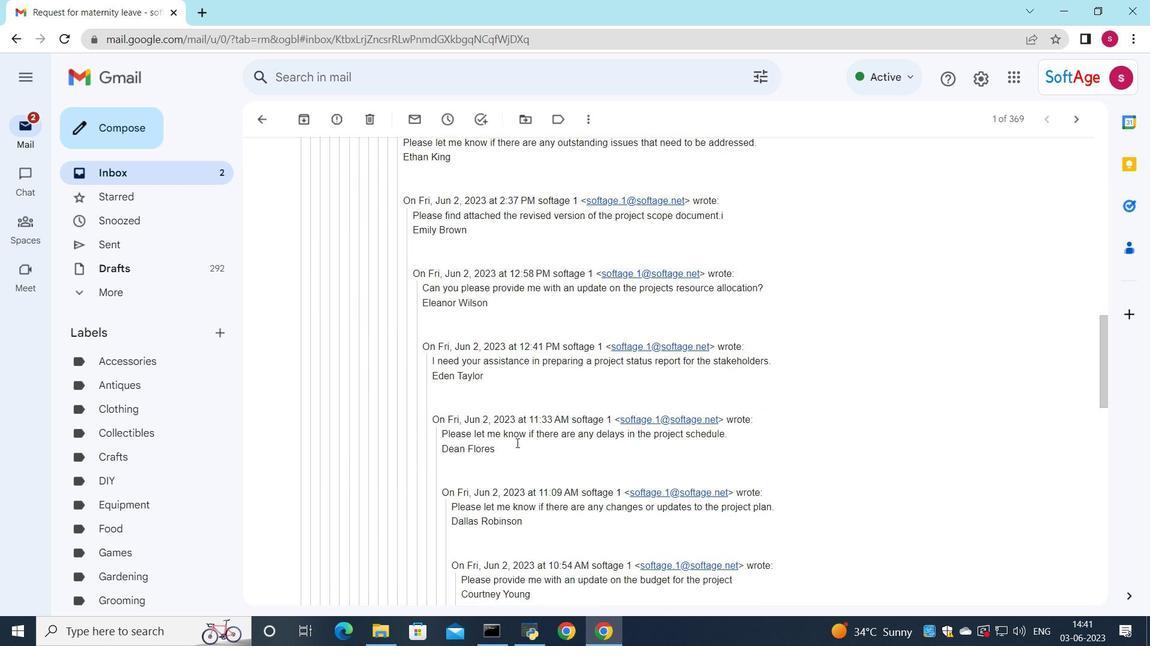 
Action: Mouse scrolled (516, 442) with delta (0, 0)
Screenshot: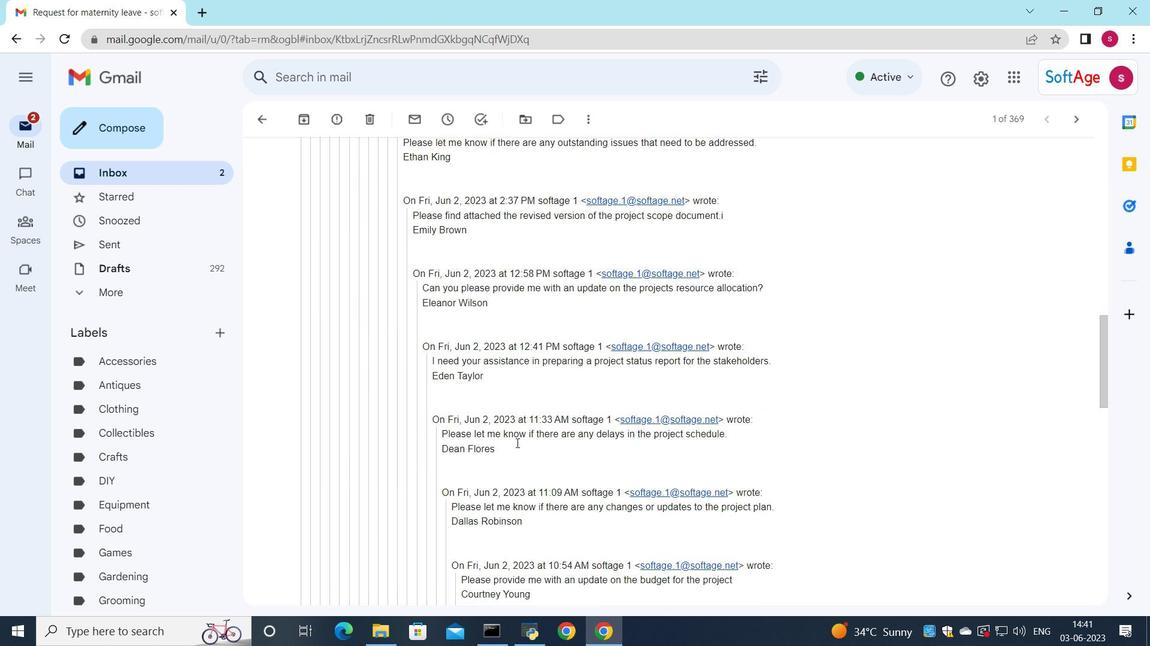 
Action: Mouse scrolled (516, 442) with delta (0, 0)
Screenshot: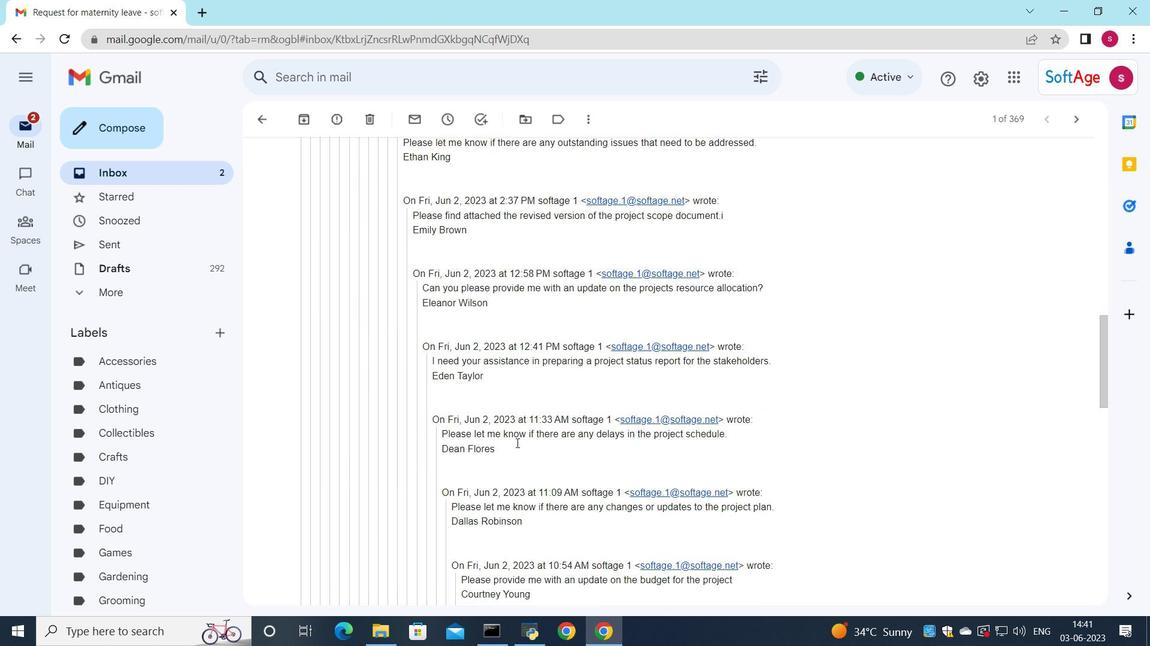 
Action: Mouse moved to (515, 445)
Screenshot: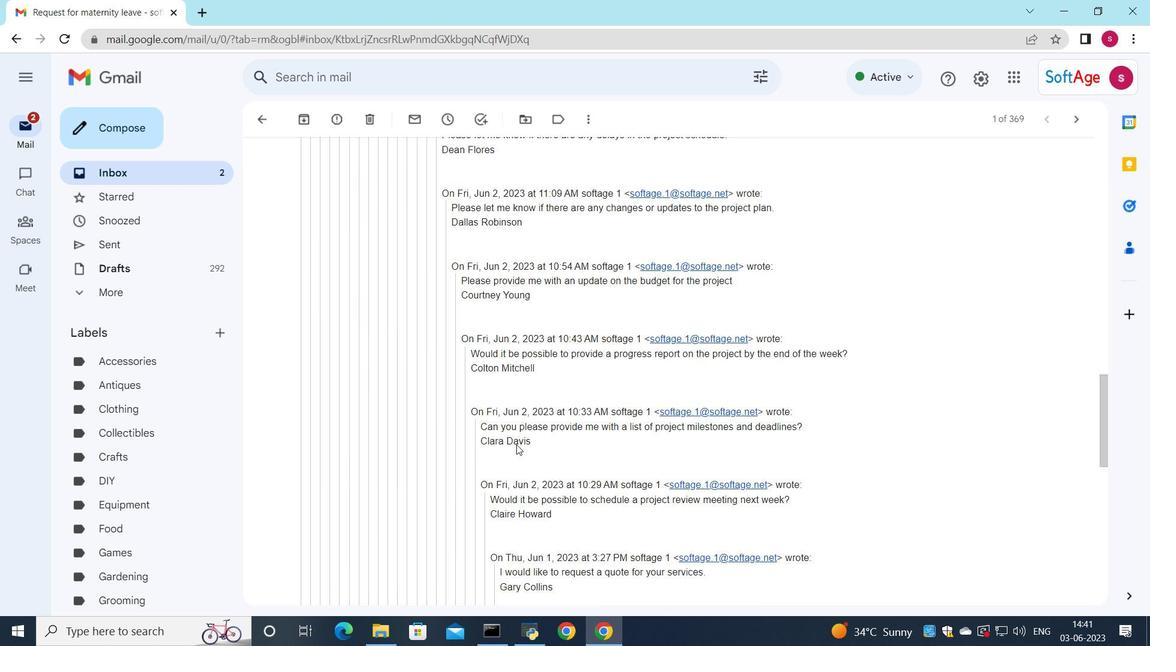 
Action: Mouse scrolled (515, 445) with delta (0, 0)
Screenshot: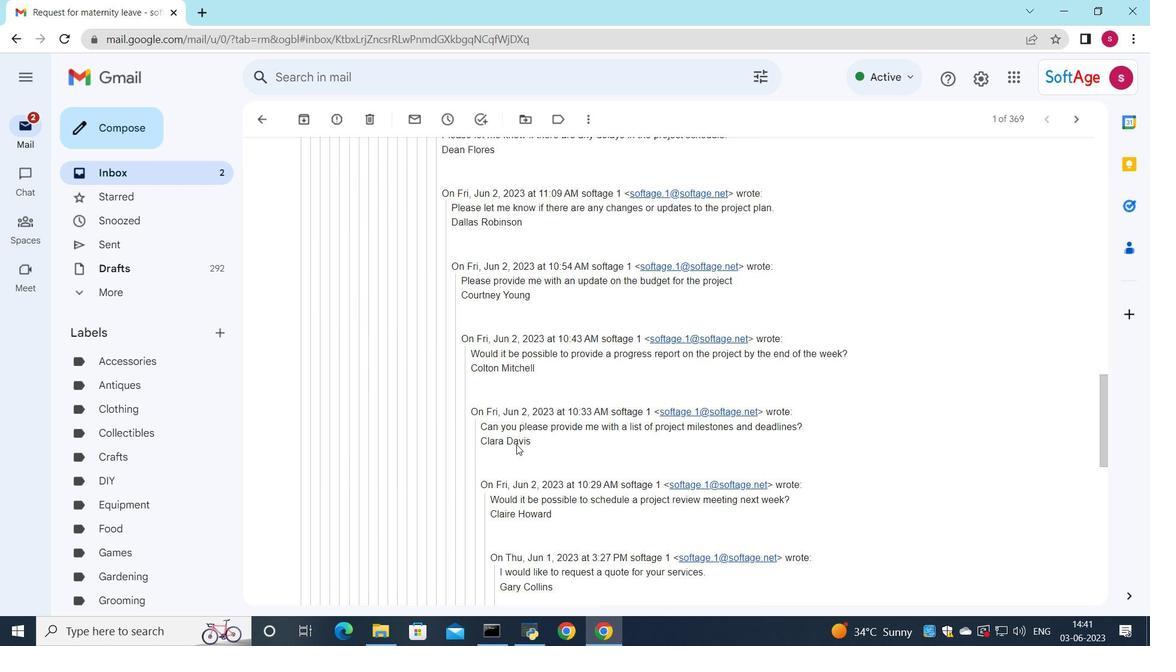 
Action: Mouse scrolled (515, 445) with delta (0, 0)
Screenshot: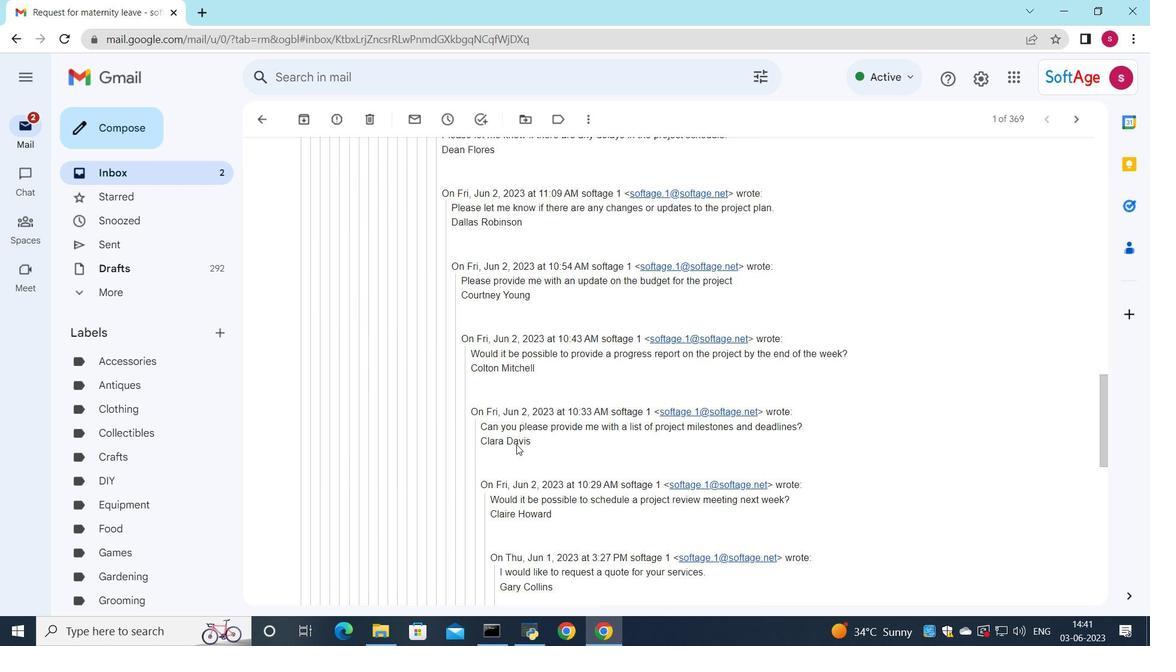 
Action: Mouse scrolled (515, 445) with delta (0, 0)
Screenshot: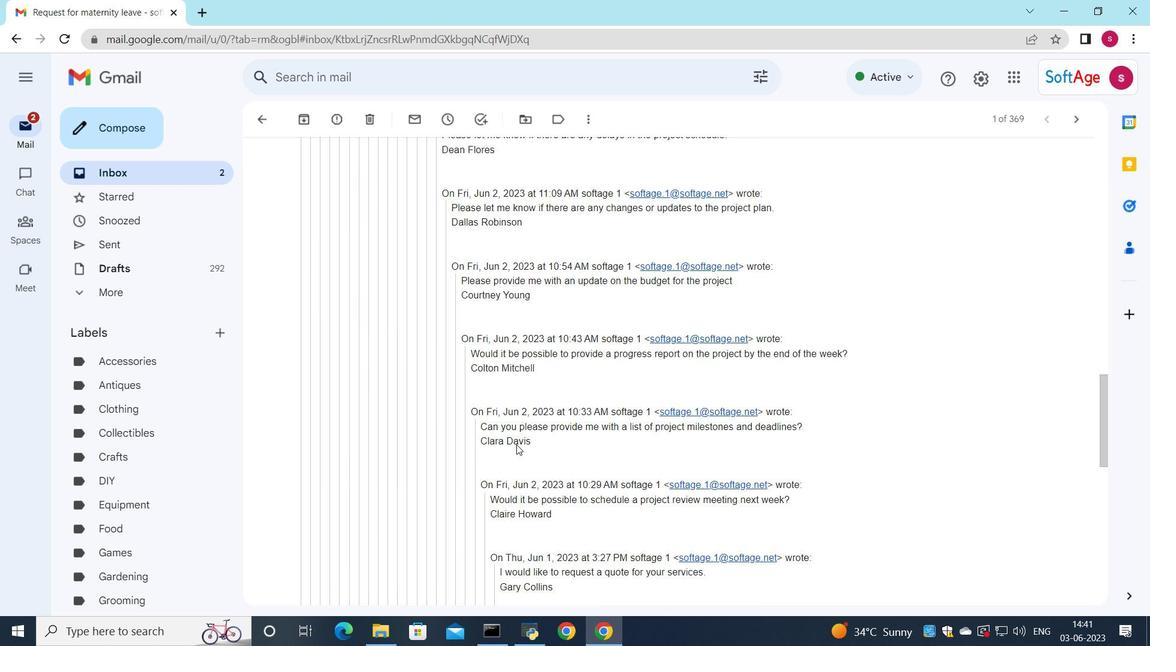 
Action: Mouse scrolled (515, 445) with delta (0, 0)
Screenshot: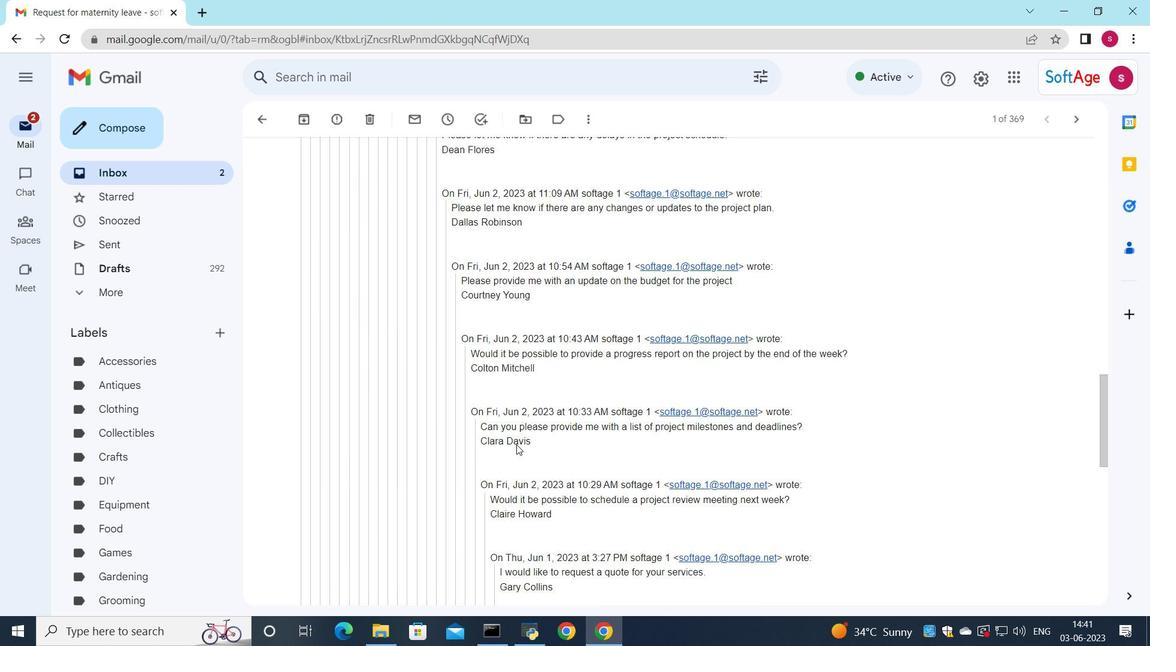
Action: Mouse scrolled (515, 445) with delta (0, 0)
Screenshot: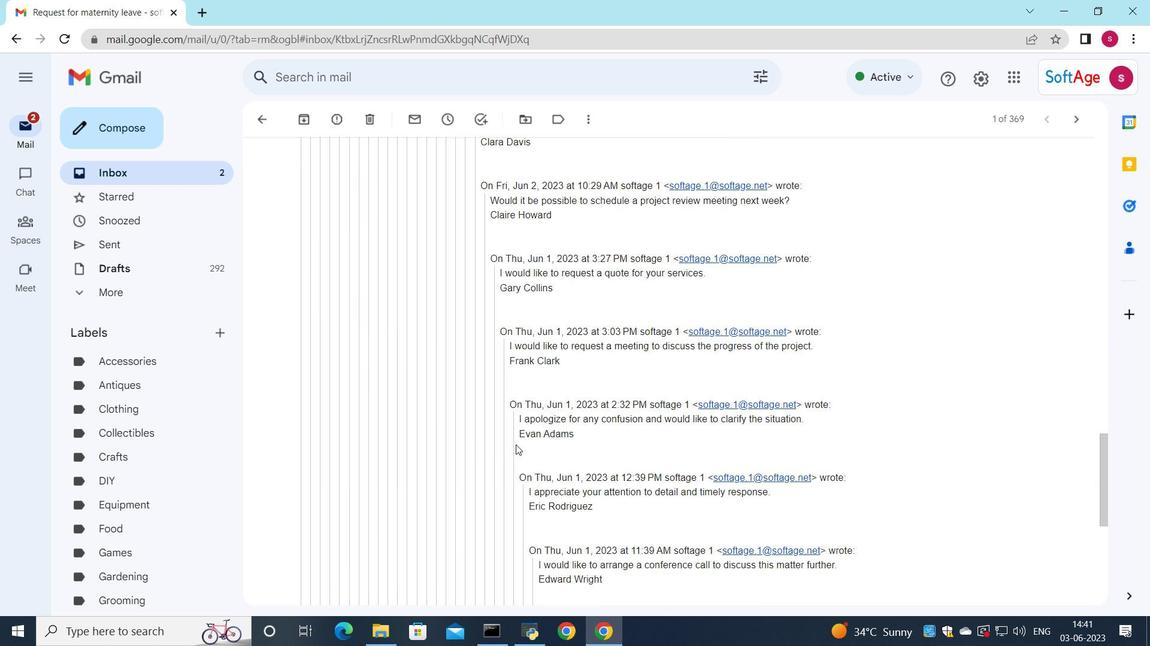 
Action: Mouse scrolled (515, 445) with delta (0, 0)
Screenshot: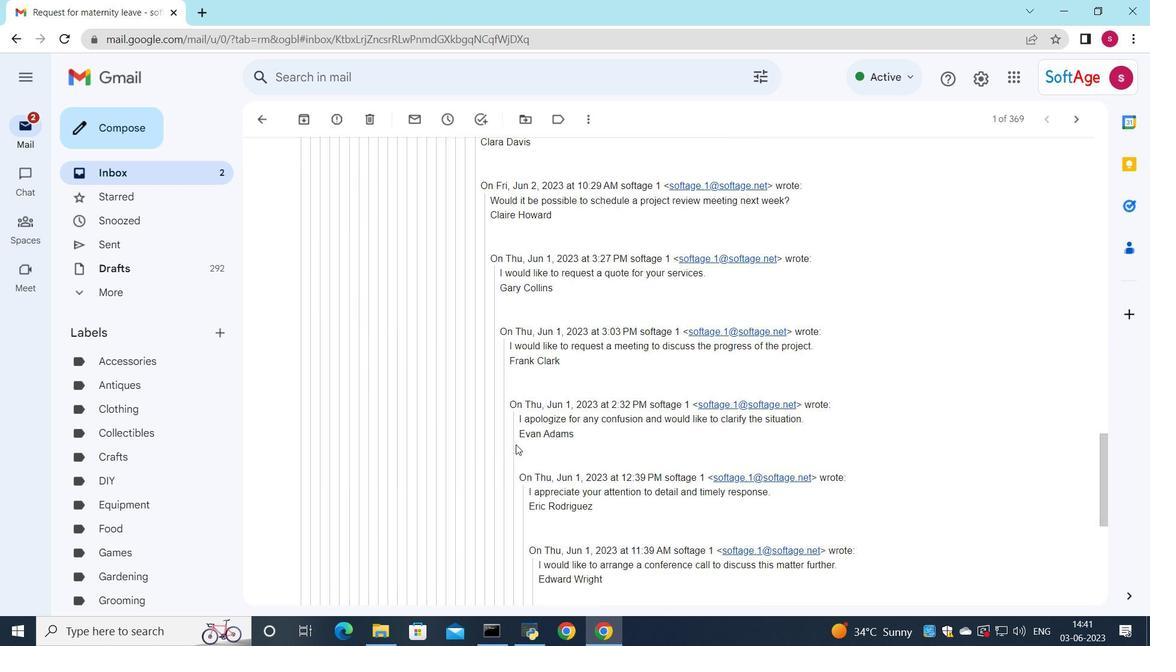 
Action: Mouse scrolled (515, 445) with delta (0, 0)
Screenshot: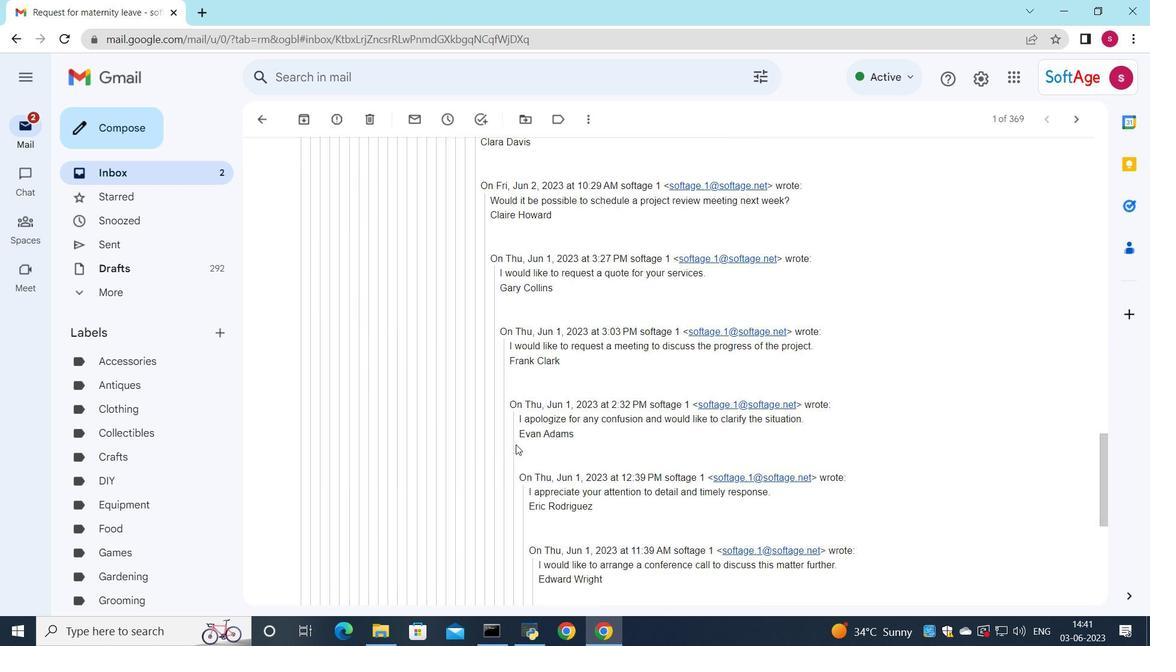 
Action: Mouse scrolled (515, 445) with delta (0, 0)
Screenshot: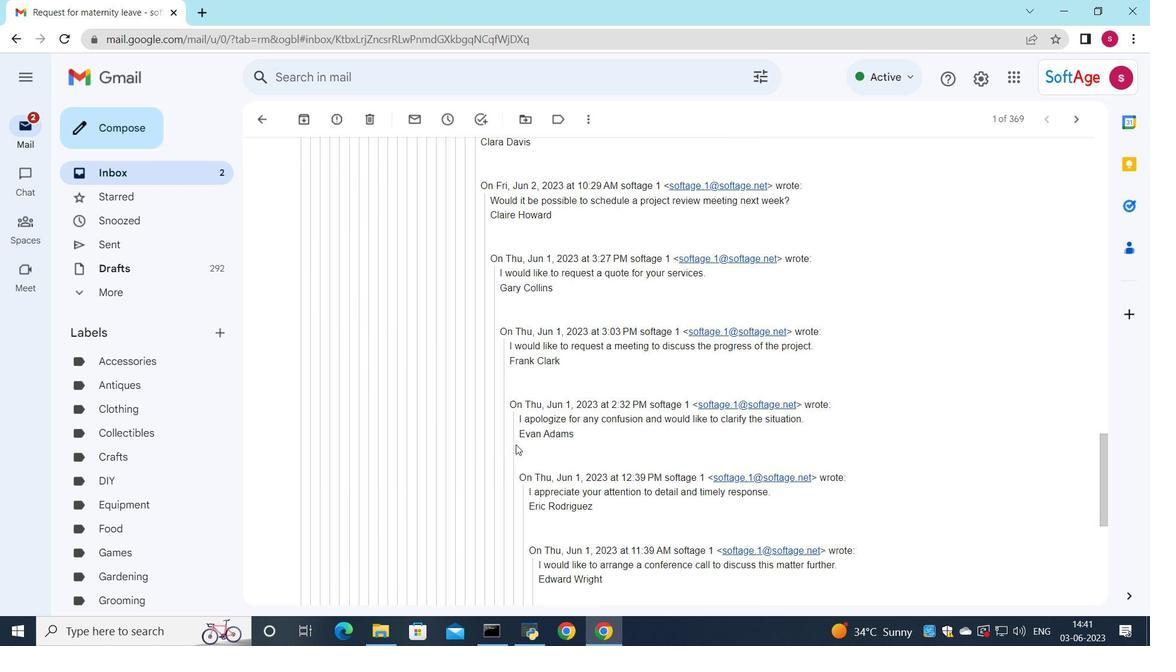 
Action: Mouse scrolled (515, 445) with delta (0, 0)
Screenshot: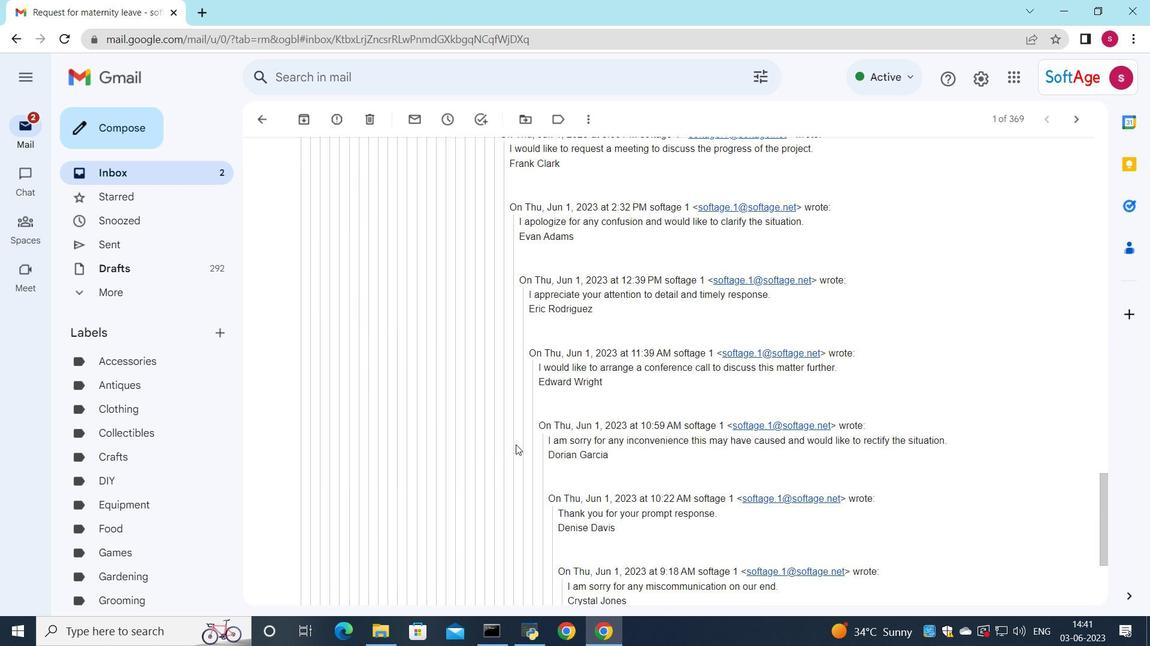 
Action: Mouse scrolled (515, 445) with delta (0, 0)
Screenshot: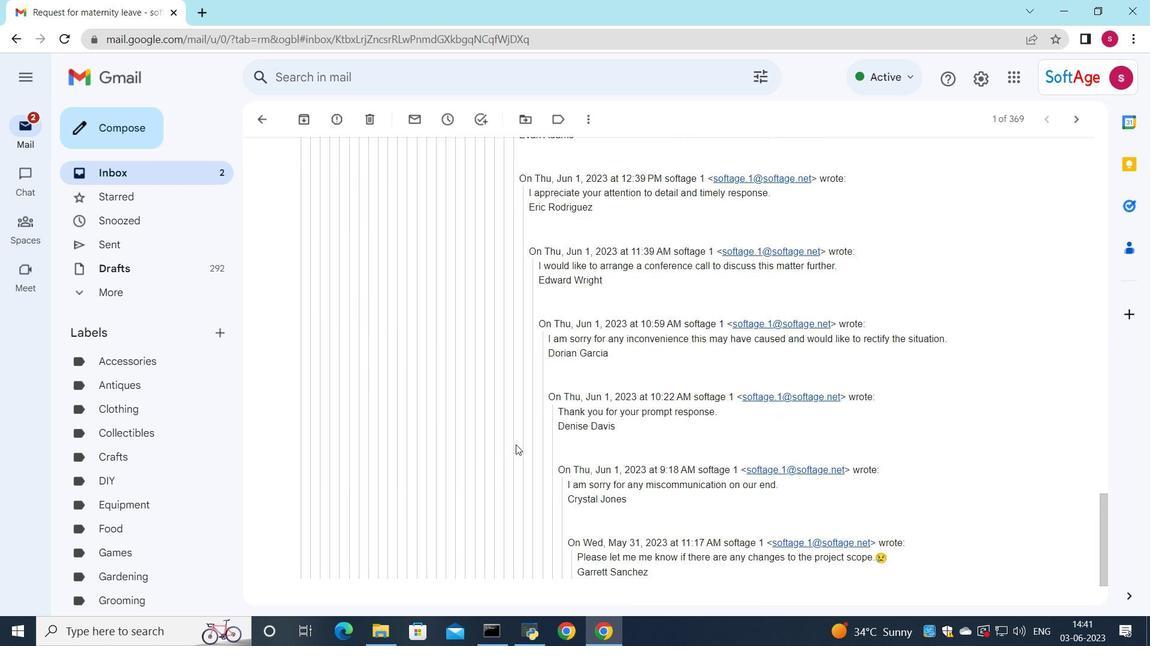 
Action: Mouse scrolled (515, 445) with delta (0, 0)
Screenshot: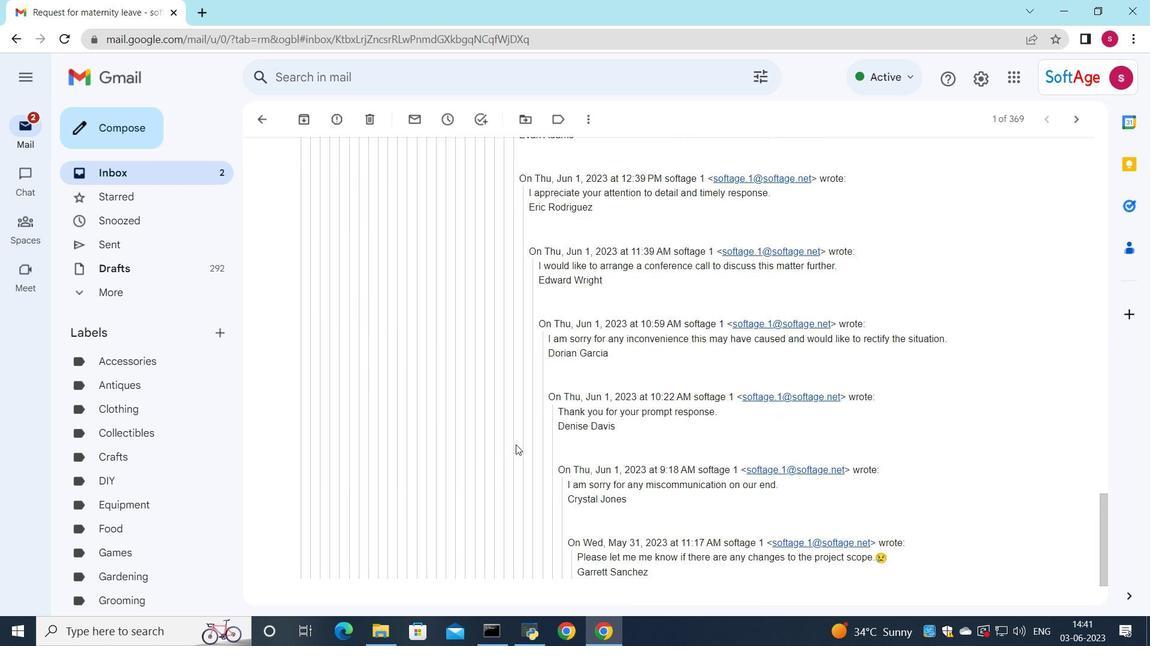 
Action: Mouse moved to (481, 470)
Screenshot: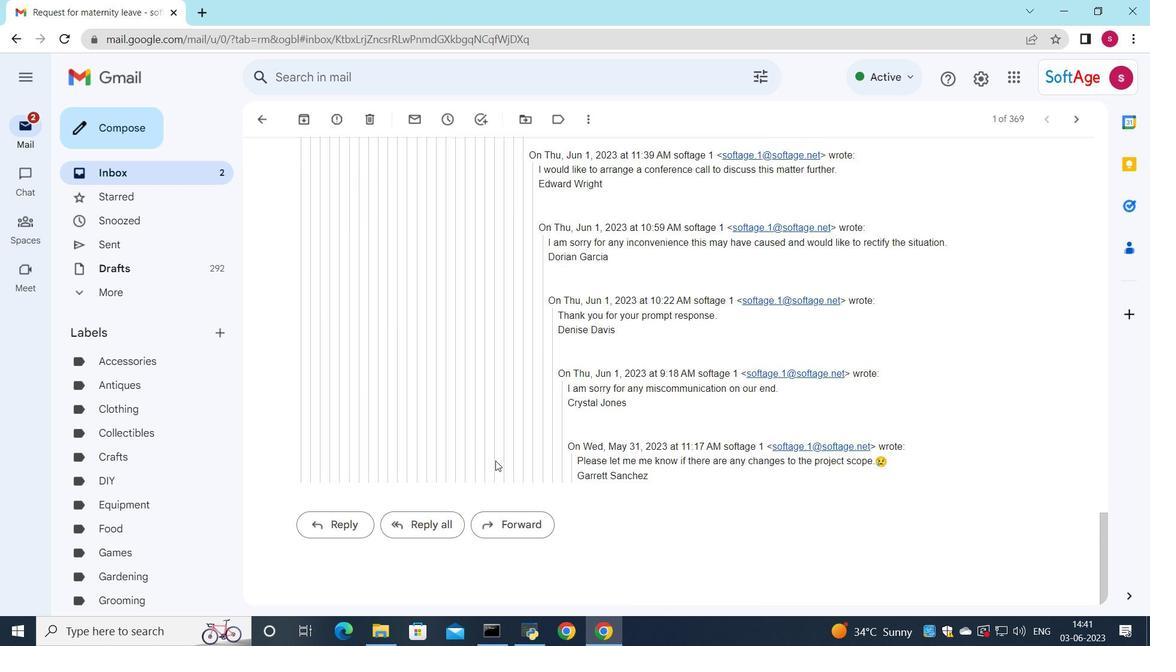 
Action: Mouse scrolled (481, 469) with delta (0, 0)
Screenshot: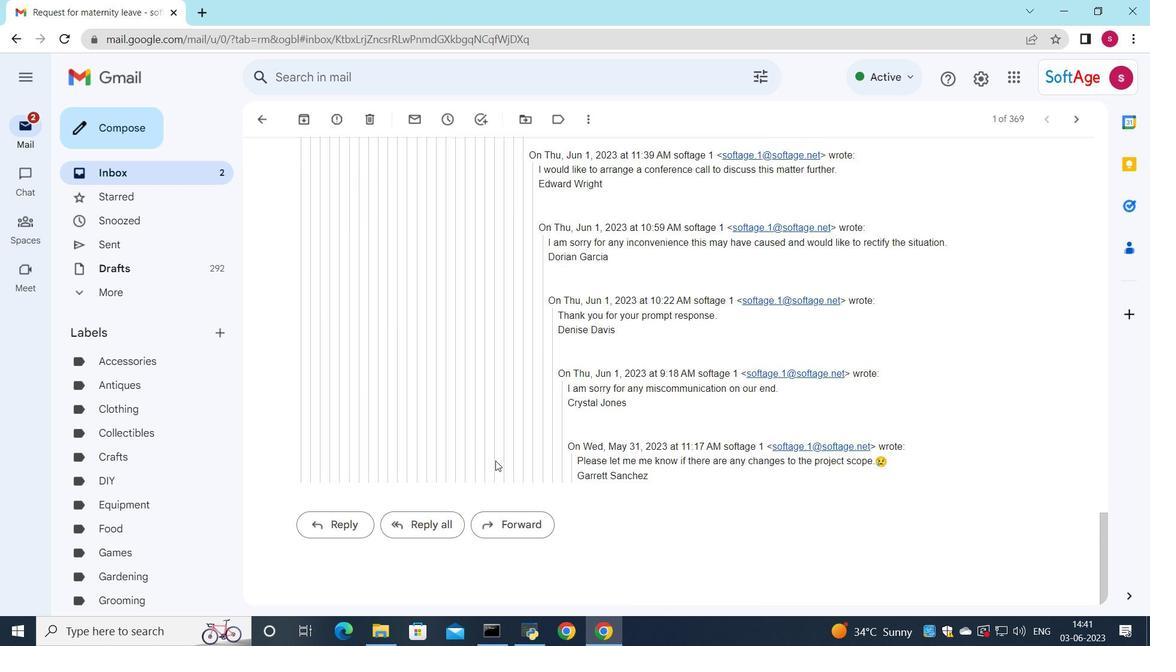 
Action: Mouse moved to (479, 471)
Screenshot: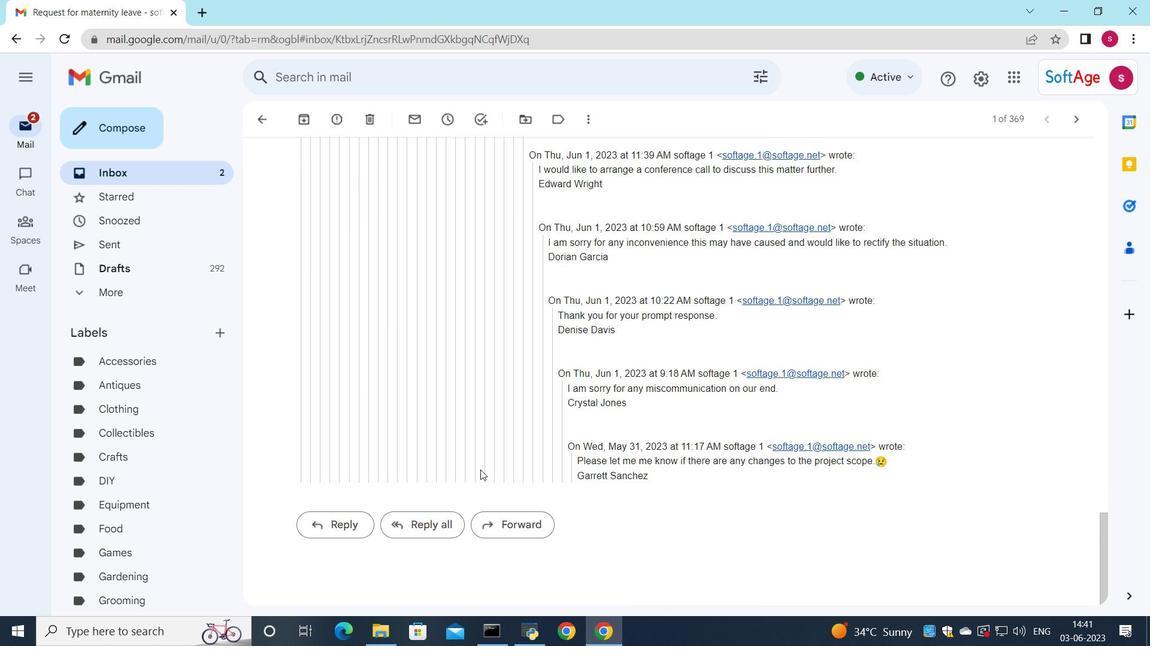 
Action: Mouse scrolled (479, 470) with delta (0, 0)
Screenshot: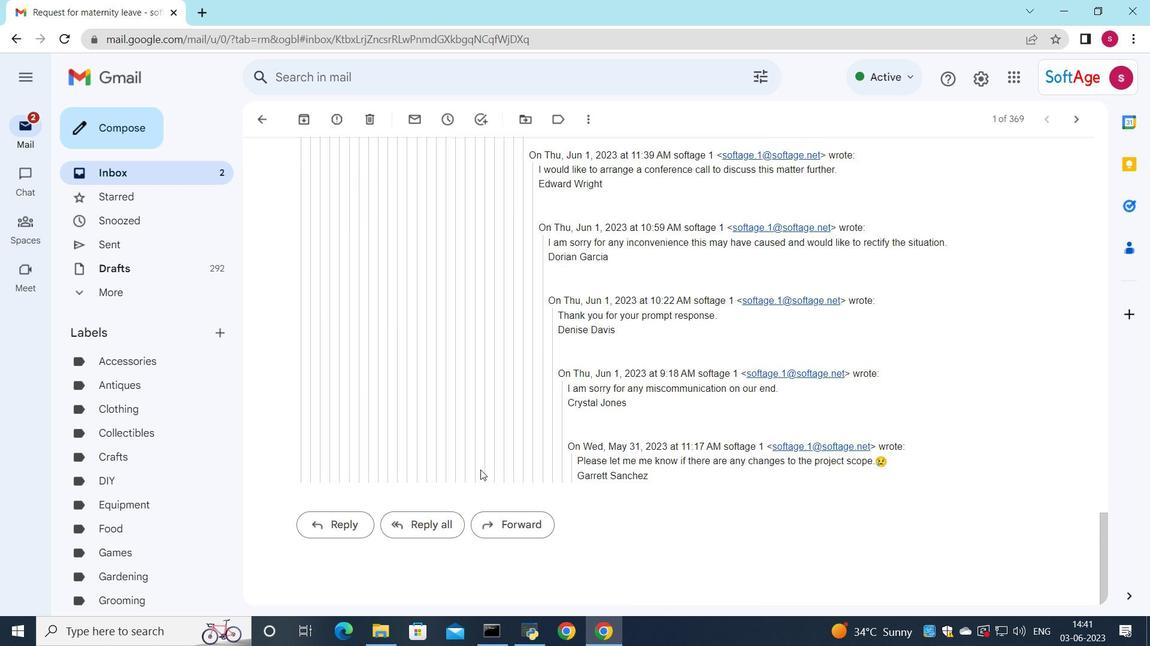
Action: Mouse moved to (432, 520)
Screenshot: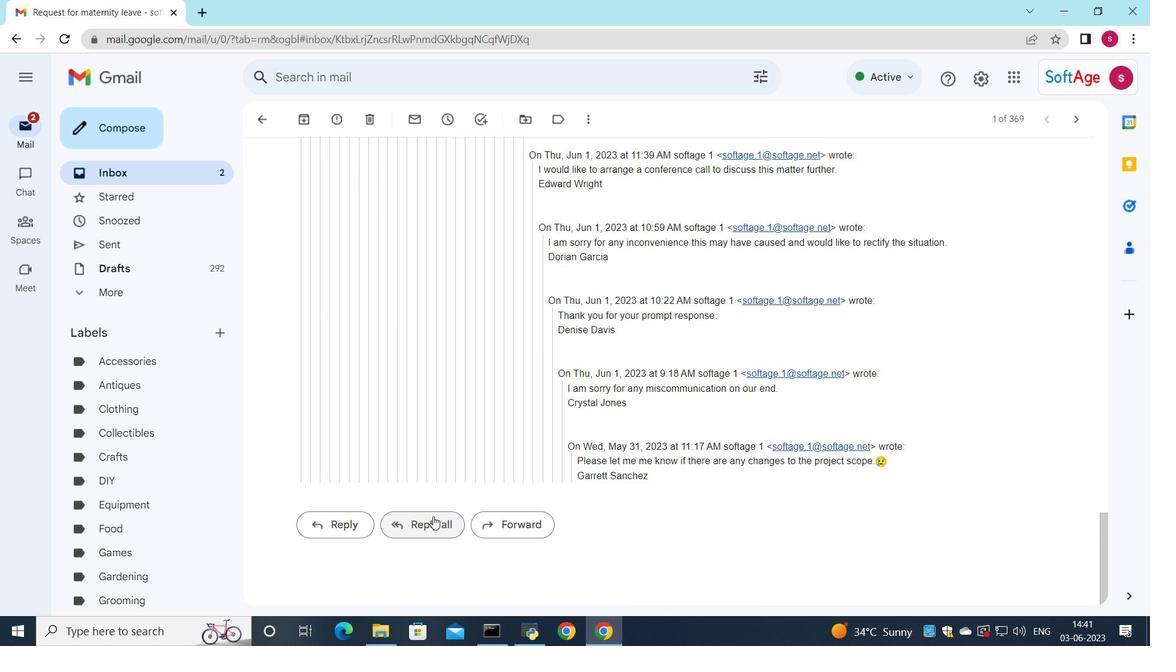 
Action: Mouse pressed left at (432, 520)
Screenshot: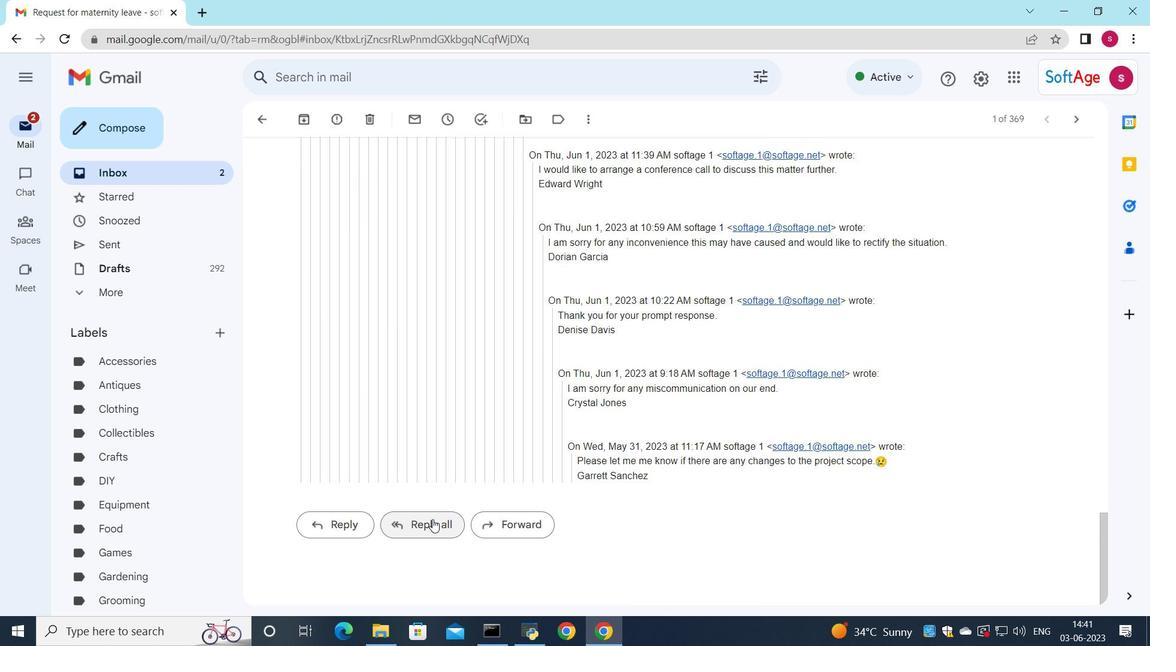 
Action: Mouse moved to (329, 404)
Screenshot: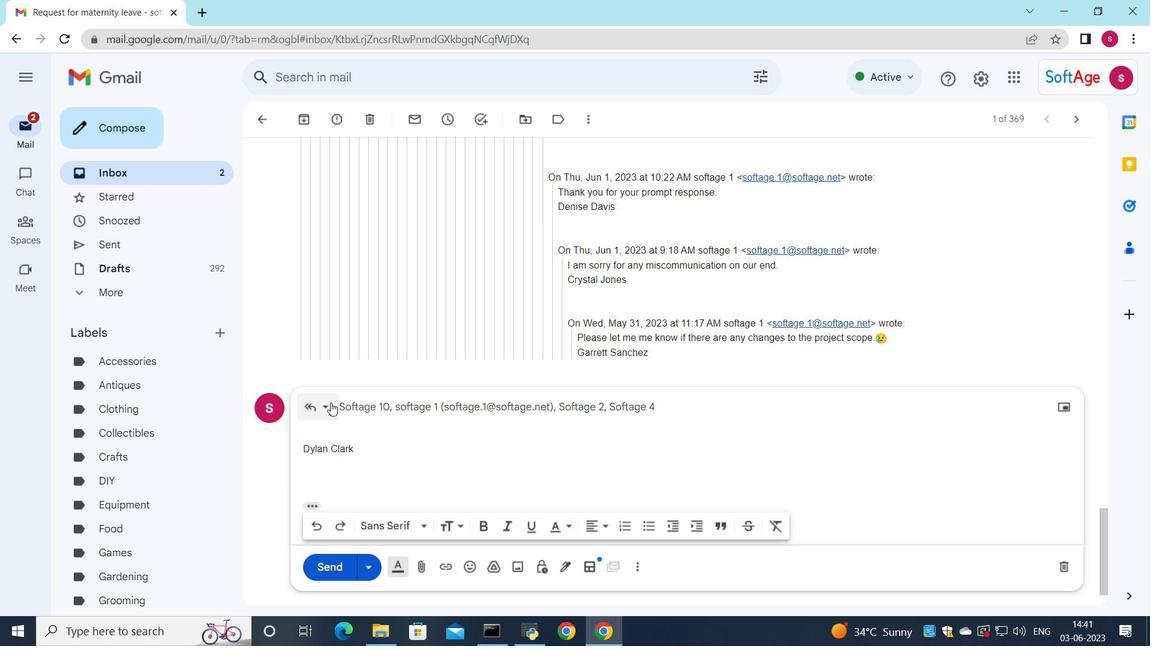
Action: Mouse pressed left at (329, 404)
Screenshot: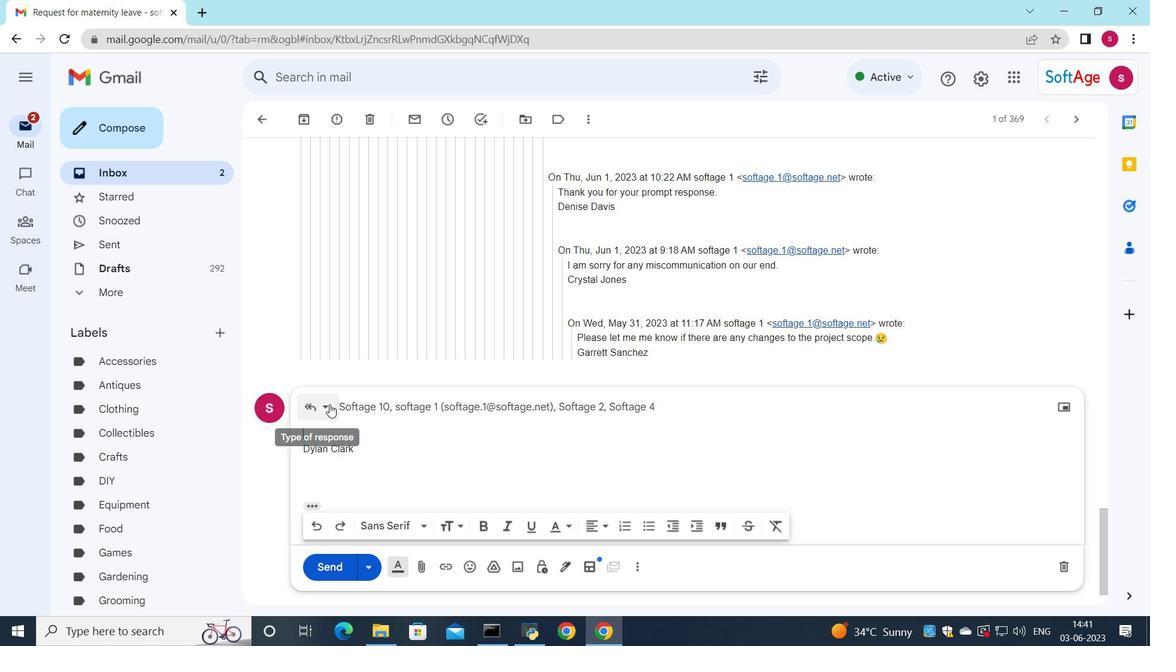 
Action: Mouse moved to (357, 515)
Screenshot: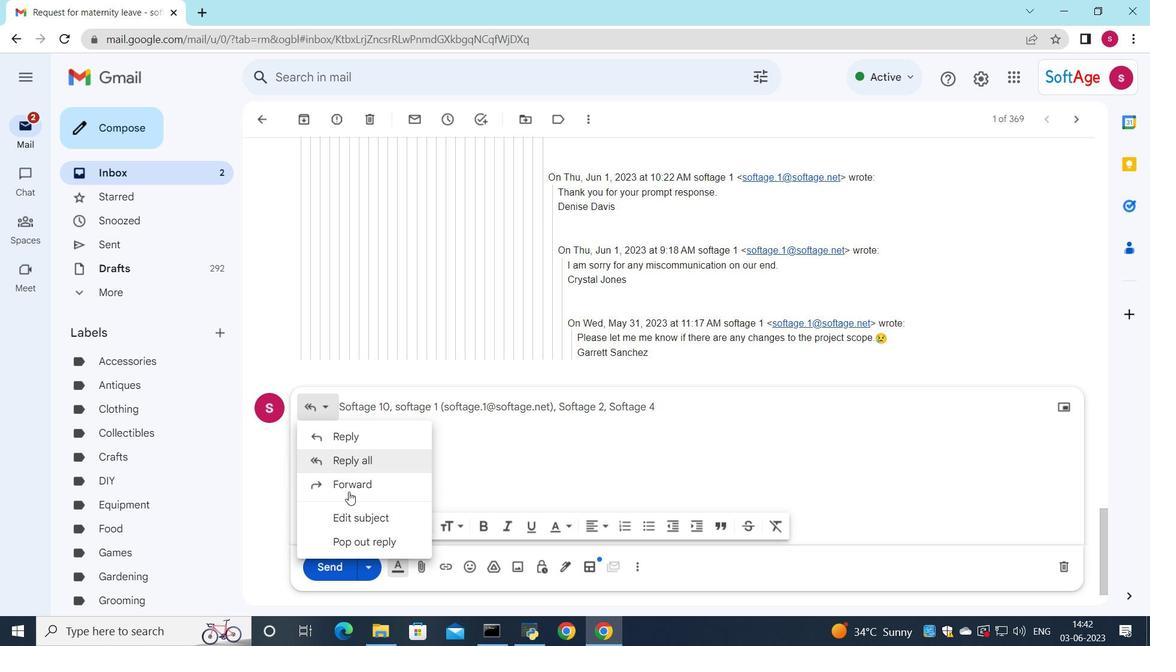 
Action: Mouse pressed left at (357, 515)
Screenshot: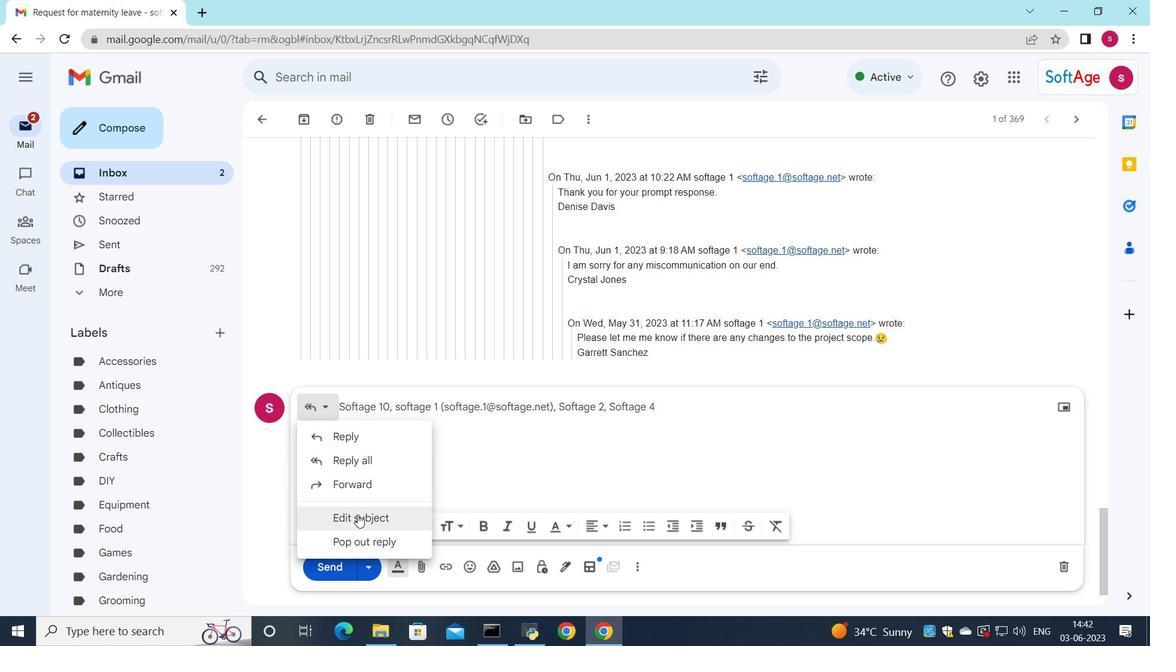 
Action: Mouse moved to (773, 273)
Screenshot: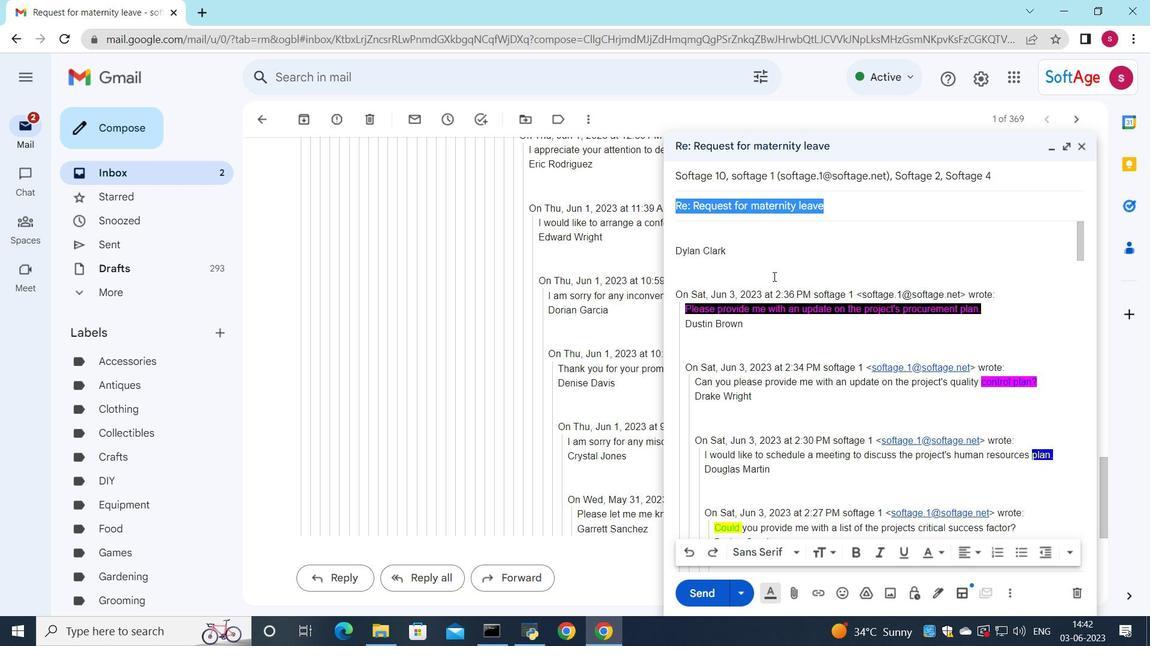
Action: Key pressed <Key.shift>Request<Key.space>for<Key.space>paternity
Screenshot: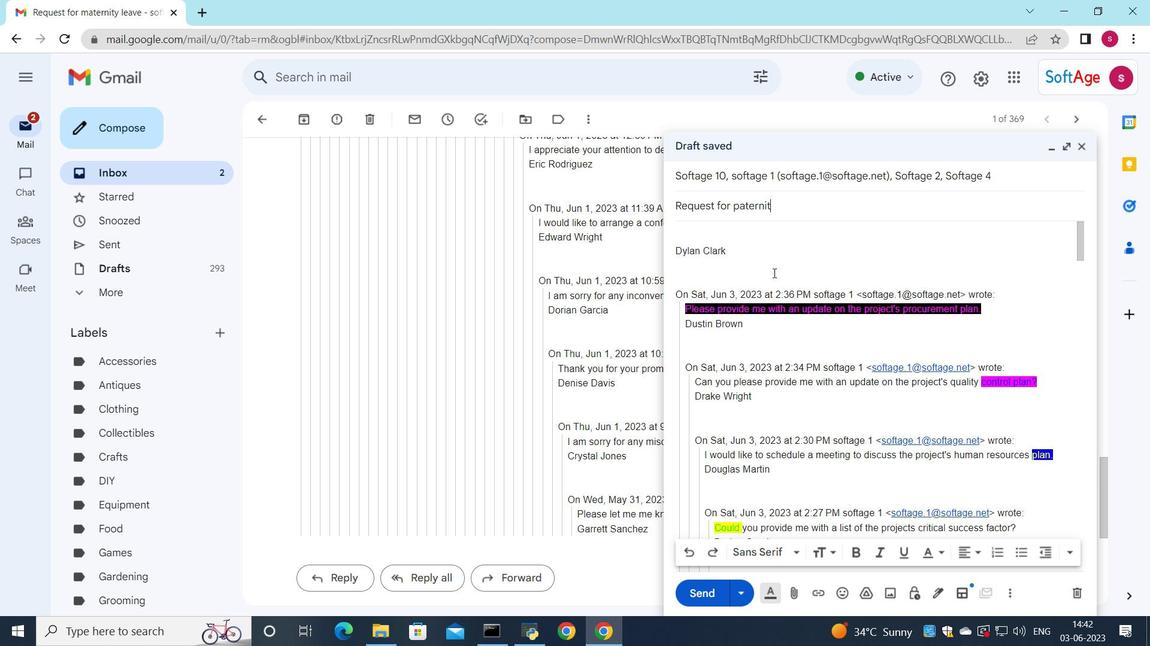
Action: Mouse moved to (766, 342)
Screenshot: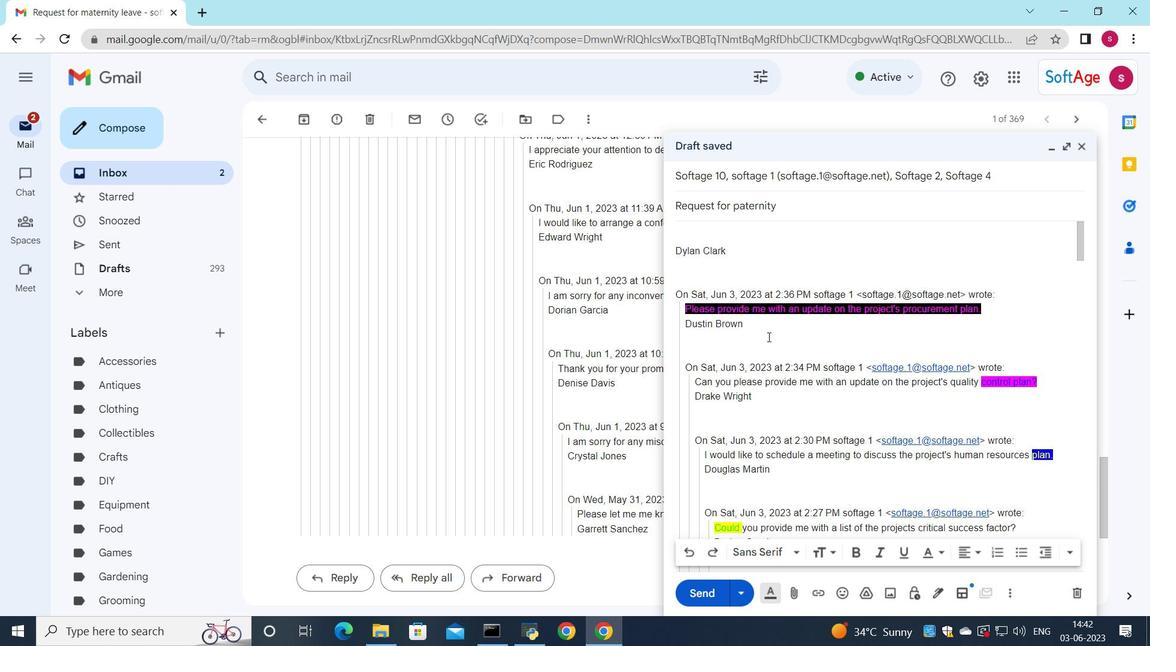 
Action: Key pressed <Key.space>
Screenshot: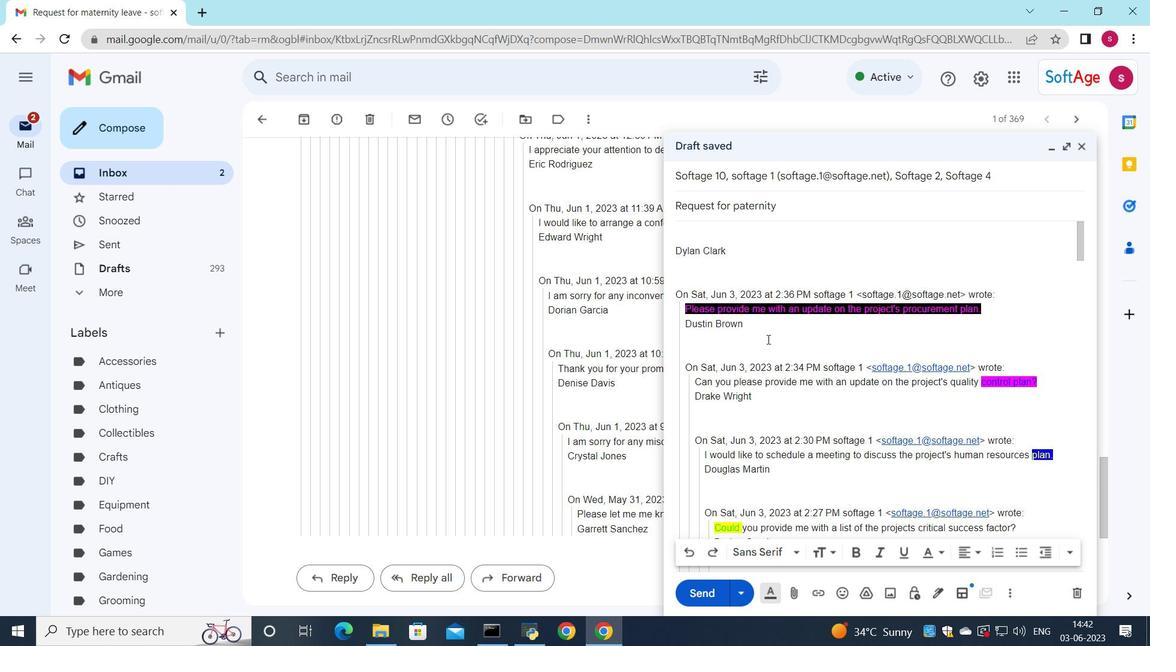 
Action: Mouse moved to (766, 342)
Screenshot: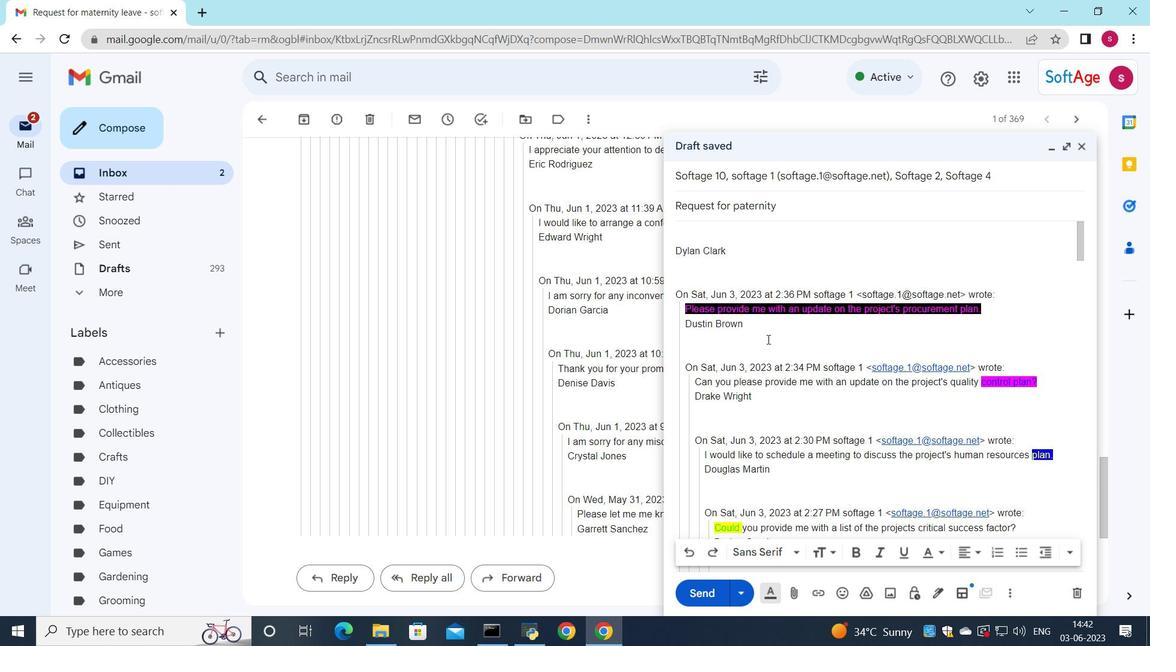 
Action: Key pressed l<Key.backspace>l
Screenshot: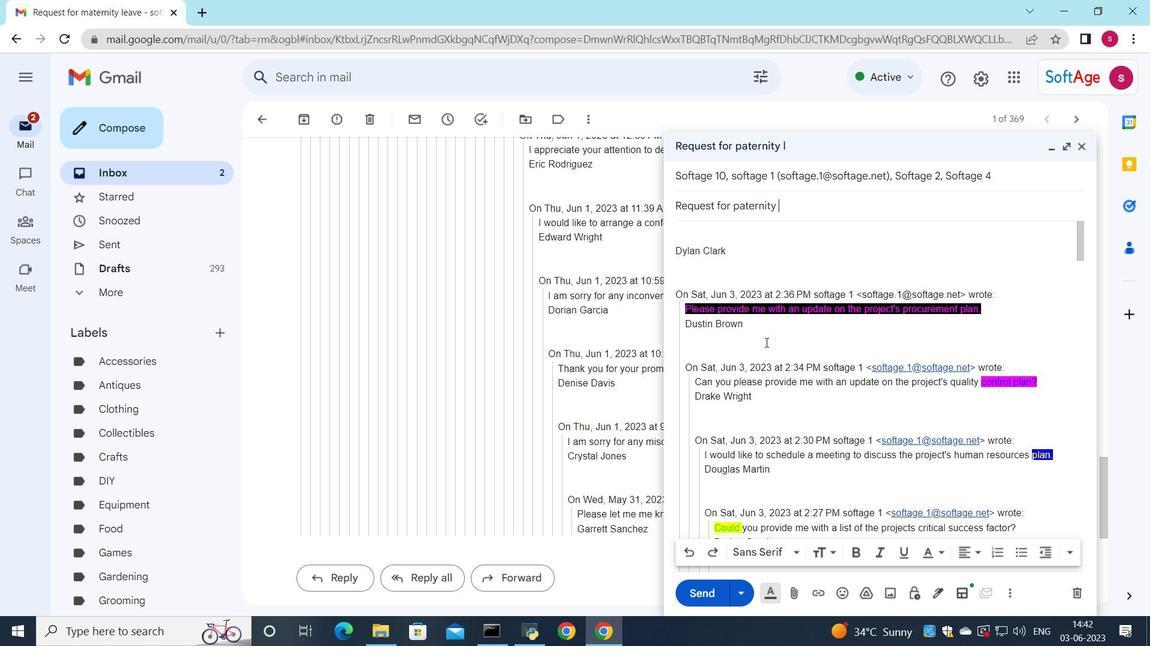 
Action: Mouse moved to (758, 500)
Screenshot: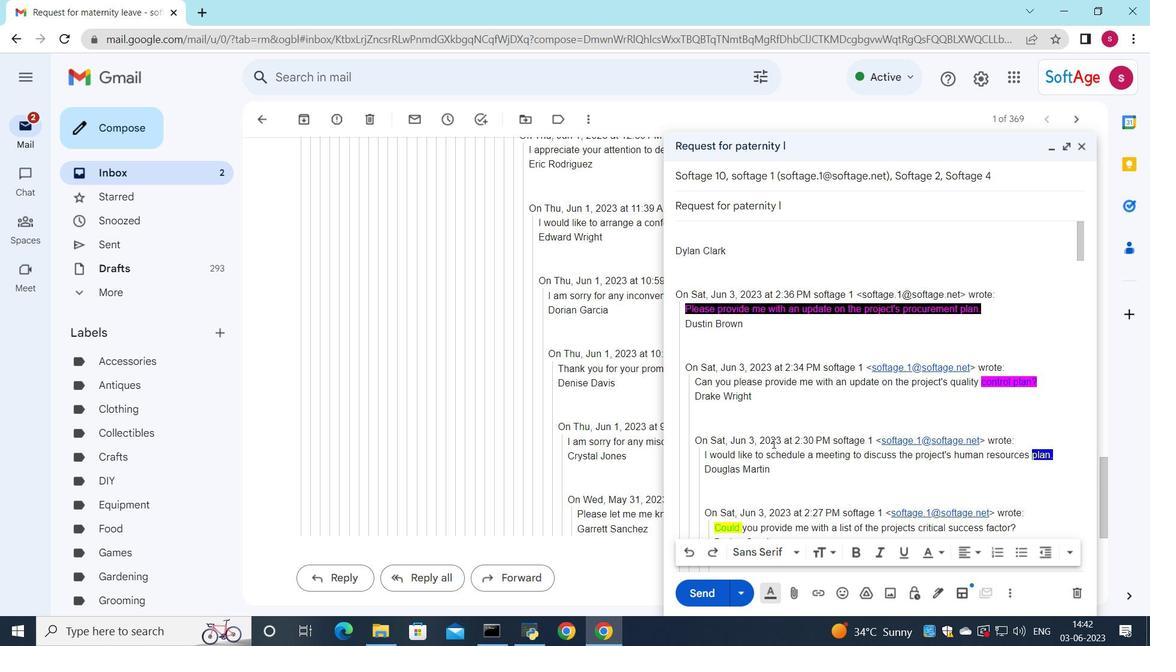 
Action: Key pressed eav
Screenshot: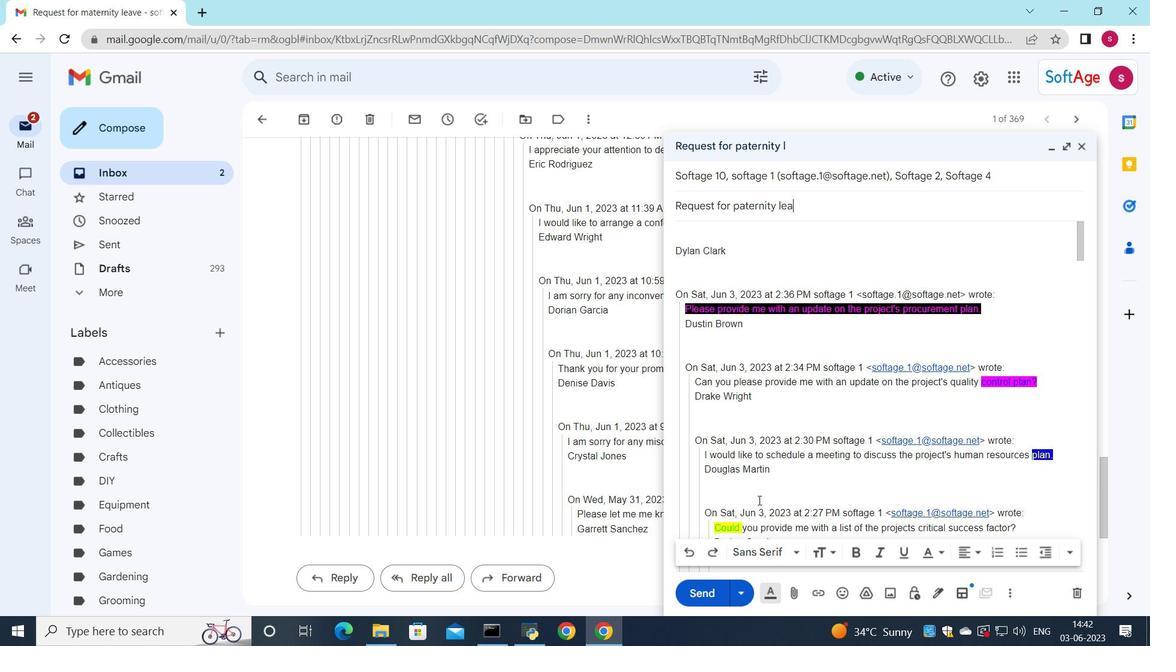 
Action: Mouse moved to (757, 502)
Screenshot: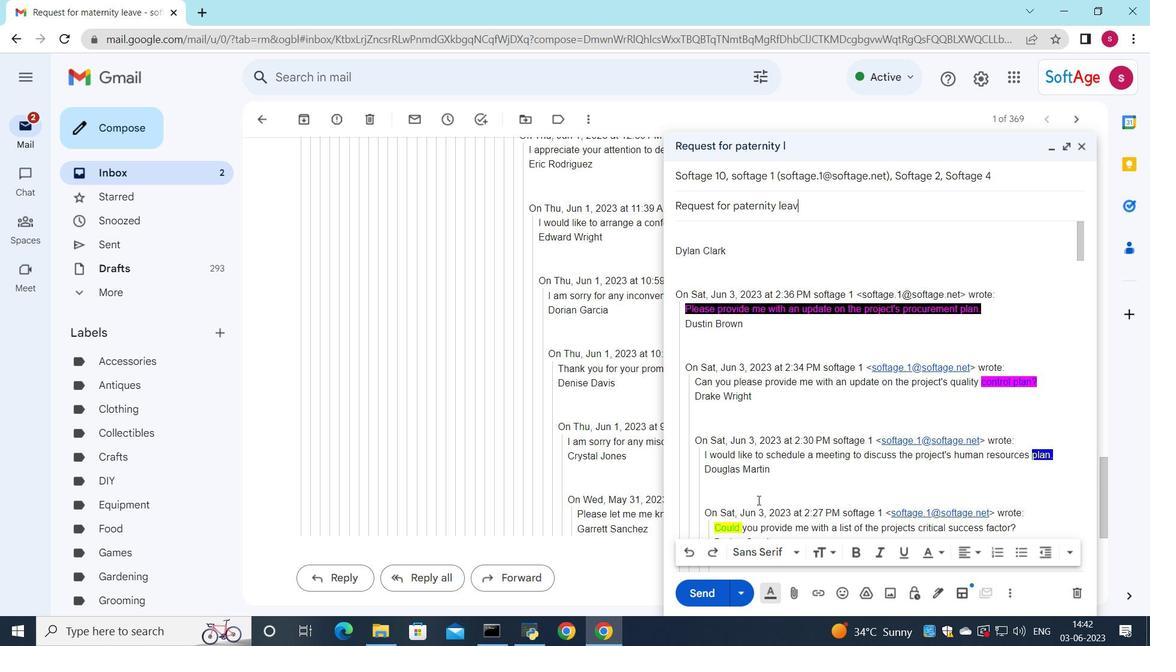 
Action: Key pressed e
Screenshot: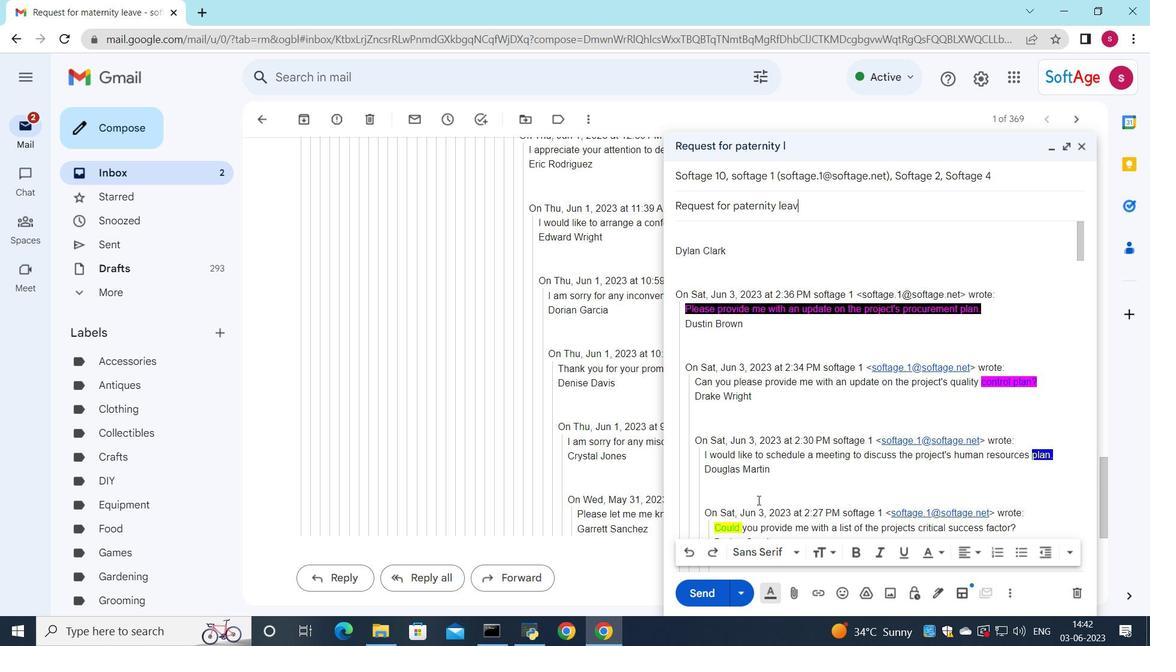 
Action: Mouse moved to (729, 228)
Screenshot: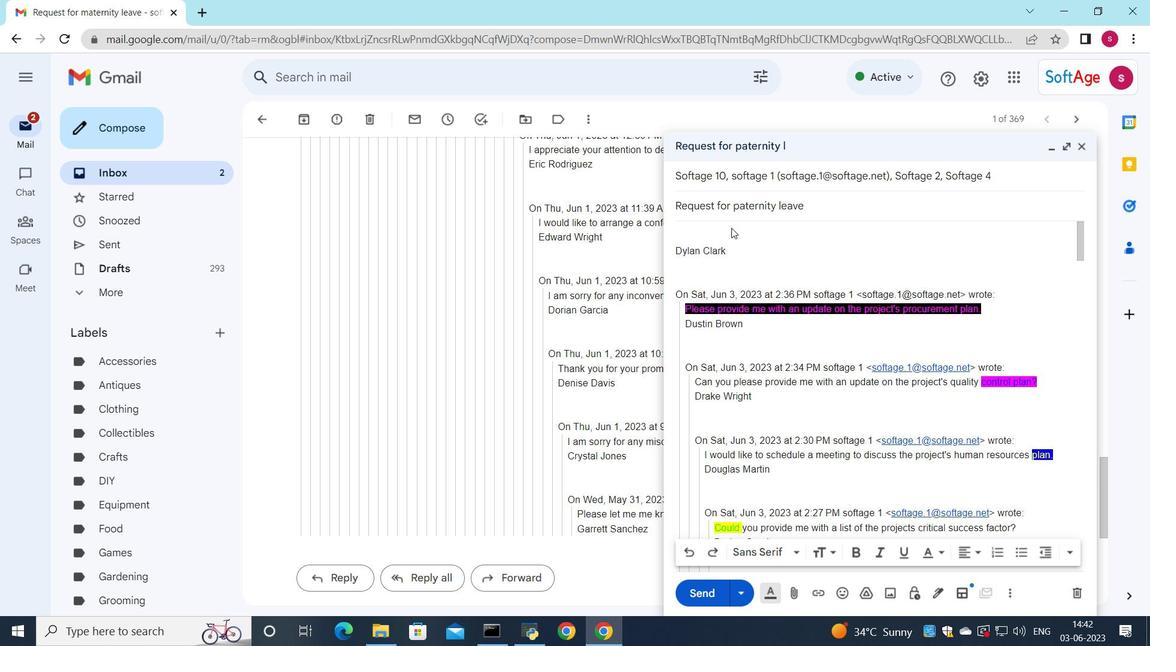 
Action: Mouse pressed left at (729, 228)
Screenshot: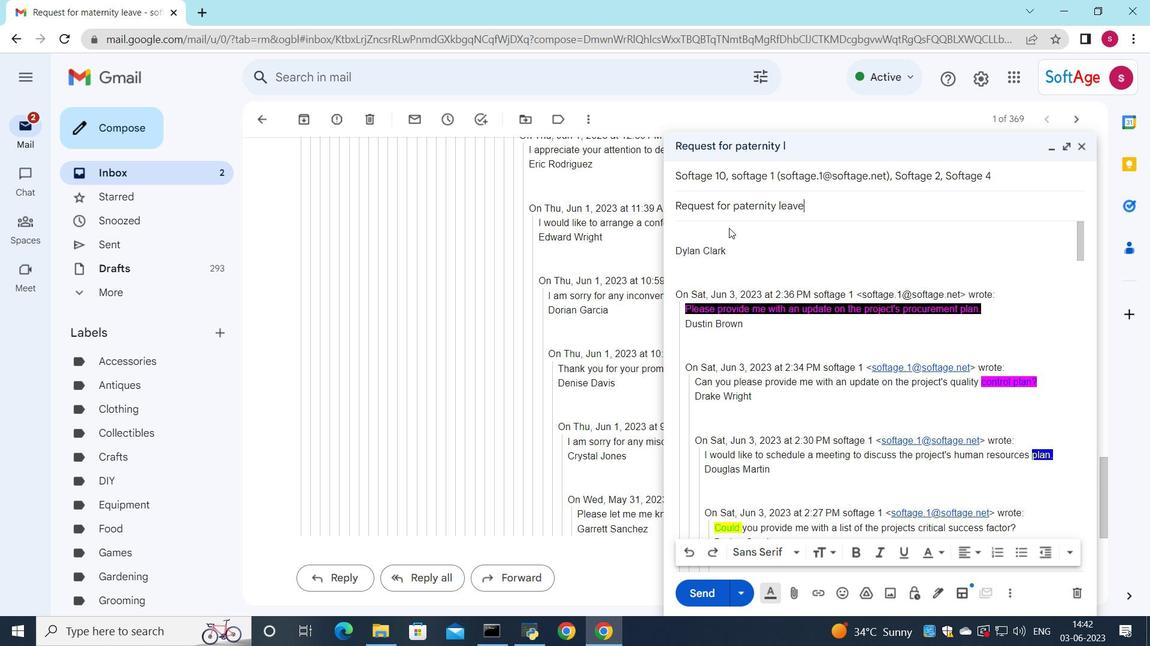 
Action: Key pressed <Key.shift>Would<Key.space>it<Key.space>be<Key.space>possible<Key.space>to<Key.space>have<Key.space>a<Key.space>project<Key.space>review<Key.space>meeting<Key.space>with<Key.space>all<Key.space>stake<Key.space><Key.backspace>holders<Key.space>next<Key.space>week<Key.shift_r><Key.shift_r><Key.shift_r><Key.shift_r><Key.shift_r><Key.shift_r><Key.shift_r><Key.shift_r><Key.shift_r><Key.shift_r><Key.shift_r><Key.shift_r><Key.shift_r><Key.shift_r>?
Screenshot: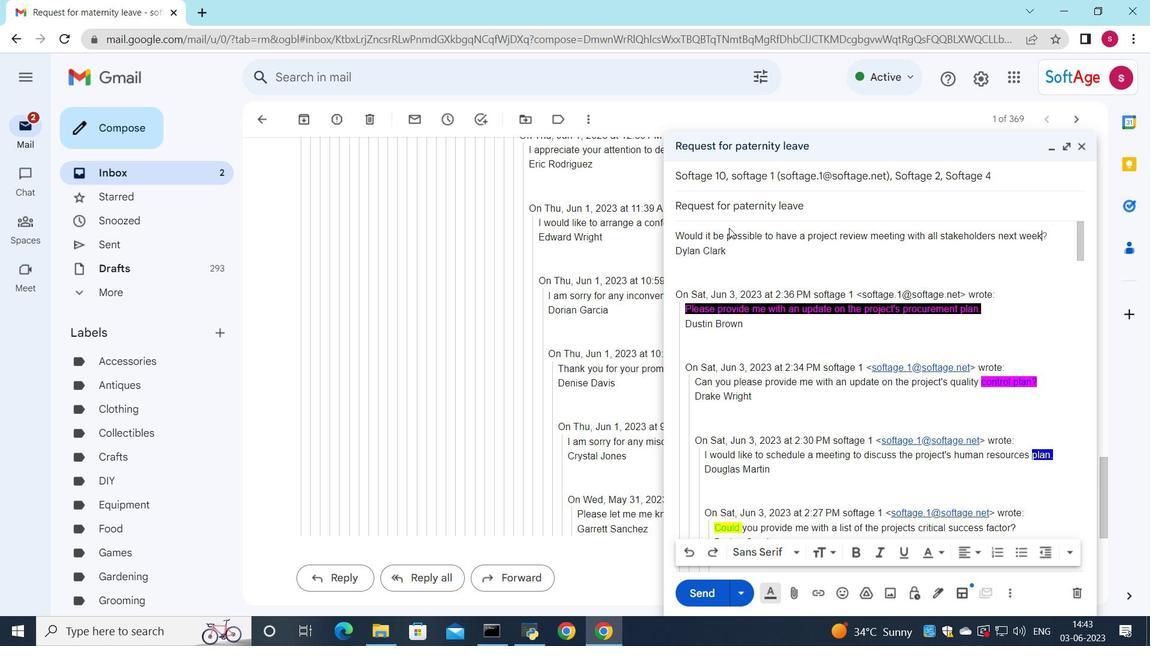 
Action: Mouse moved to (1052, 235)
Screenshot: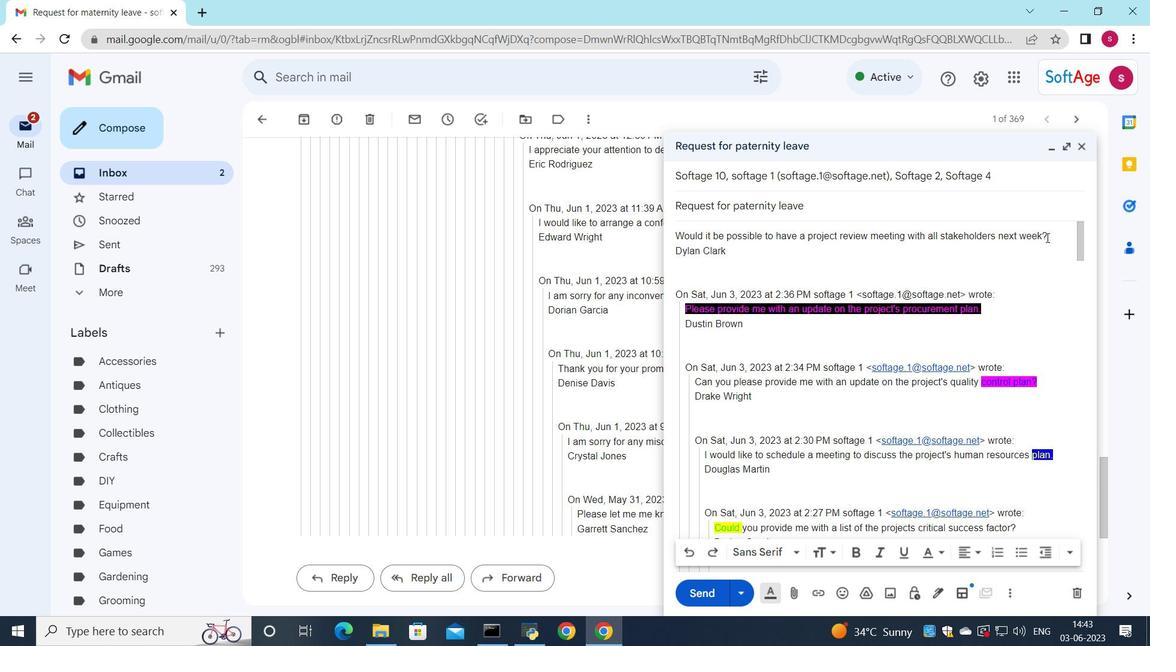 
Action: Mouse pressed left at (1052, 235)
Screenshot: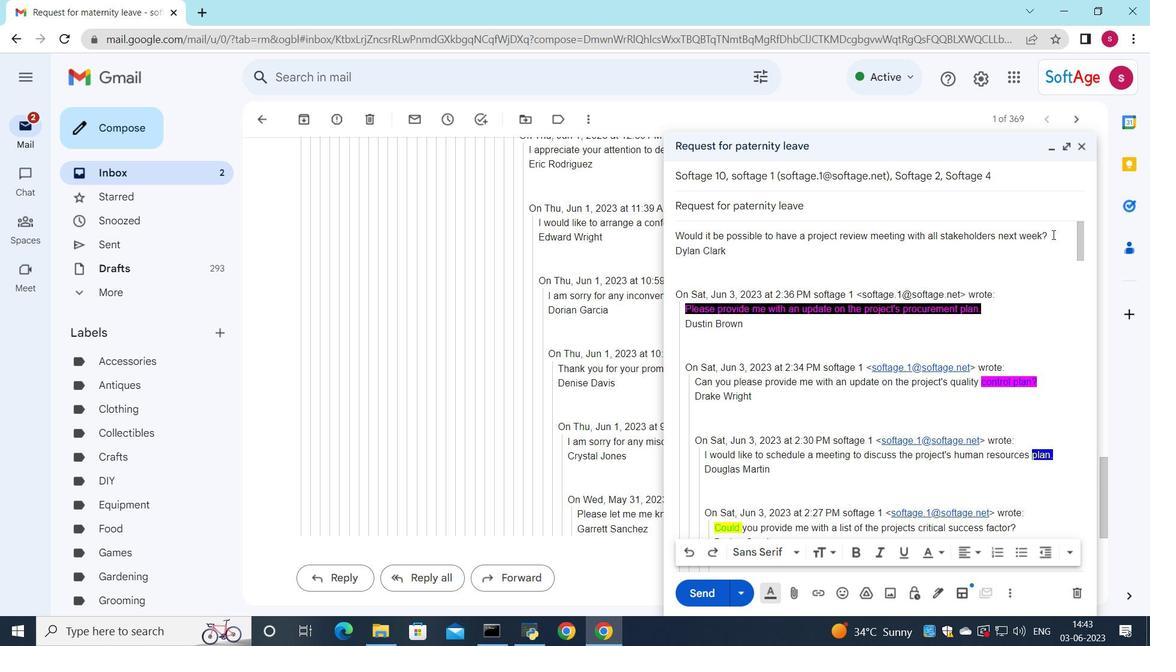 
Action: Mouse moved to (940, 555)
Screenshot: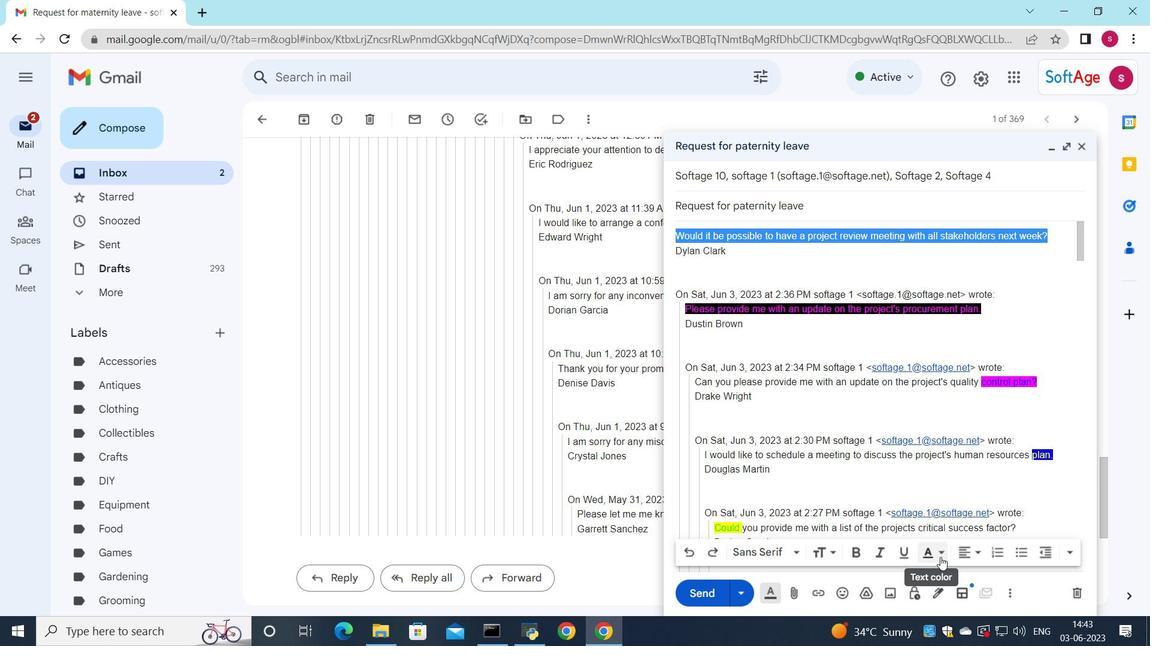 
Action: Mouse pressed left at (940, 555)
Screenshot: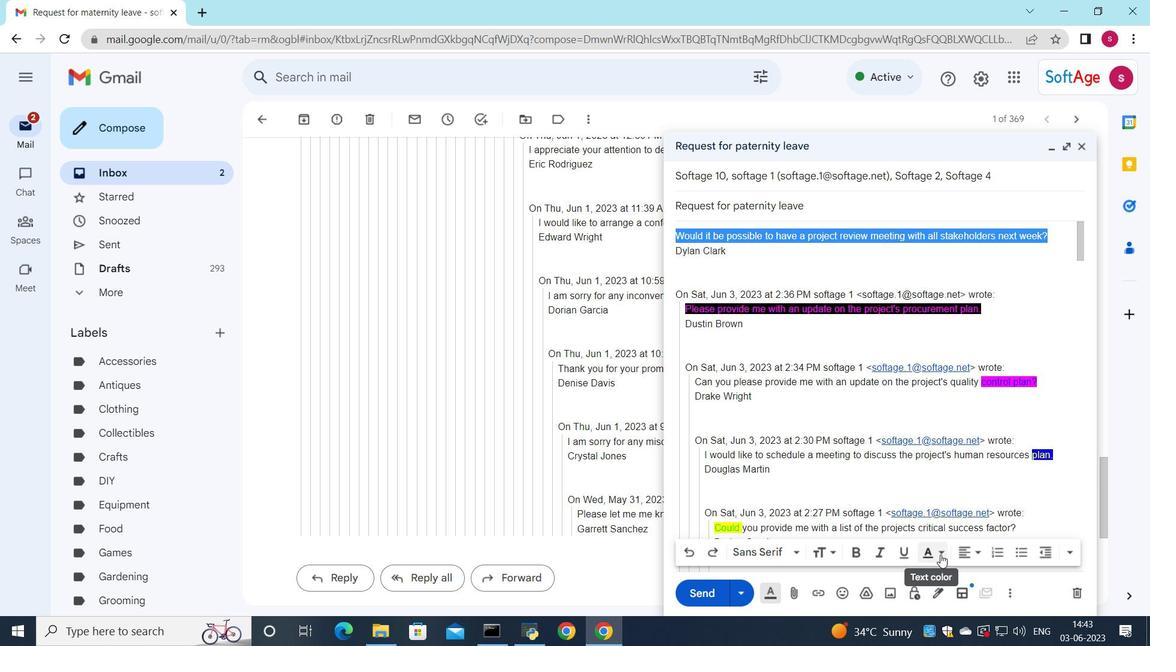 
Action: Mouse moved to (840, 430)
Screenshot: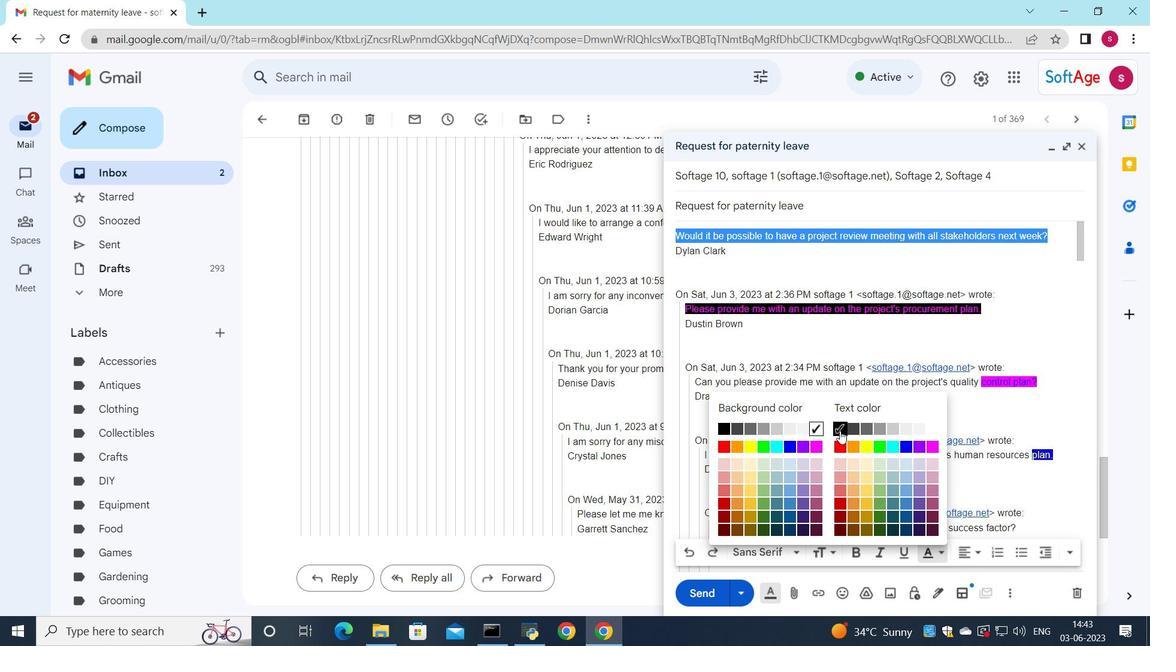 
Action: Mouse pressed left at (840, 430)
Screenshot: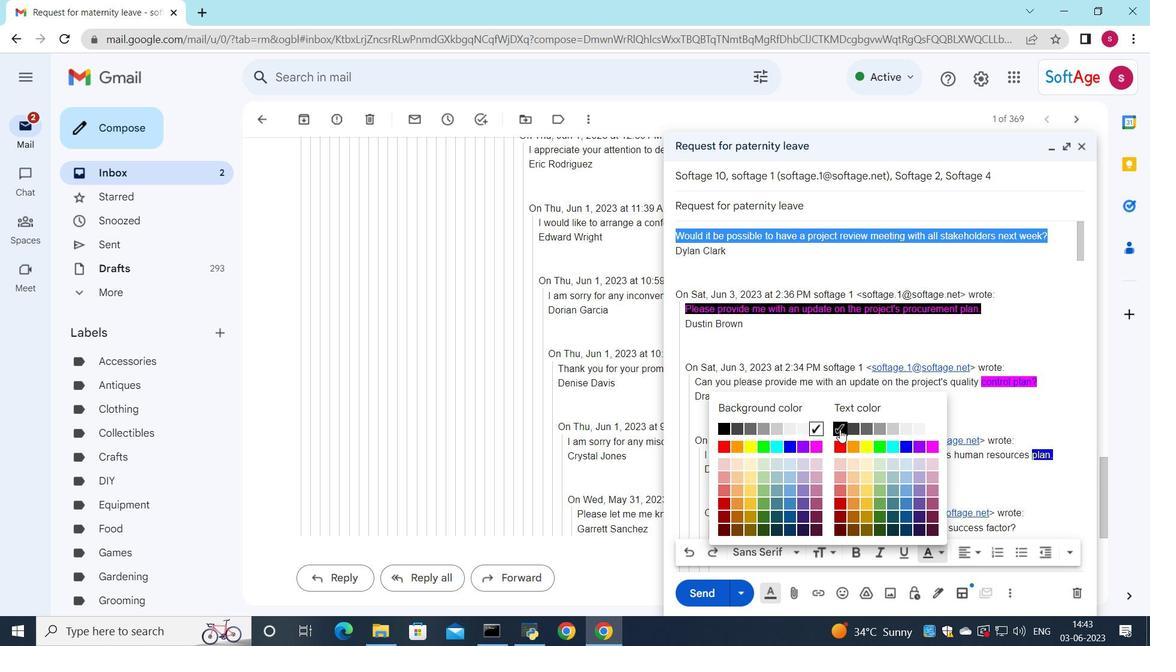 
Action: Mouse moved to (941, 552)
Screenshot: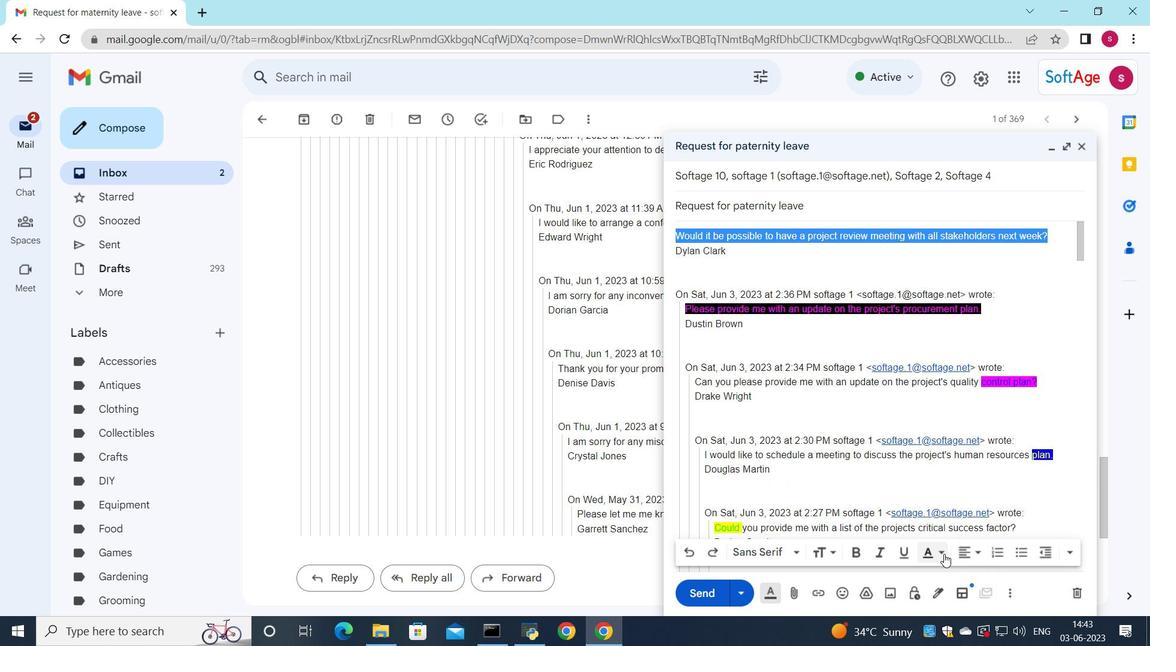 
Action: Mouse pressed left at (941, 552)
Screenshot: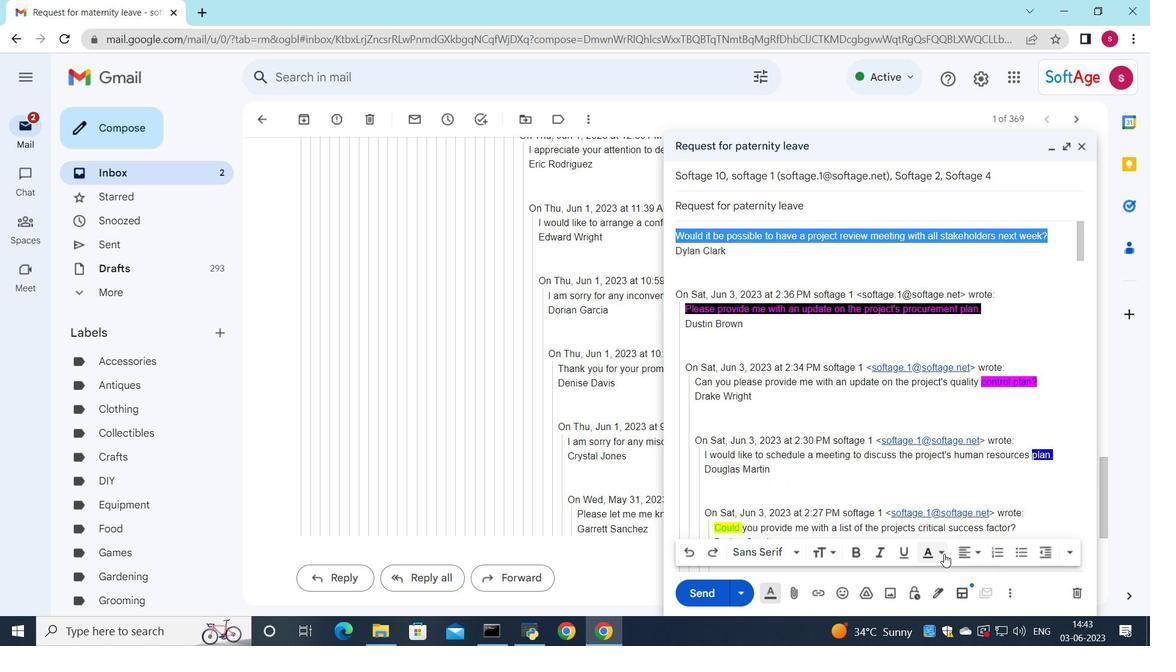 
Action: Mouse moved to (726, 530)
Screenshot: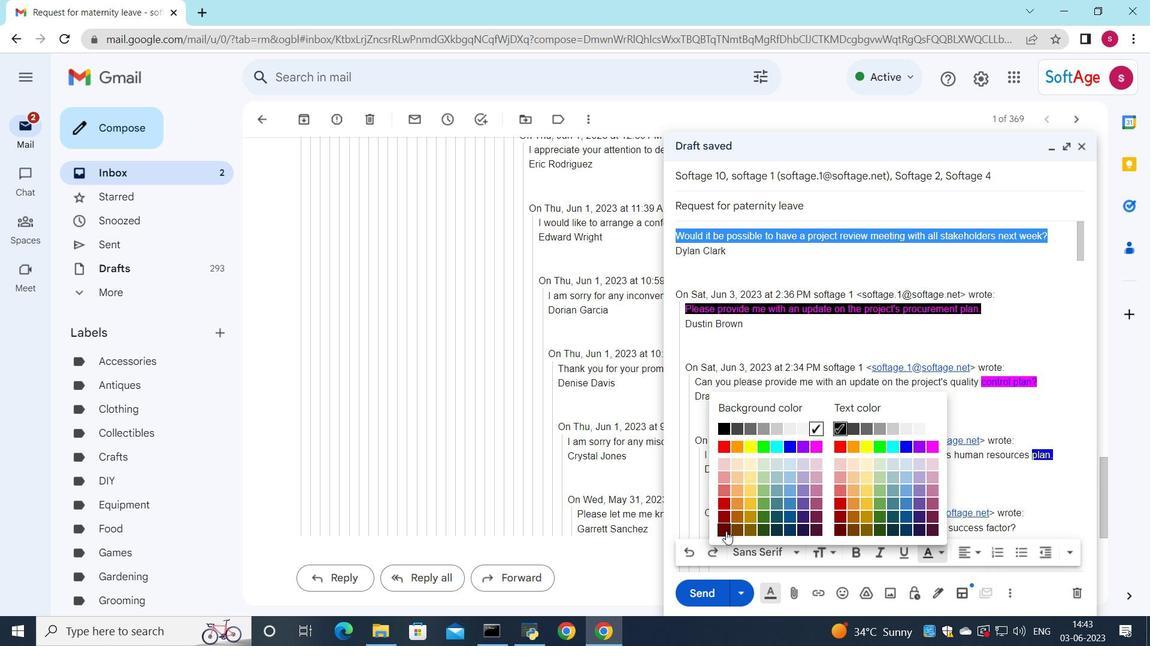 
Action: Mouse pressed left at (726, 530)
Screenshot: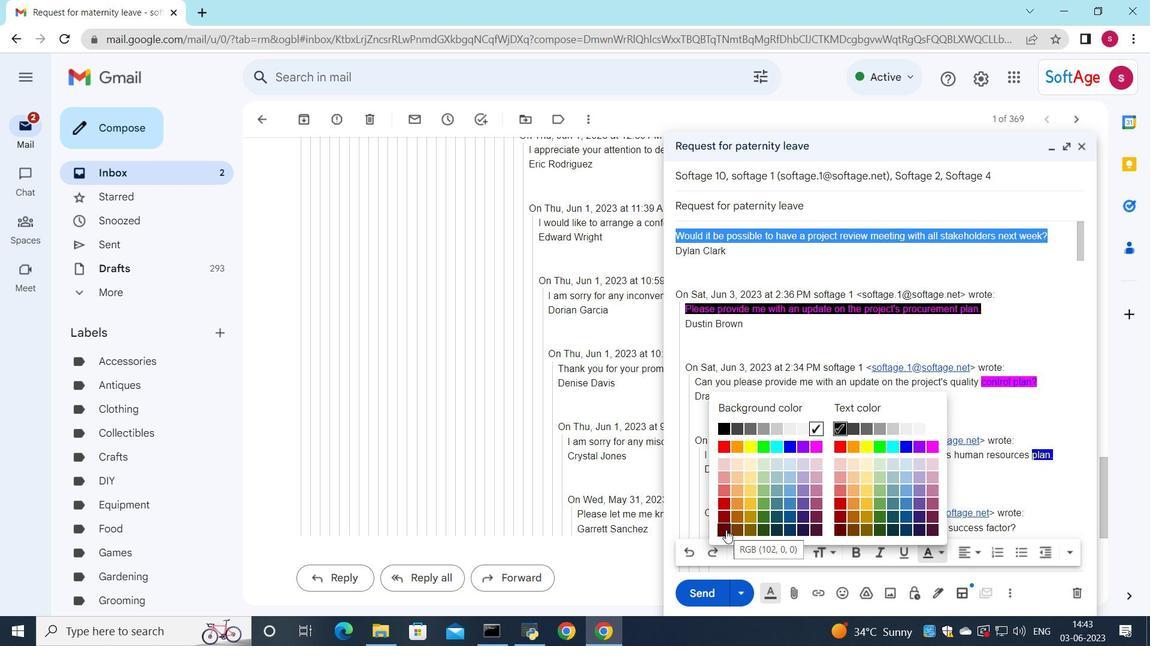 
Action: Mouse moved to (709, 587)
Screenshot: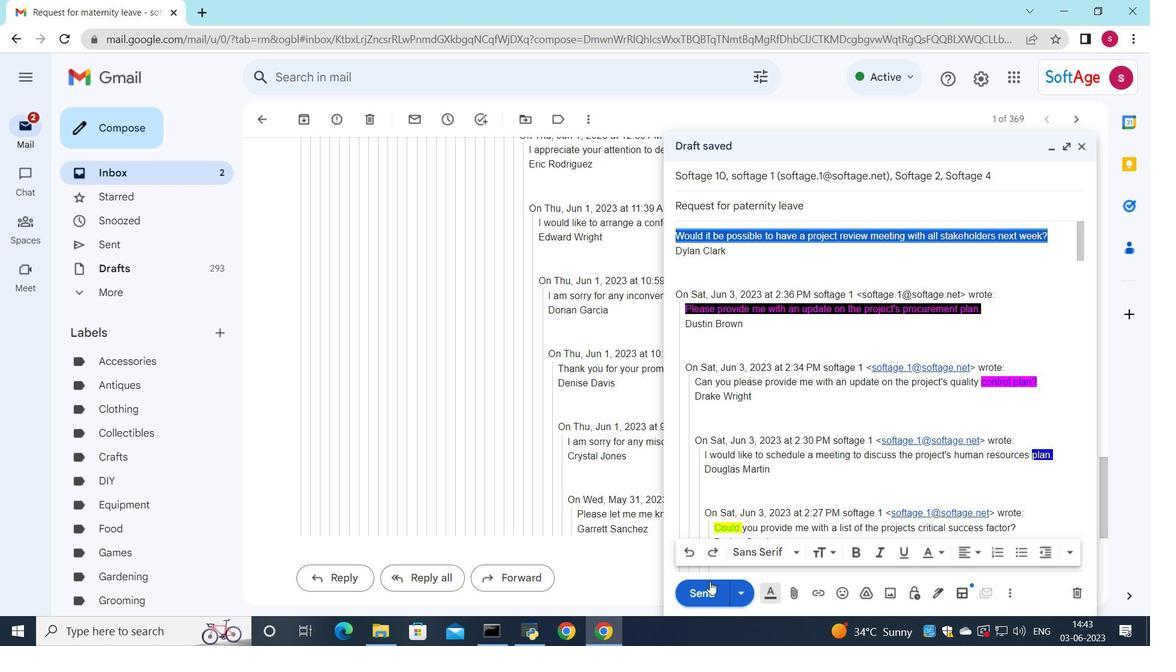 
Action: Mouse pressed left at (709, 587)
Screenshot: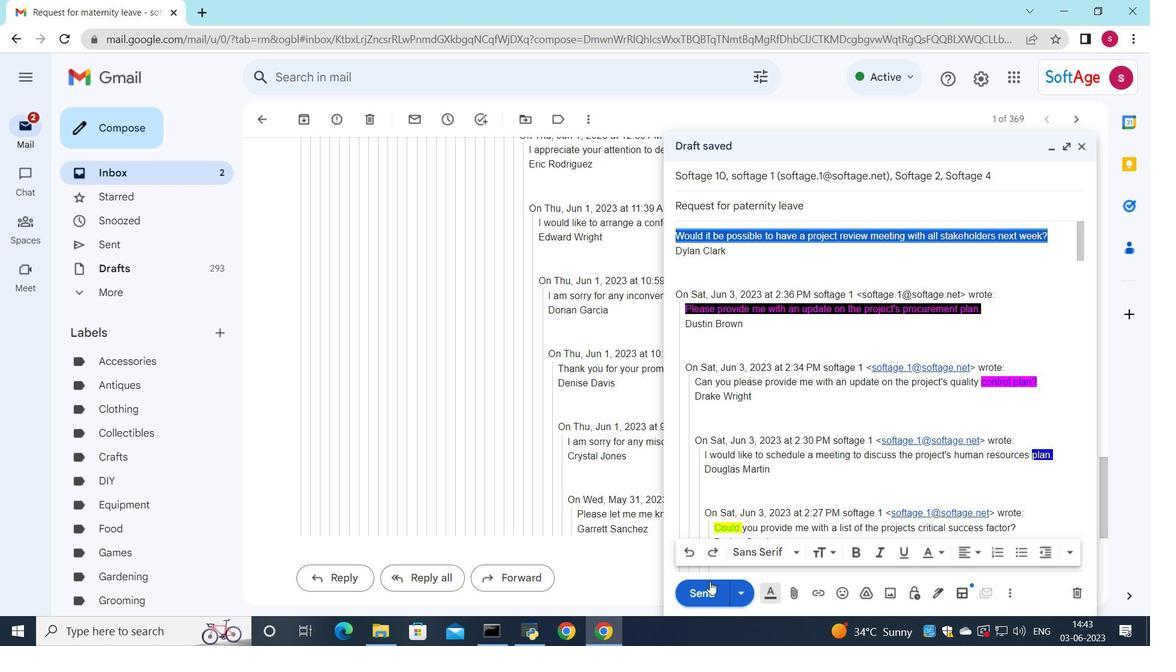 
Action: Mouse moved to (176, 181)
Screenshot: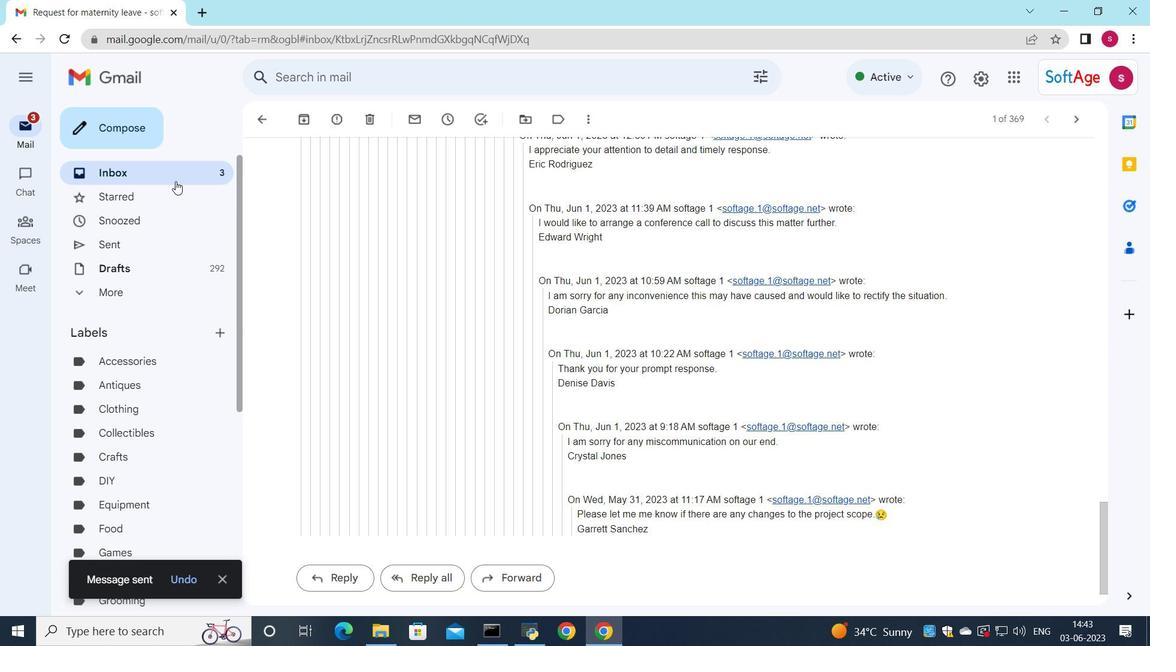 
Action: Mouse pressed left at (176, 181)
Screenshot: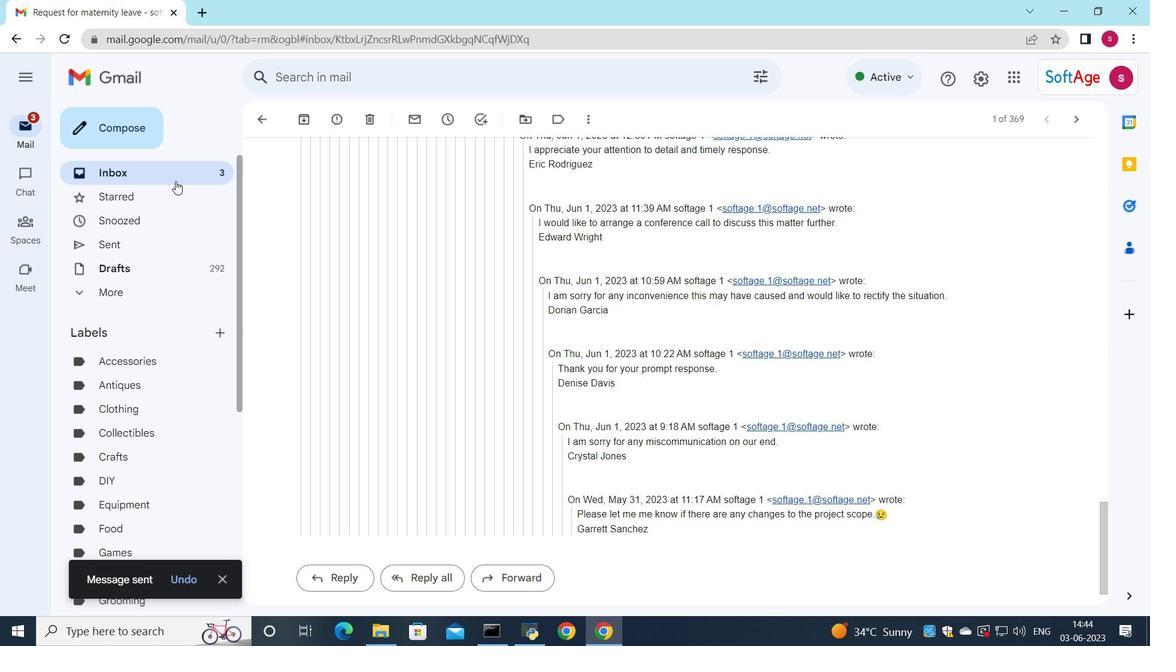 
Action: Mouse moved to (474, 159)
Screenshot: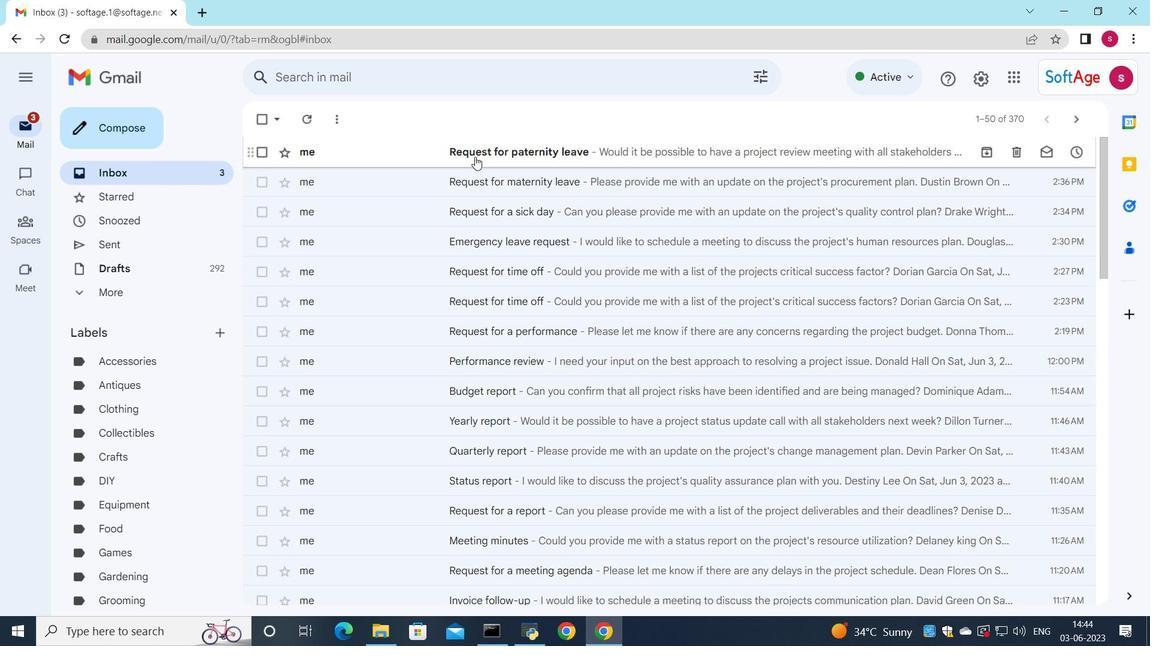 
